 Task: Find connections with filter location Delmiro Gouveia with filter topic #socialentrepreneurshipwith filter profile language French with filter current company Hotel Jobs in India with filter school Amrita Vishwa Vidyapeetham with filter industry Hospitality with filter service category Research with filter keywords title Animal Control Officer
Action: Mouse moved to (652, 138)
Screenshot: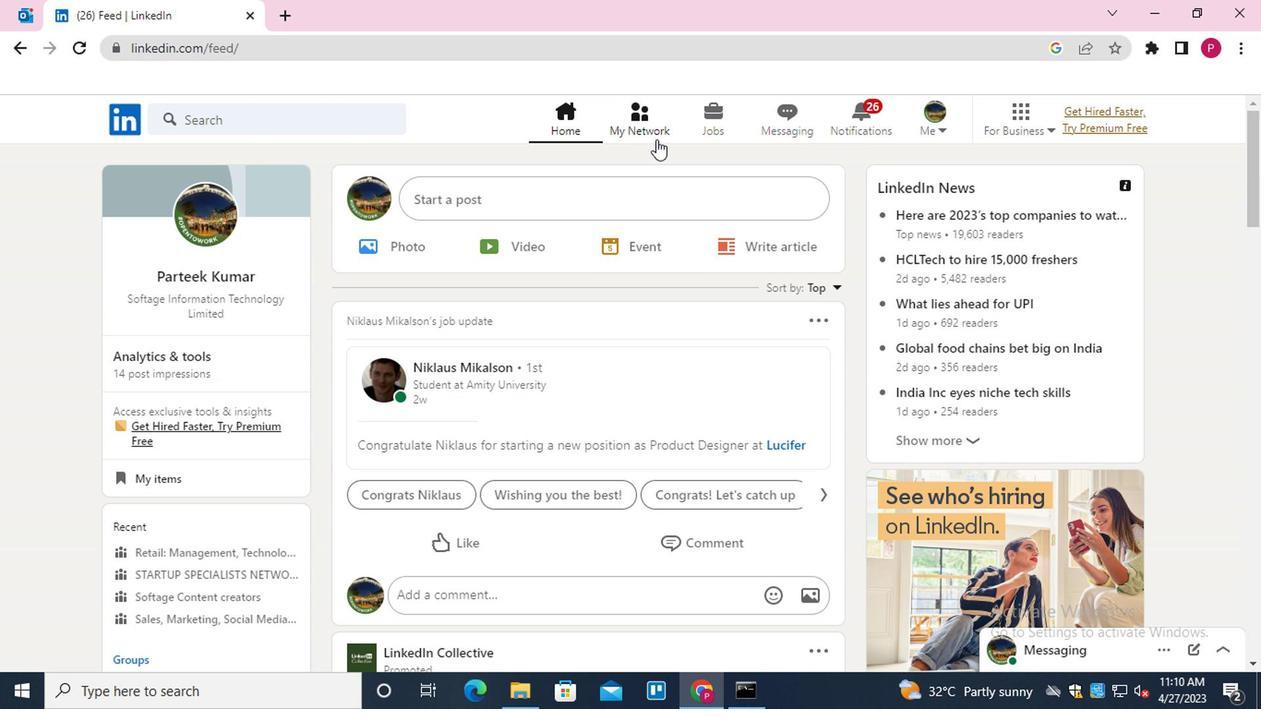 
Action: Mouse pressed left at (652, 138)
Screenshot: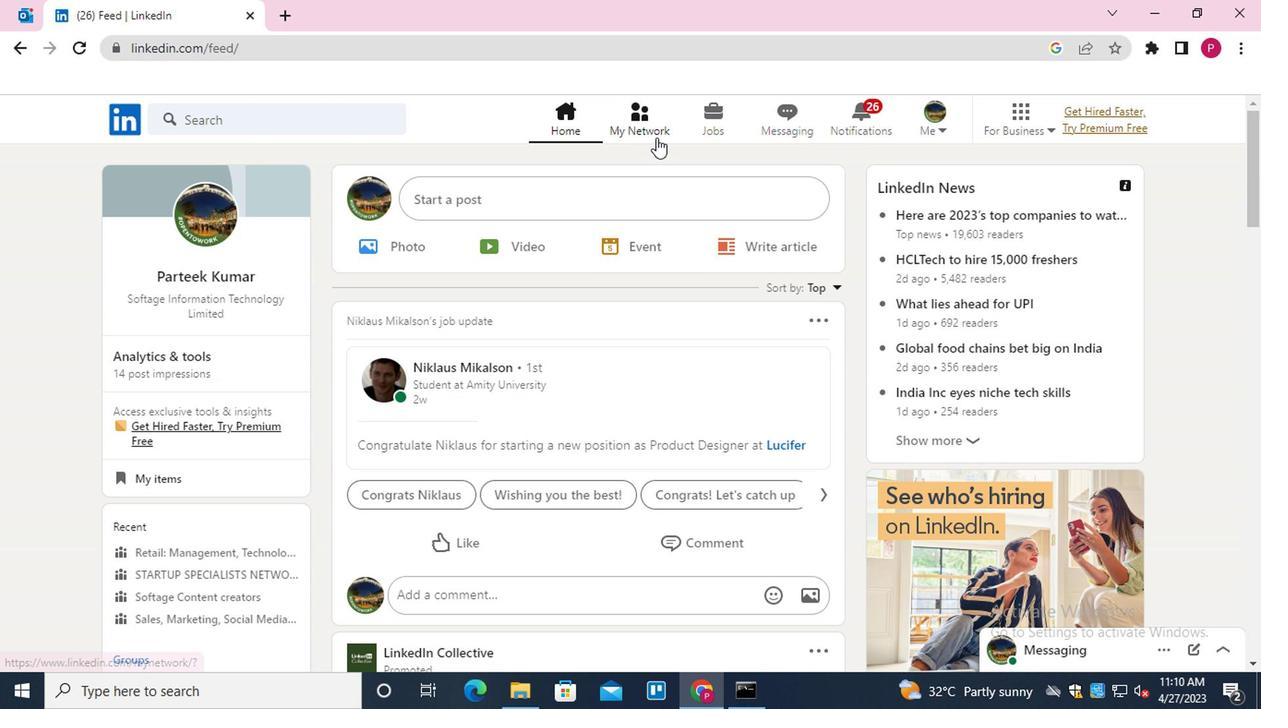 
Action: Mouse moved to (256, 228)
Screenshot: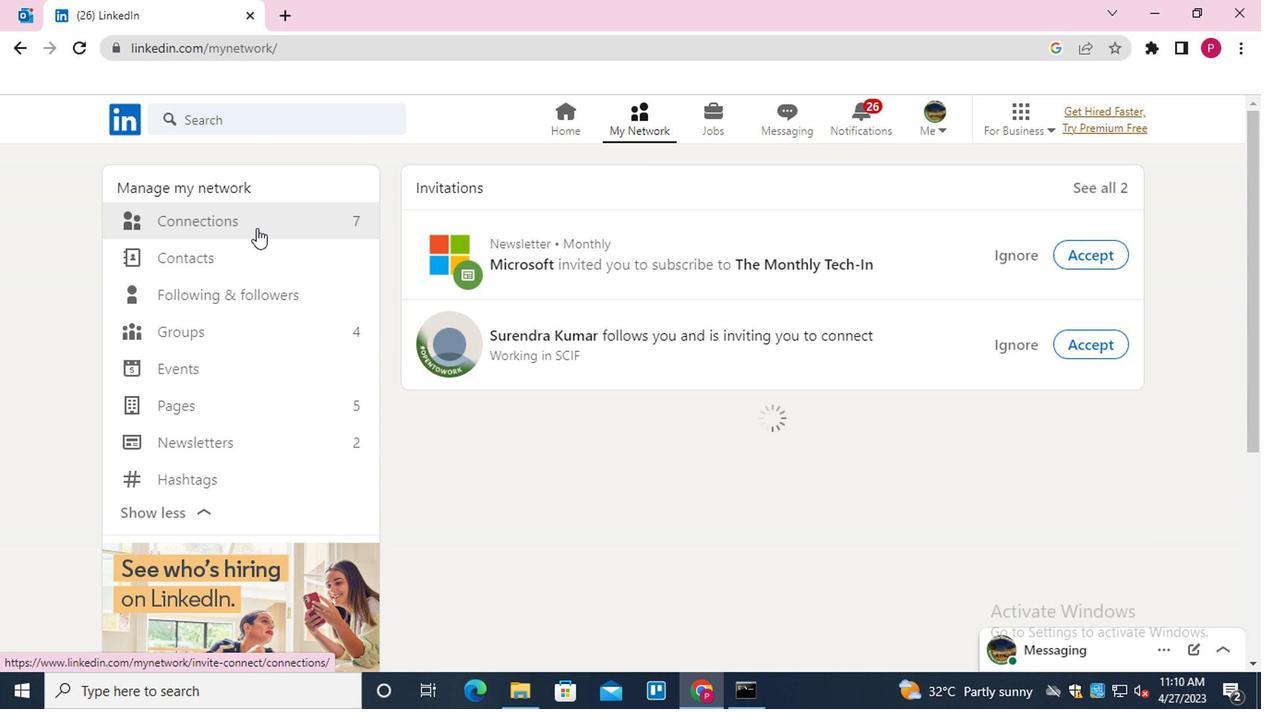 
Action: Mouse pressed left at (256, 228)
Screenshot: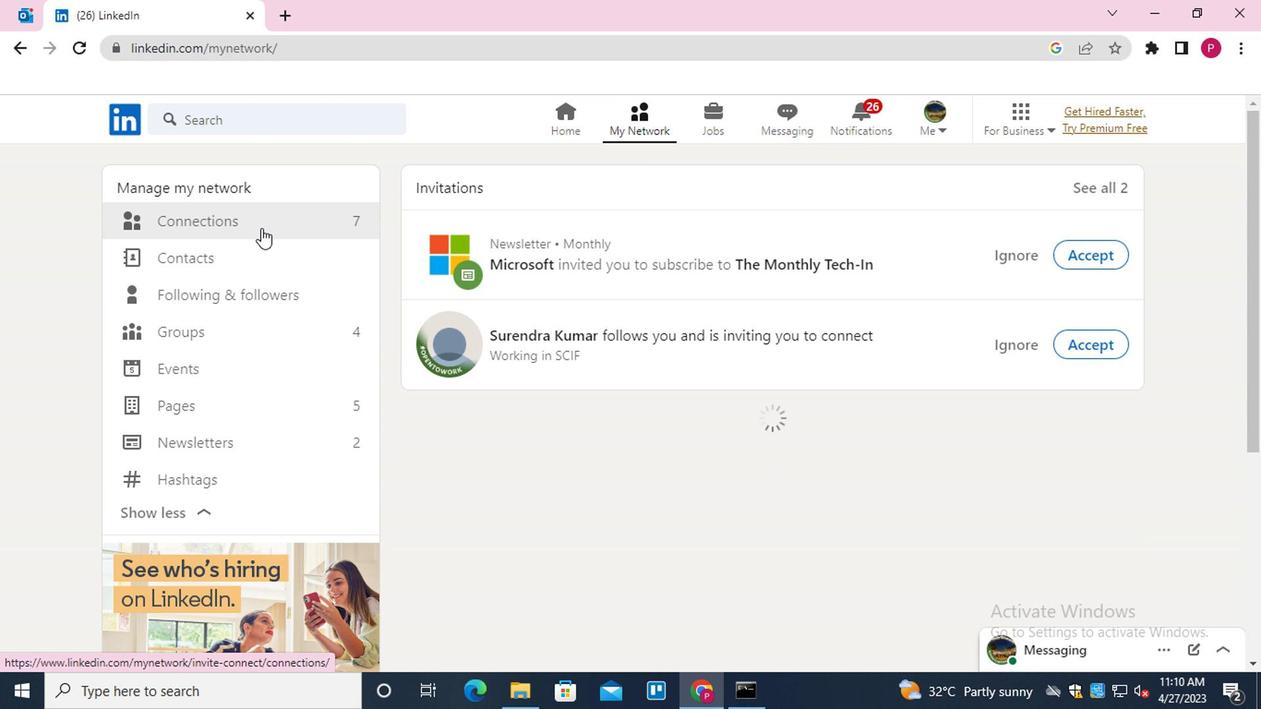 
Action: Mouse moved to (740, 219)
Screenshot: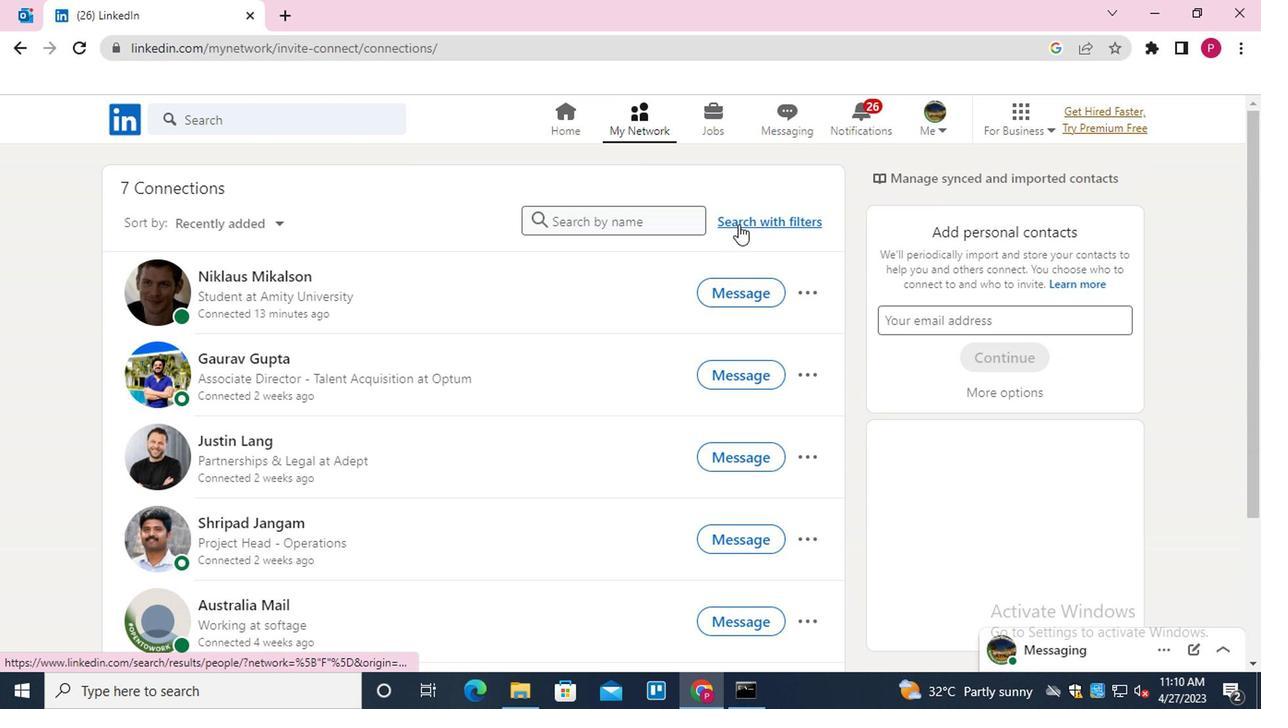 
Action: Mouse pressed left at (740, 219)
Screenshot: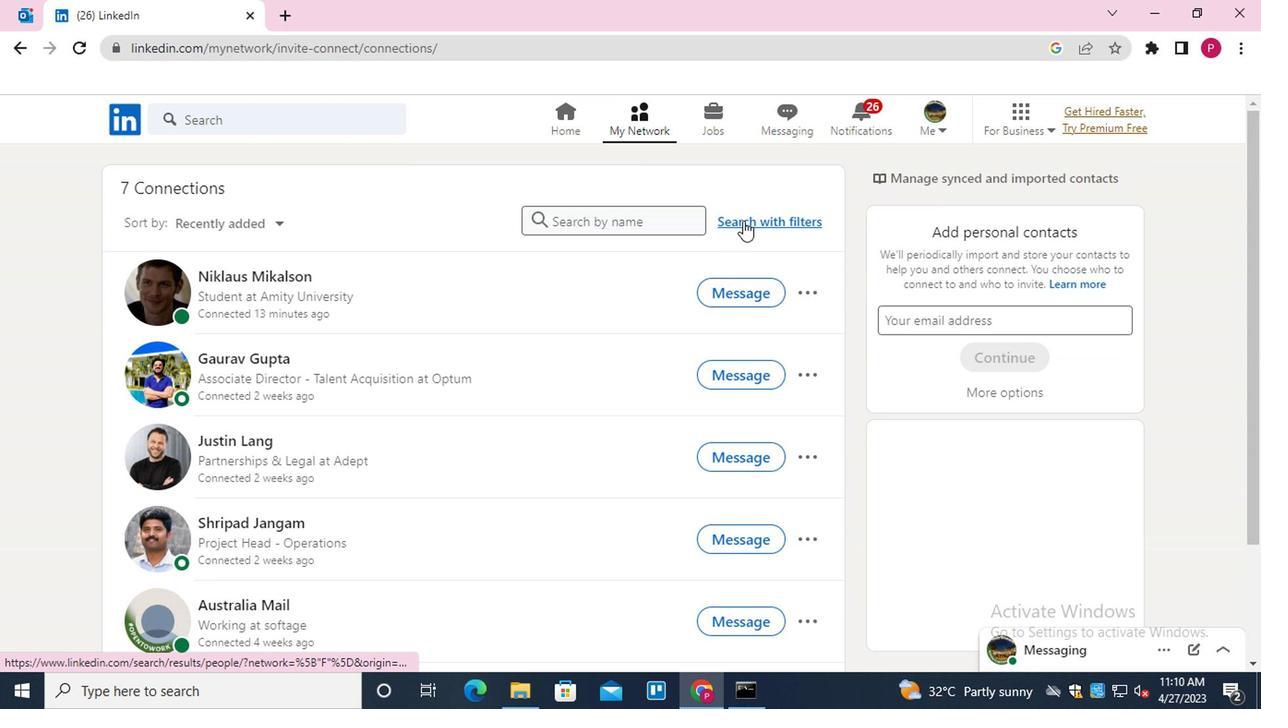 
Action: Mouse moved to (672, 170)
Screenshot: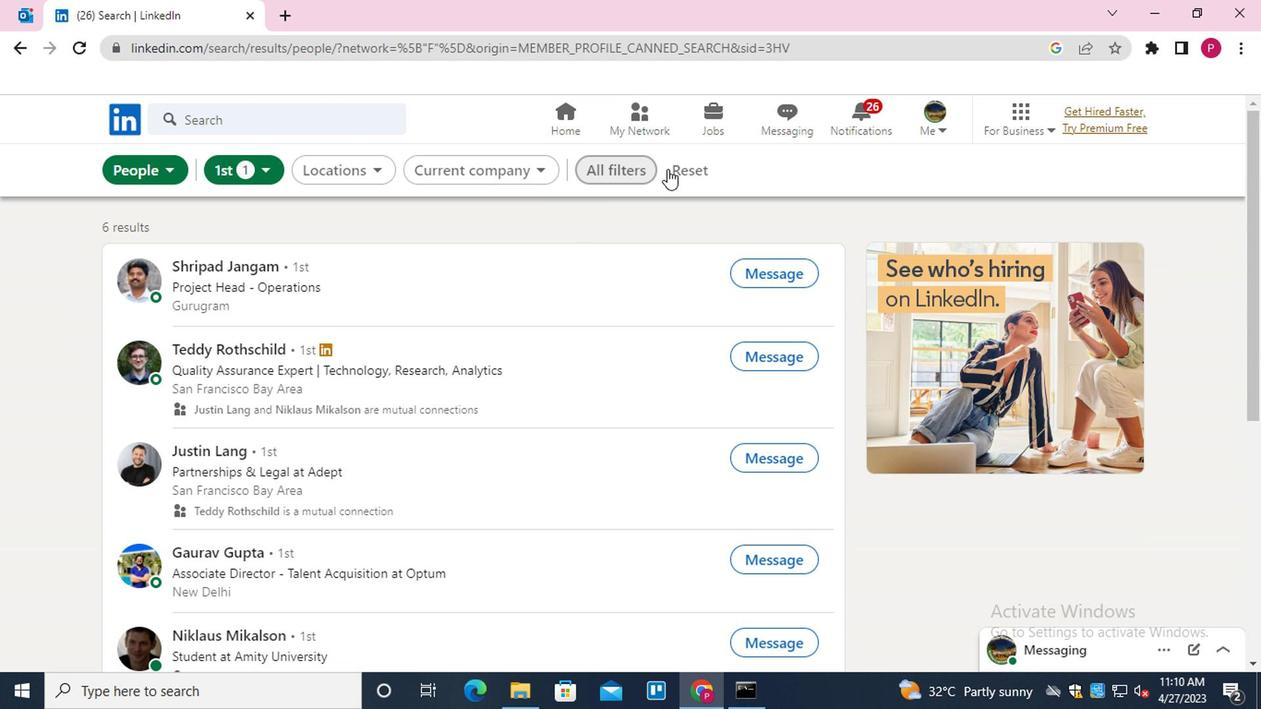 
Action: Mouse pressed left at (672, 170)
Screenshot: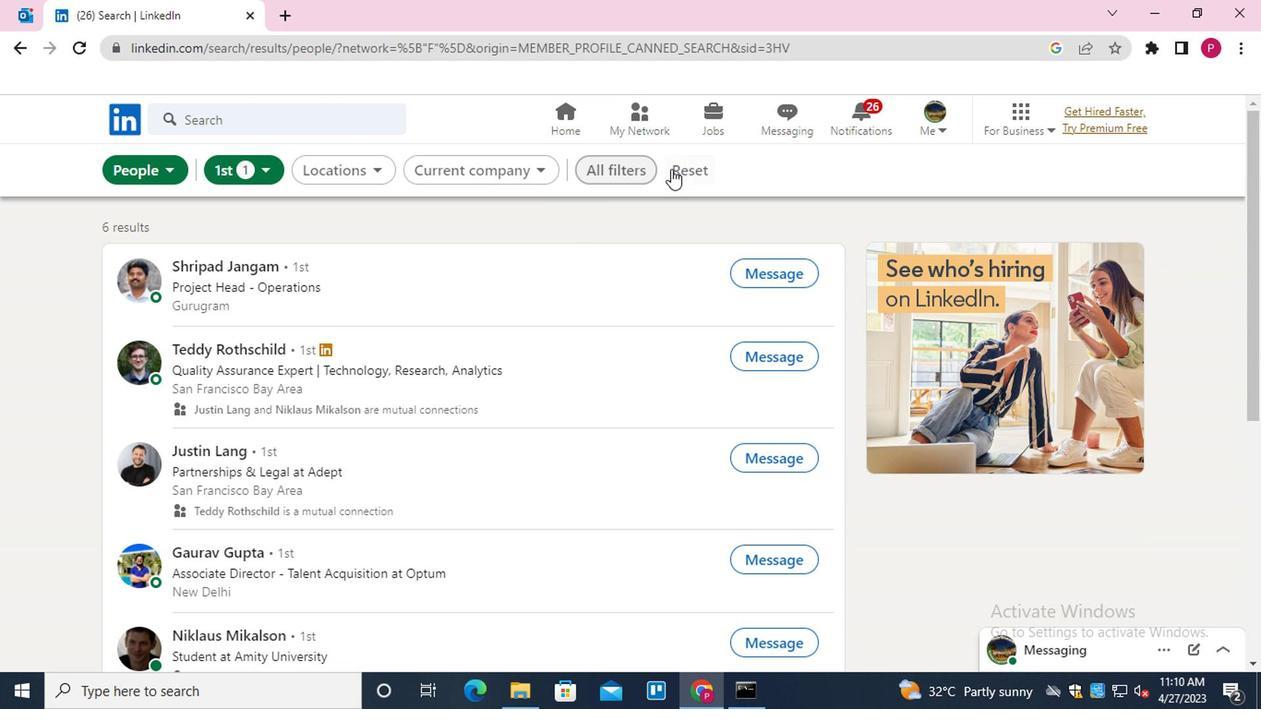 
Action: Mouse moved to (638, 173)
Screenshot: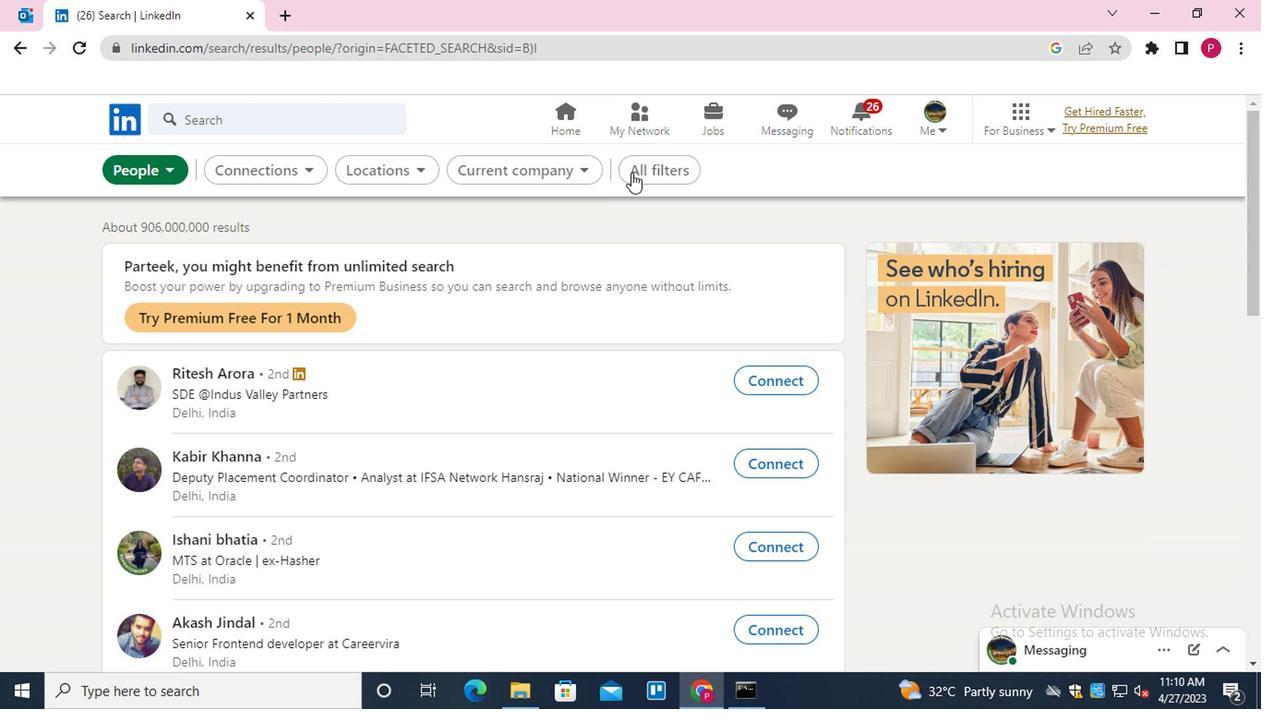 
Action: Mouse pressed left at (638, 173)
Screenshot: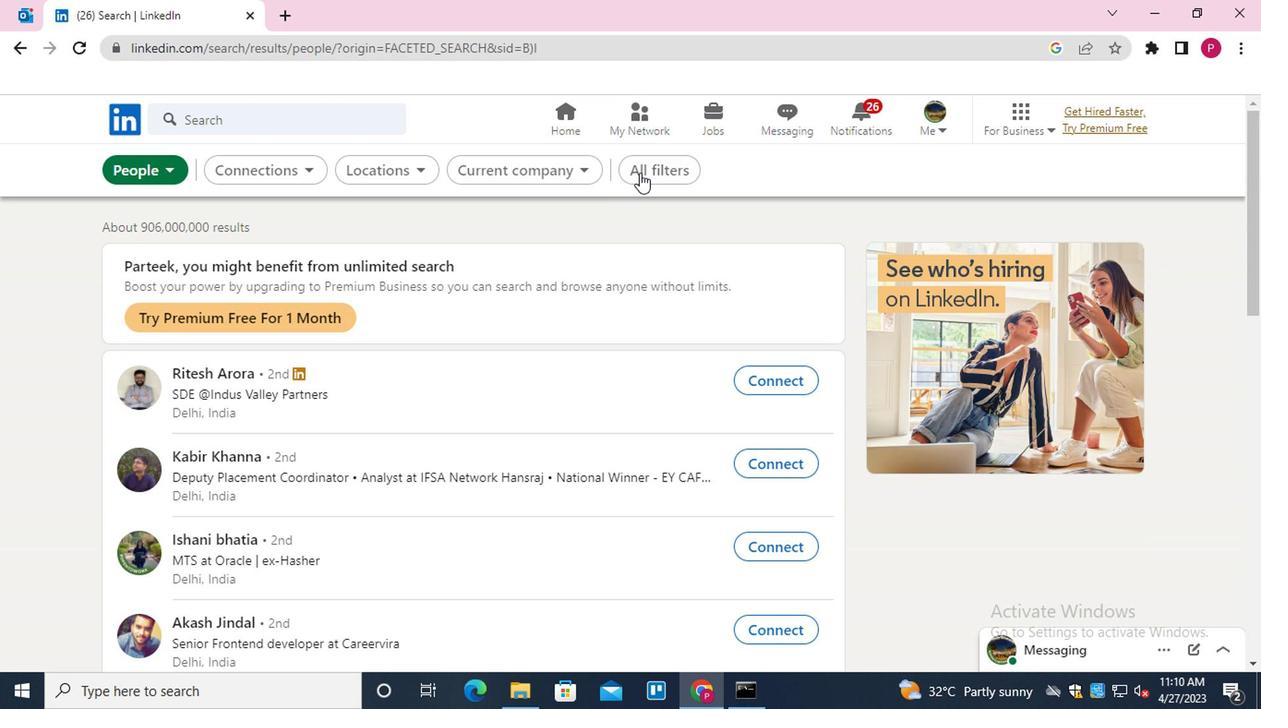 
Action: Mouse moved to (1085, 459)
Screenshot: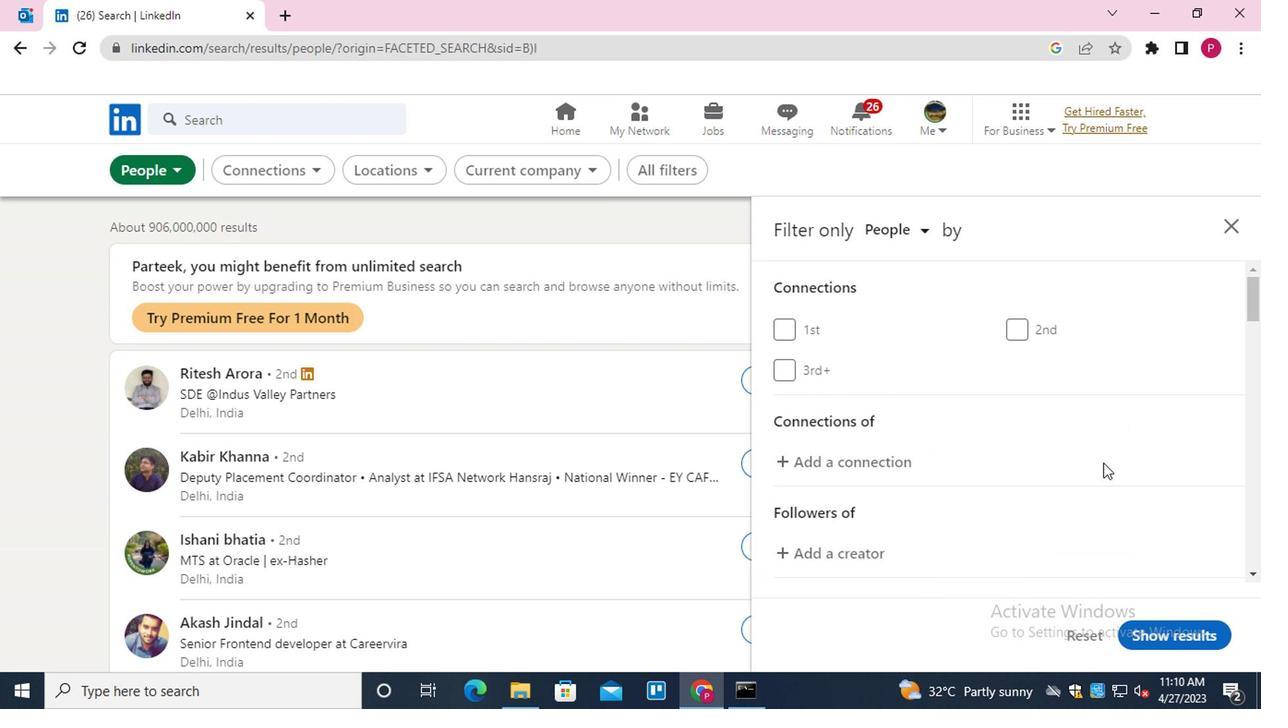 
Action: Mouse scrolled (1085, 458) with delta (0, -1)
Screenshot: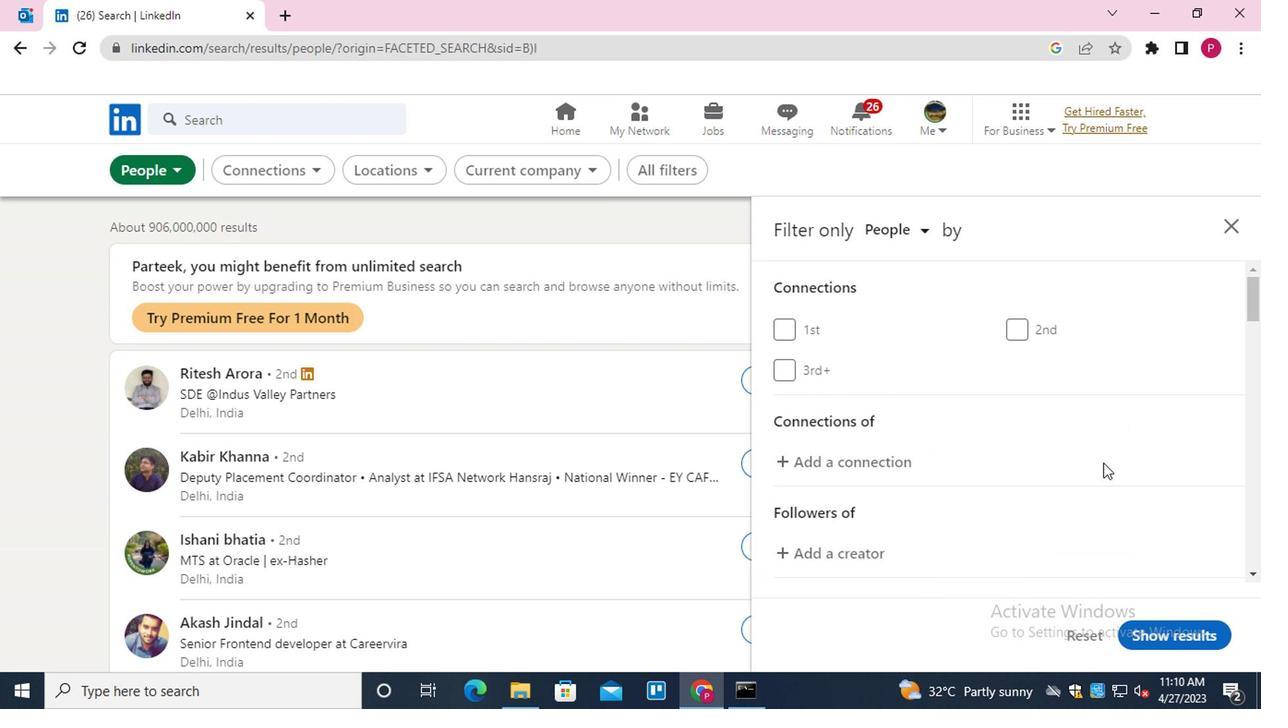 
Action: Mouse scrolled (1085, 458) with delta (0, -1)
Screenshot: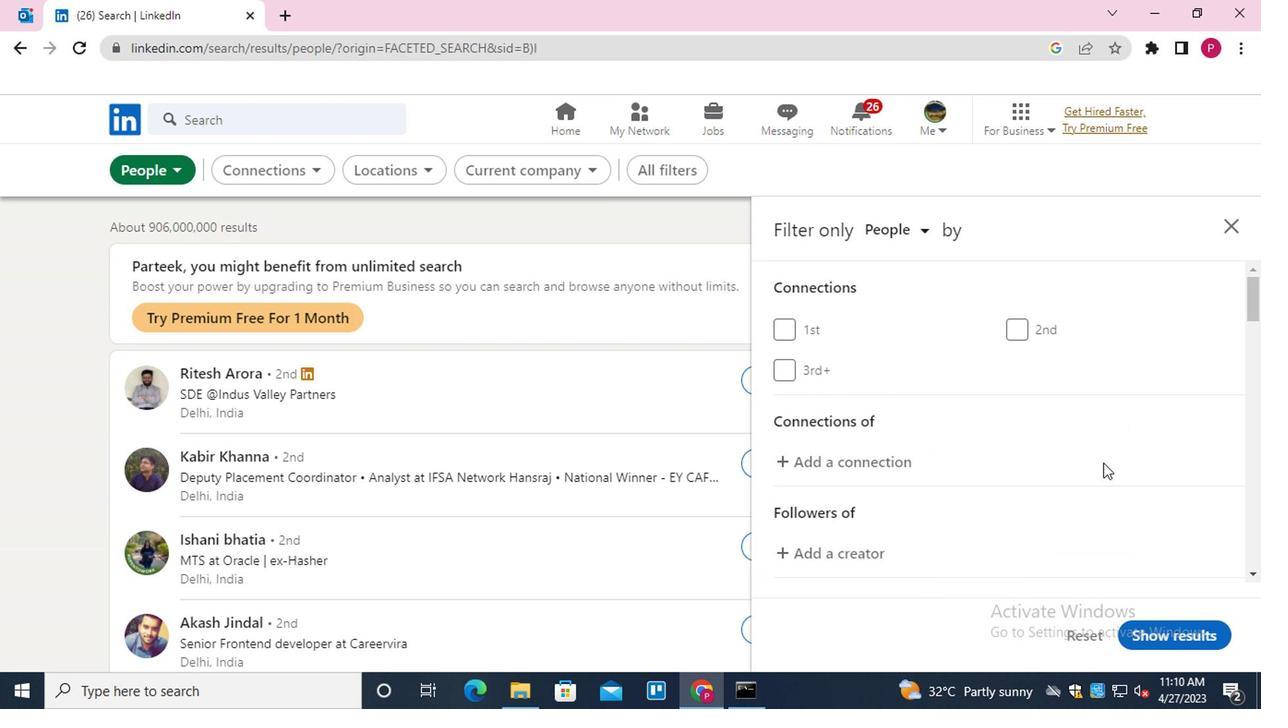 
Action: Mouse moved to (1083, 459)
Screenshot: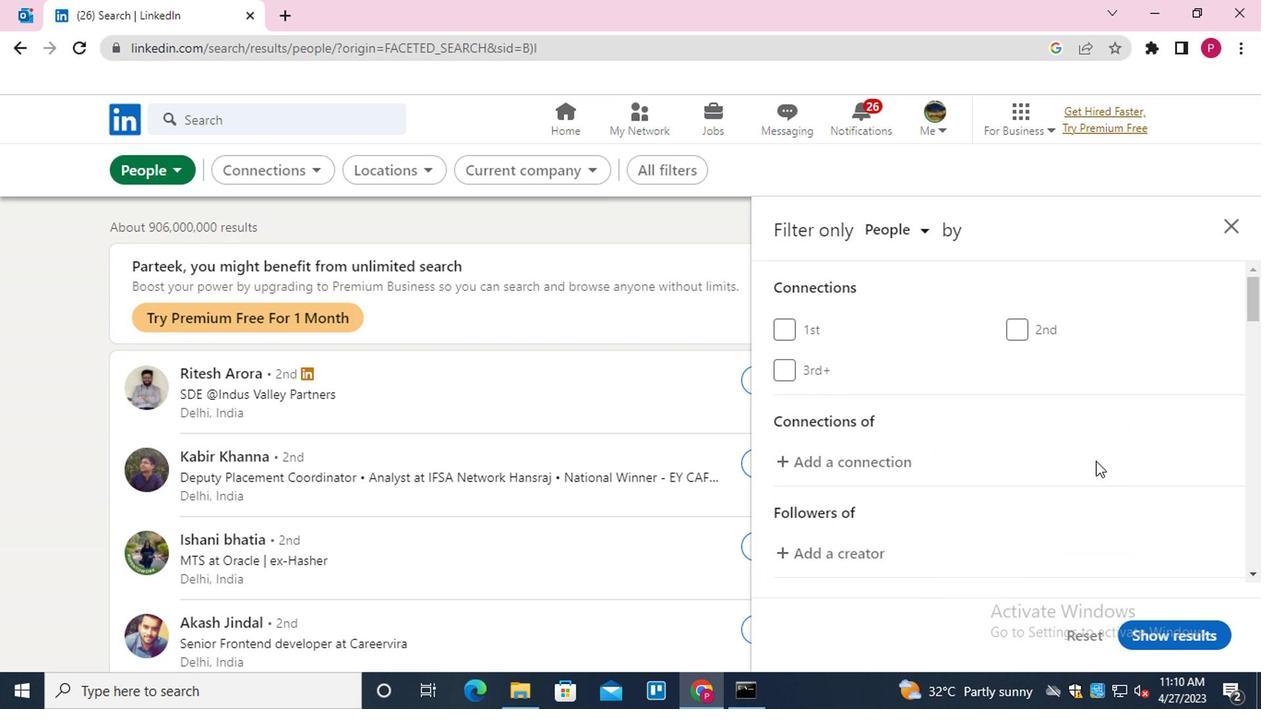 
Action: Mouse scrolled (1083, 458) with delta (0, -1)
Screenshot: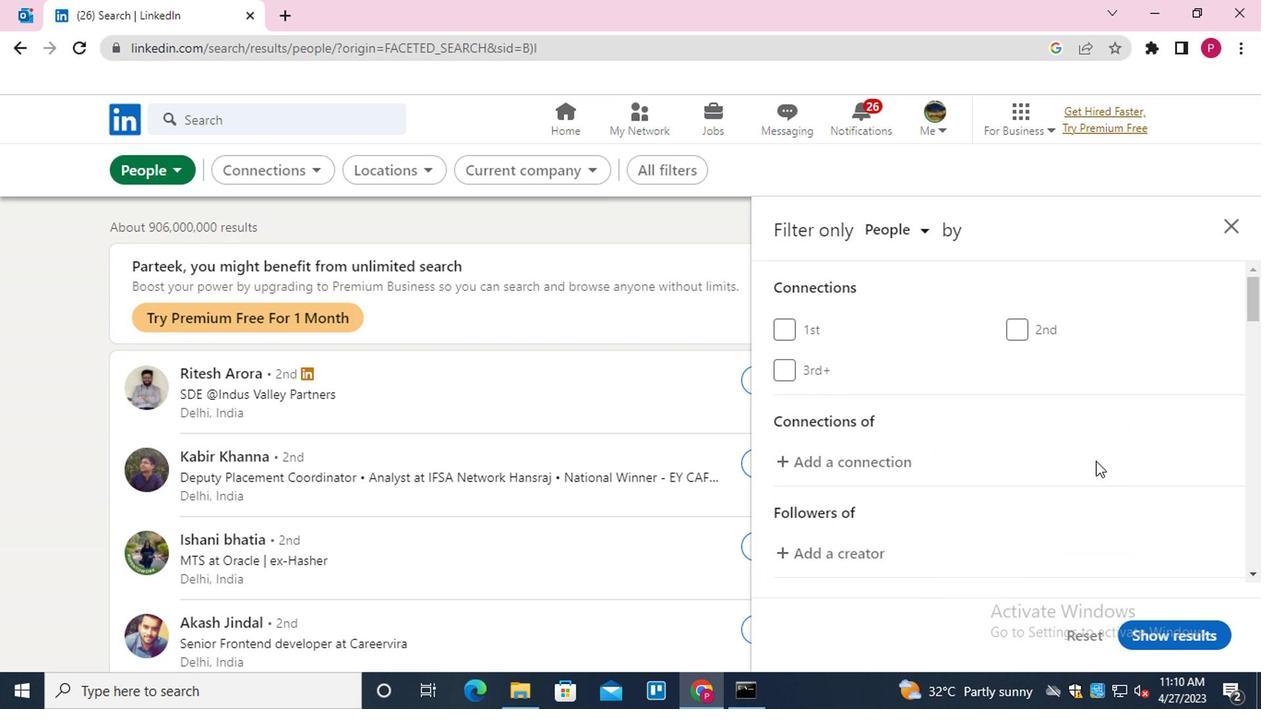 
Action: Mouse moved to (1062, 452)
Screenshot: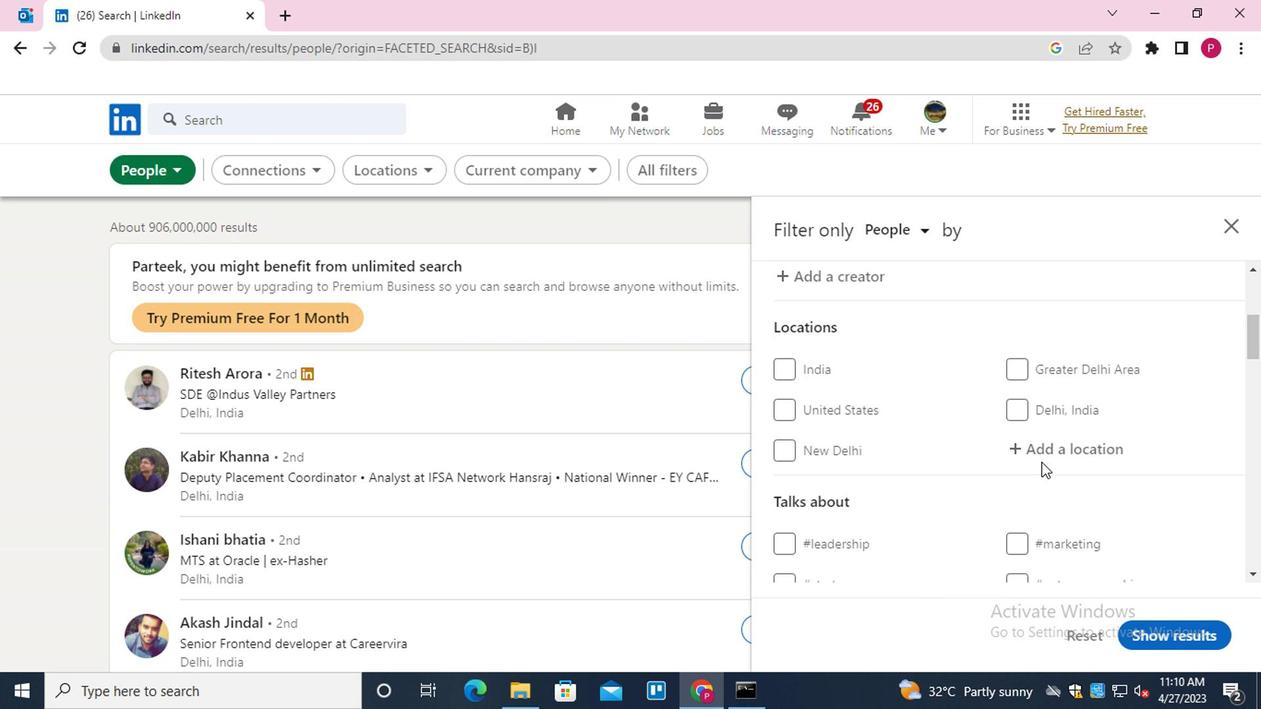 
Action: Mouse pressed left at (1062, 452)
Screenshot: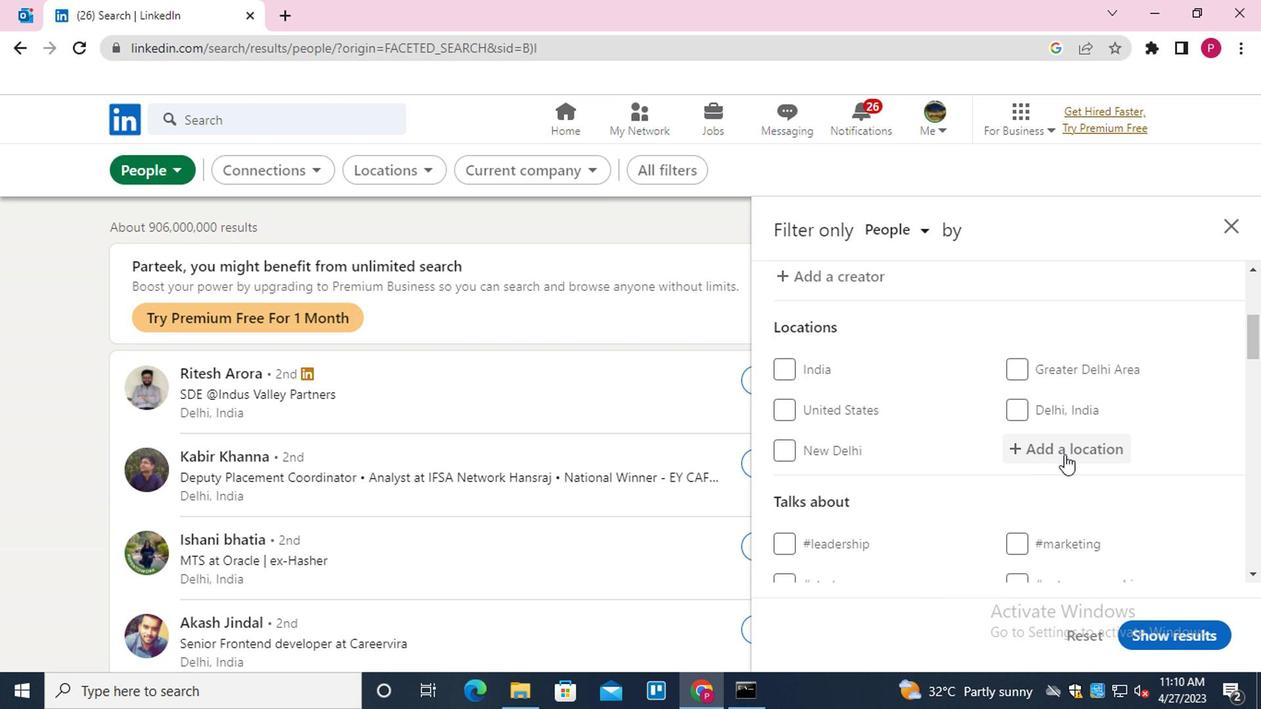
Action: Key pressed <Key.shift>DELMO<Key.backspace>IRO<Key.down><Key.enter>
Screenshot: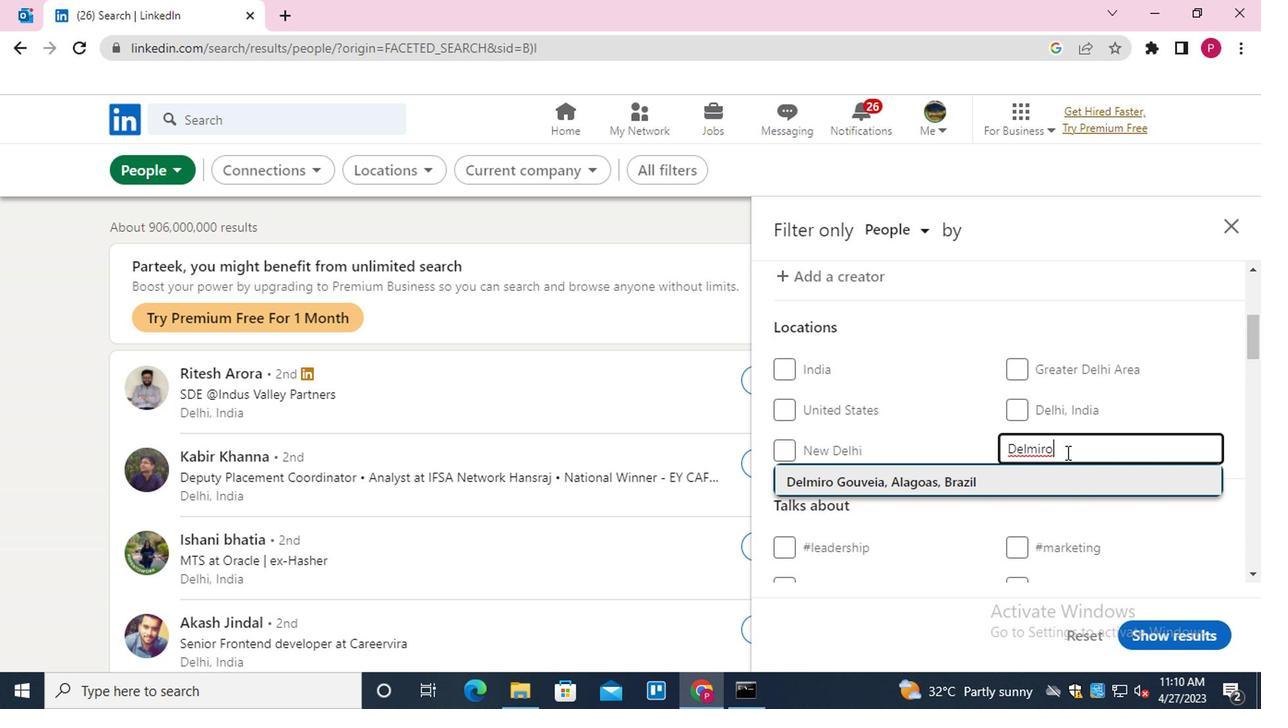 
Action: Mouse scrolled (1062, 451) with delta (0, -1)
Screenshot: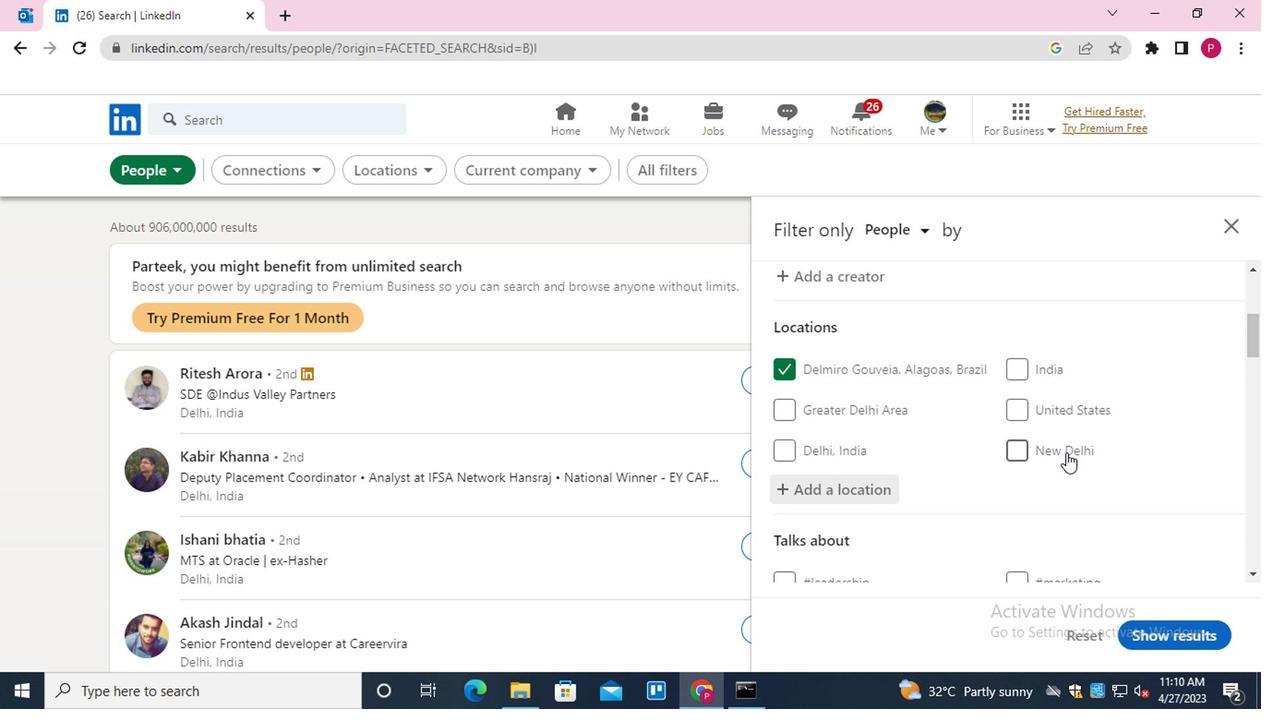 
Action: Mouse scrolled (1062, 451) with delta (0, -1)
Screenshot: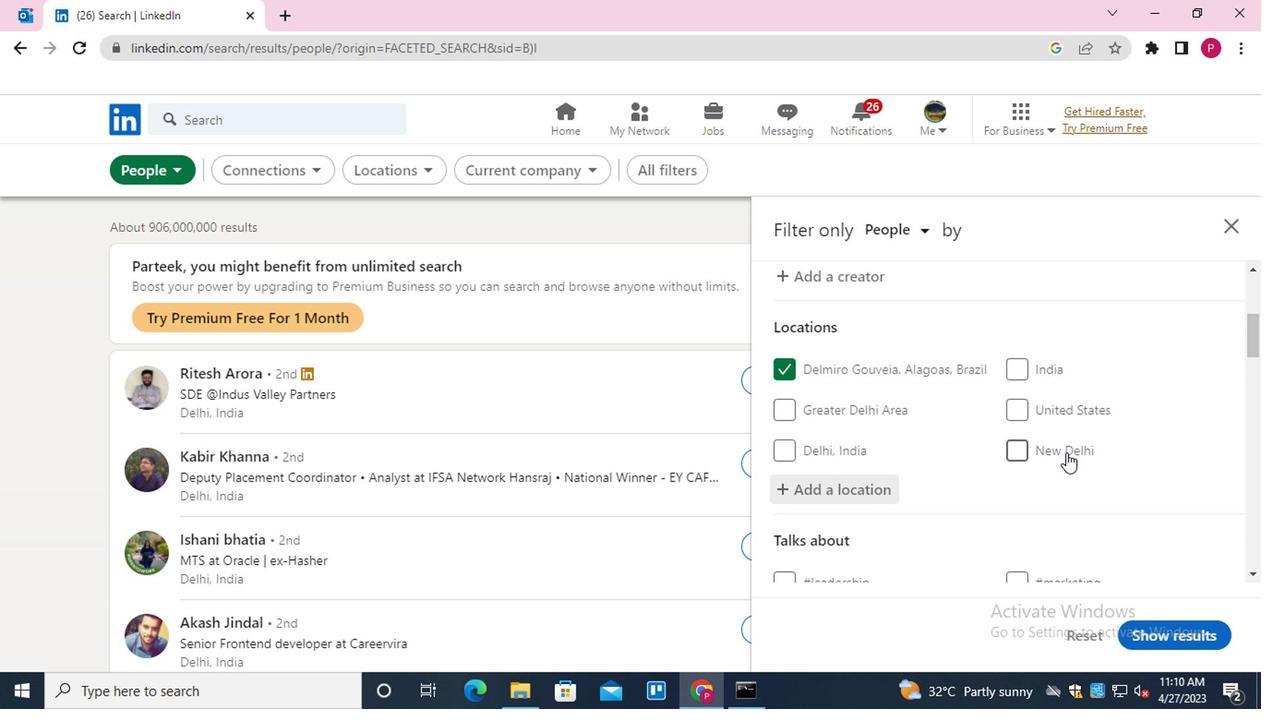 
Action: Mouse moved to (1055, 472)
Screenshot: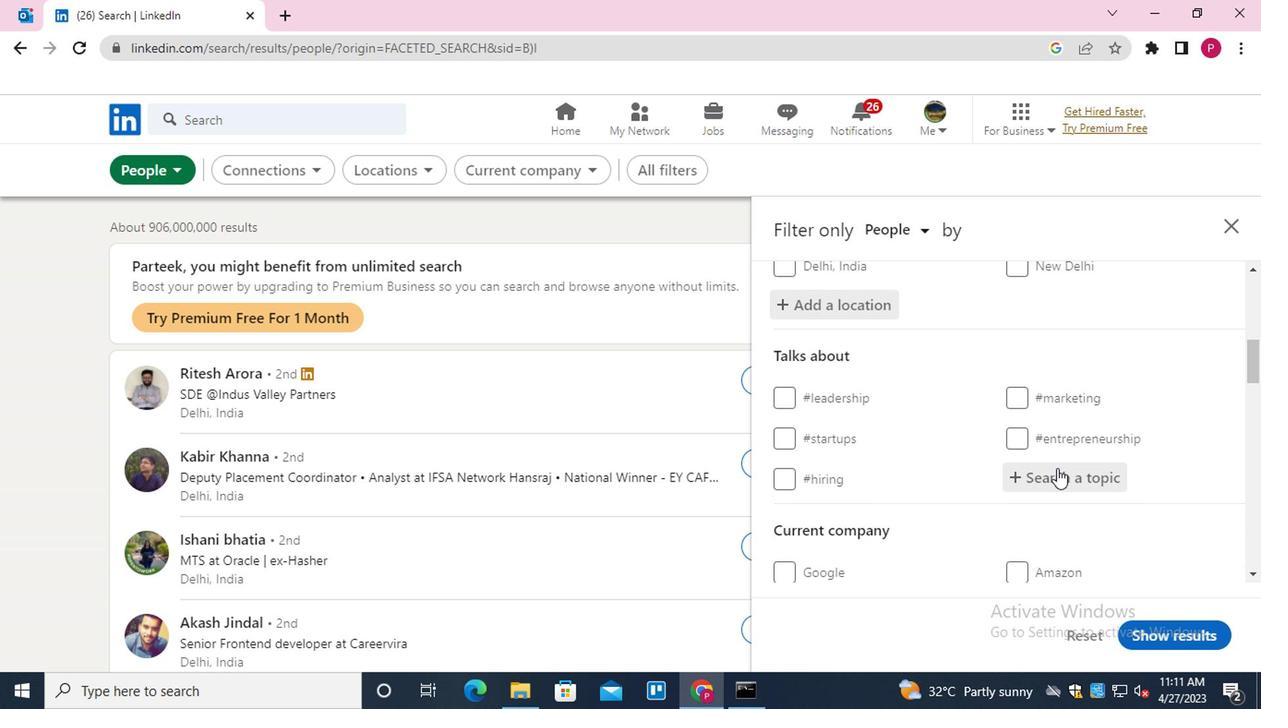
Action: Mouse pressed left at (1055, 472)
Screenshot: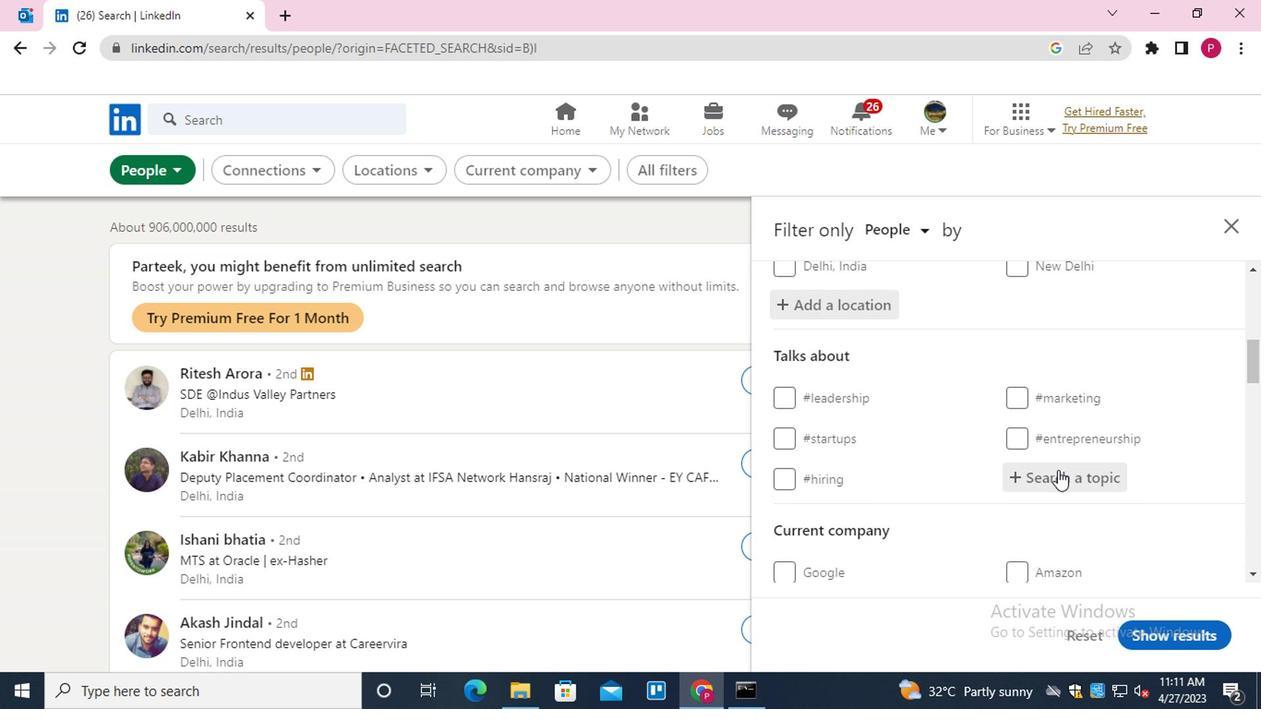 
Action: Key pressed SOCIALR<Key.backspace>ENTERPRE<Key.backspace><Key.backspace><Key.backspace>
Screenshot: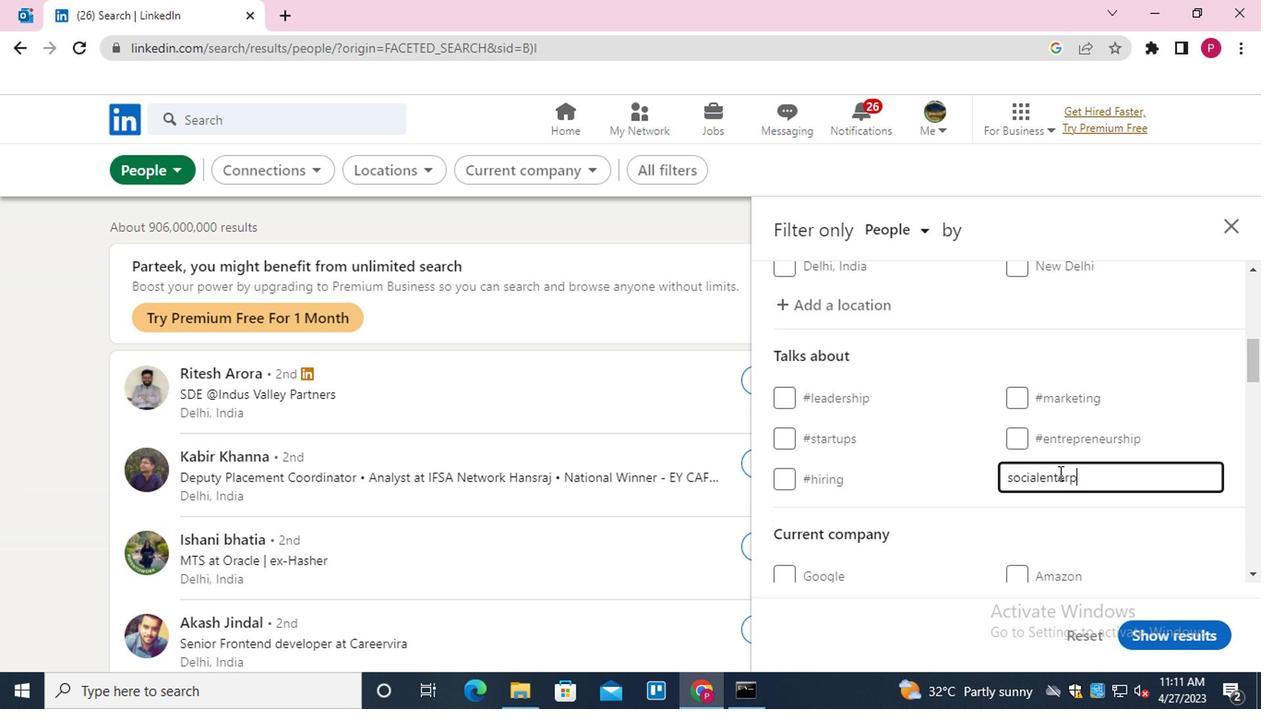 
Action: Mouse moved to (1251, 361)
Screenshot: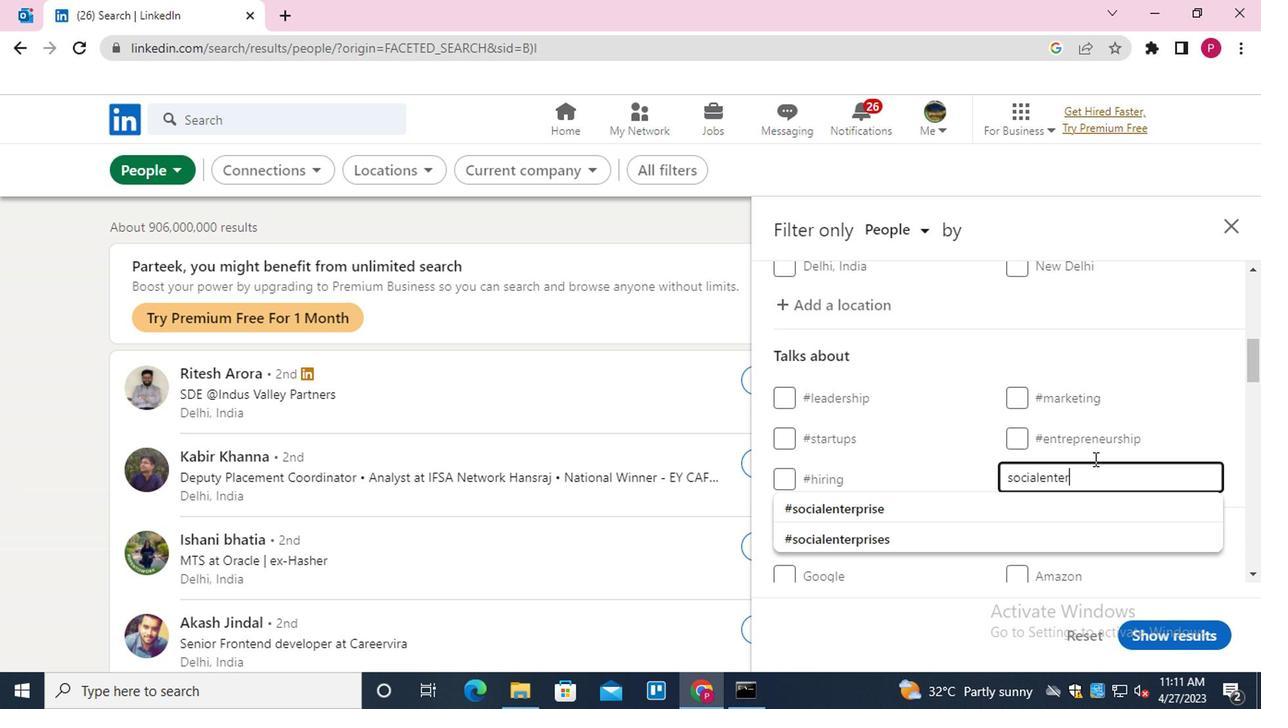 
Action: Key pressed PRENUERSHIP<Key.enter>
Screenshot: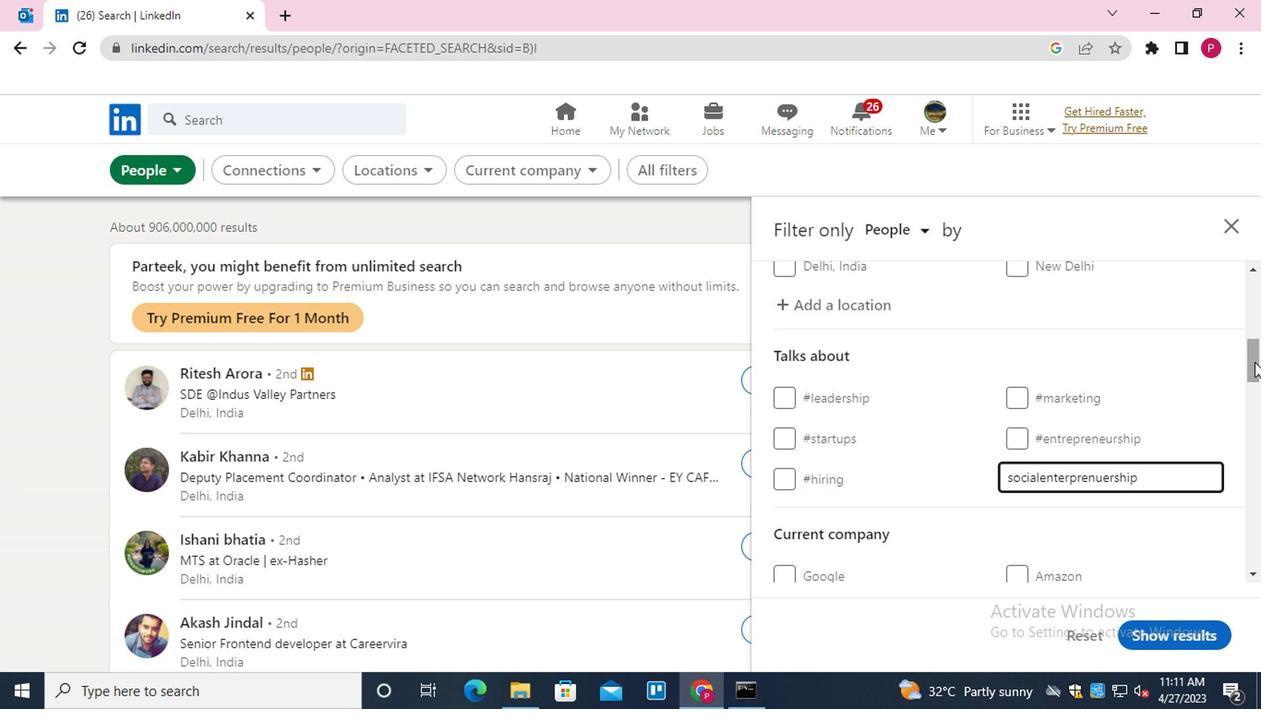 
Action: Mouse moved to (1179, 350)
Screenshot: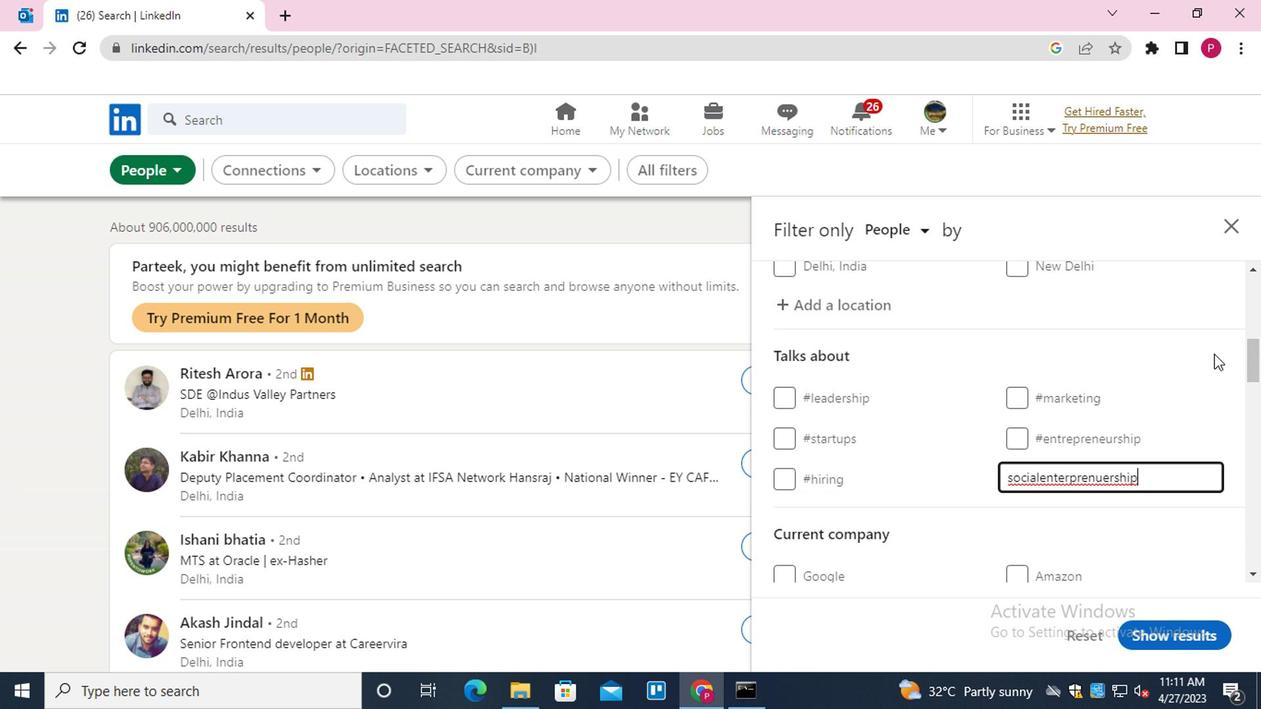 
Action: Mouse scrolled (1179, 349) with delta (0, 0)
Screenshot: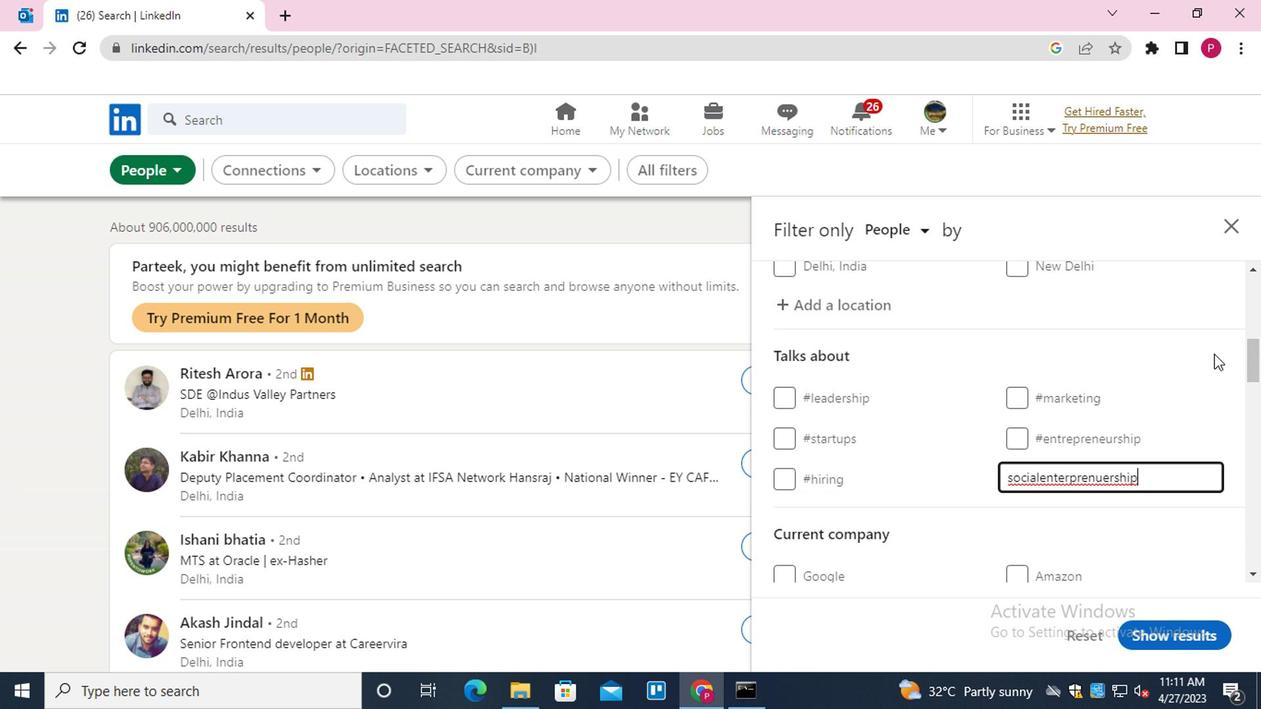 
Action: Mouse moved to (1178, 350)
Screenshot: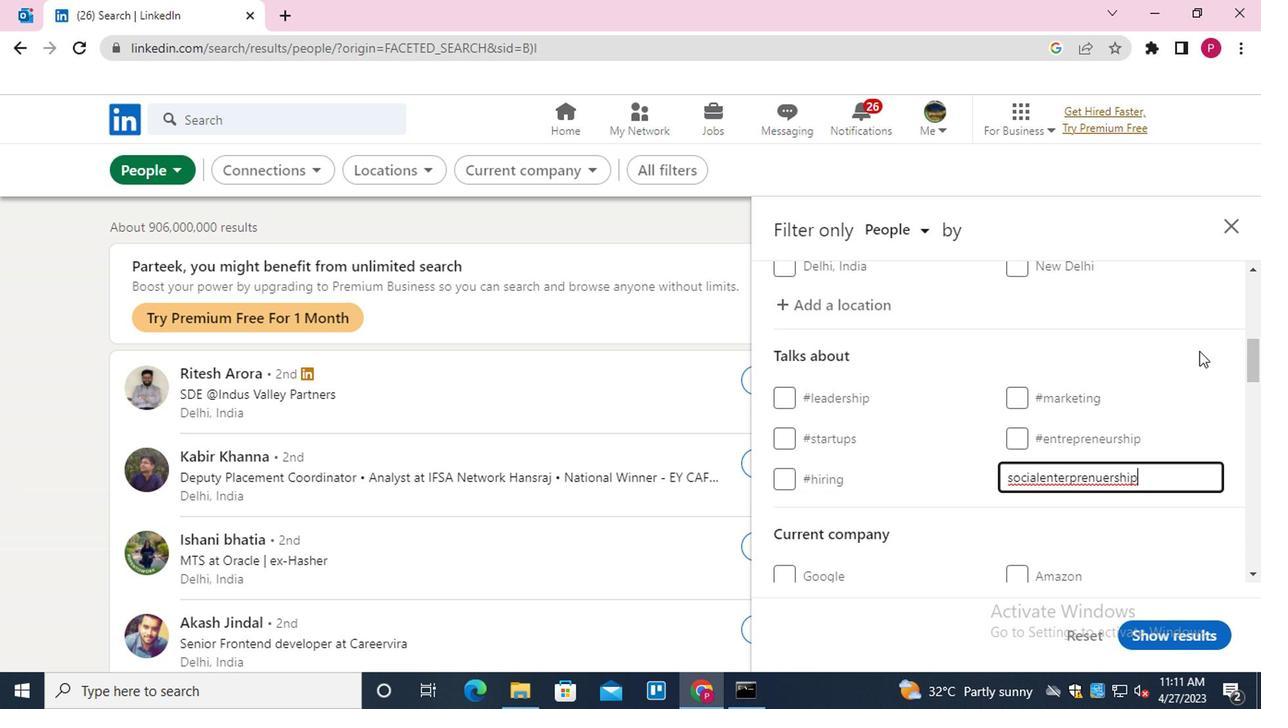 
Action: Mouse scrolled (1178, 349) with delta (0, 0)
Screenshot: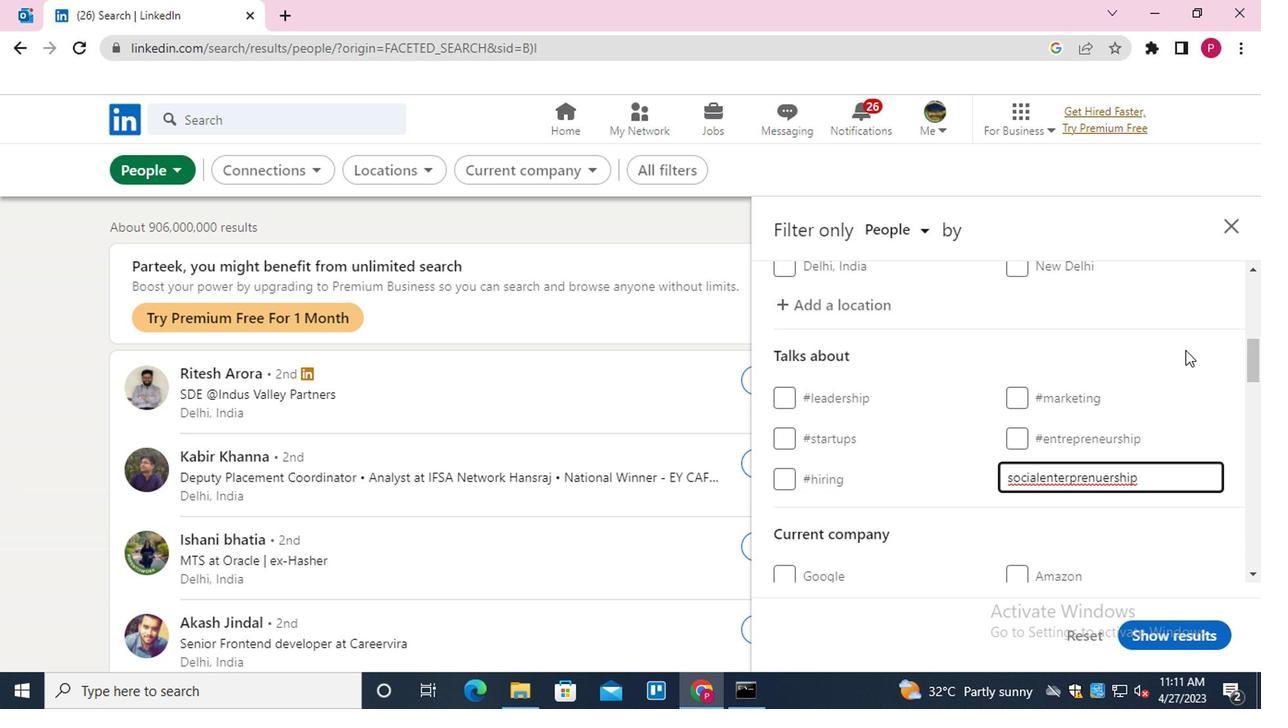 
Action: Mouse moved to (1060, 469)
Screenshot: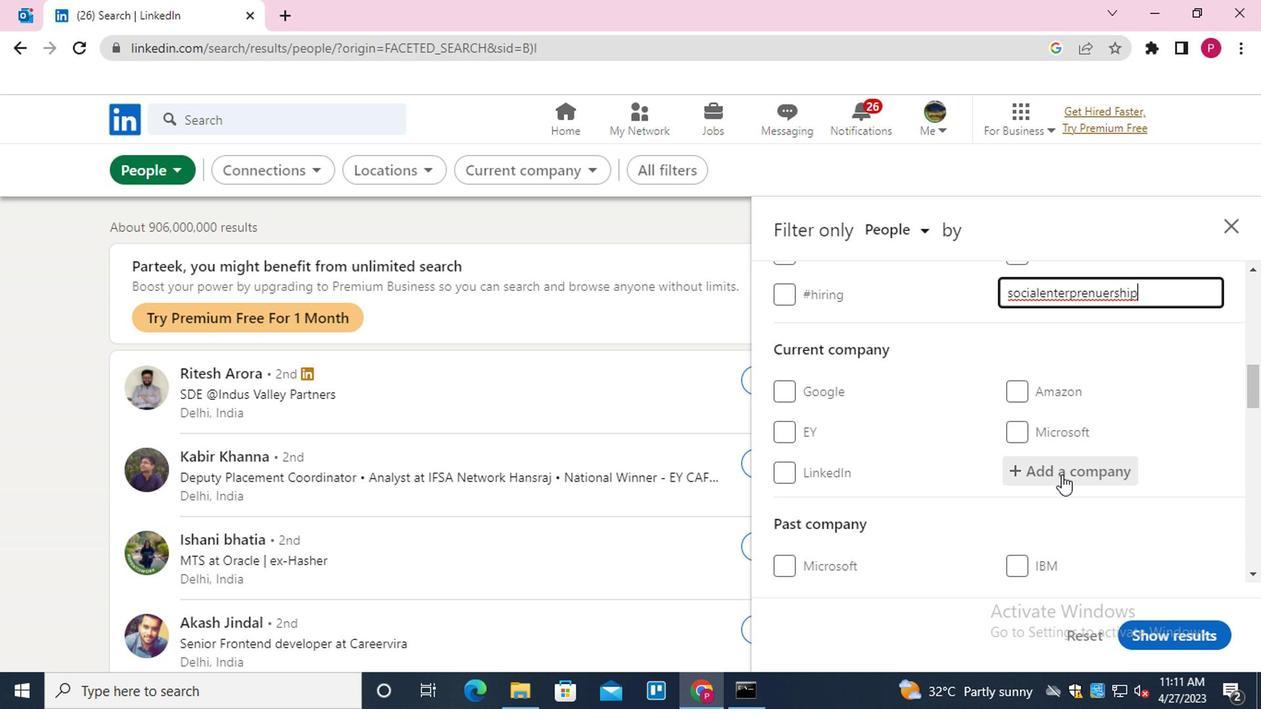 
Action: Mouse pressed left at (1060, 469)
Screenshot: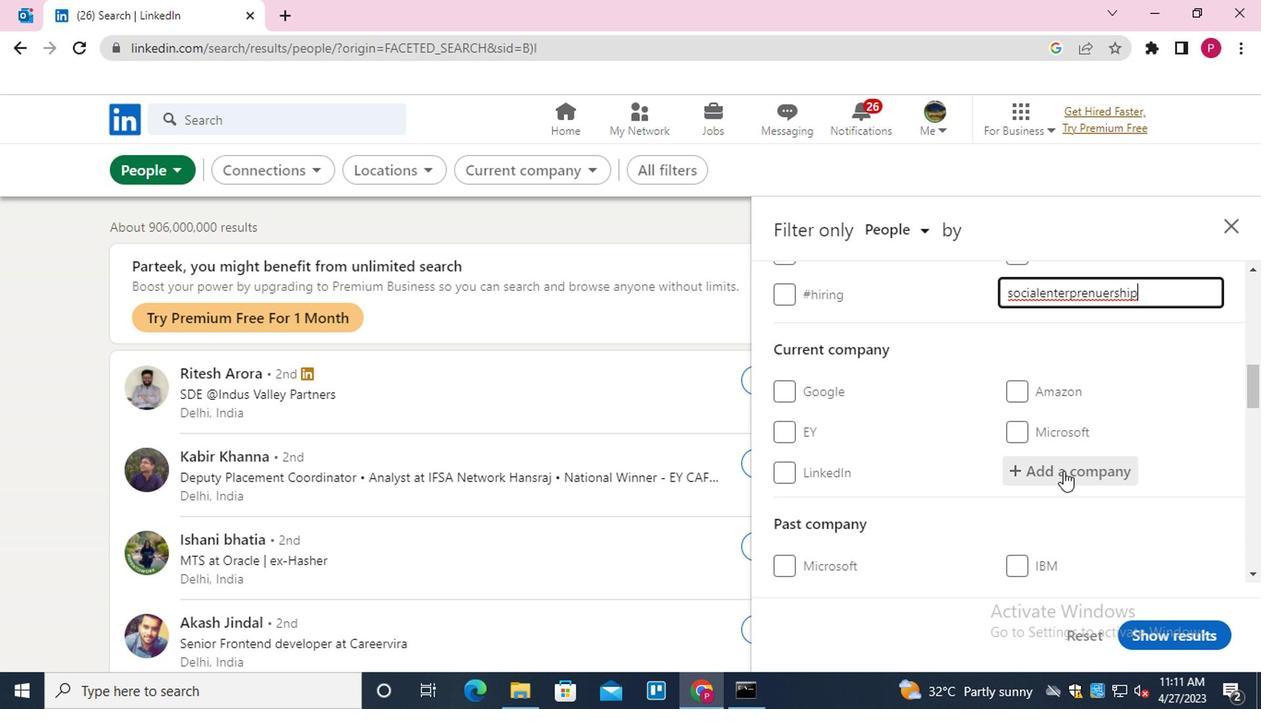 
Action: Key pressed <Key.shift>HOTEL<Key.space><Key.shift>JOBS<Key.space><Key.down><Key.down><Key.down><Key.down><Key.enter>
Screenshot: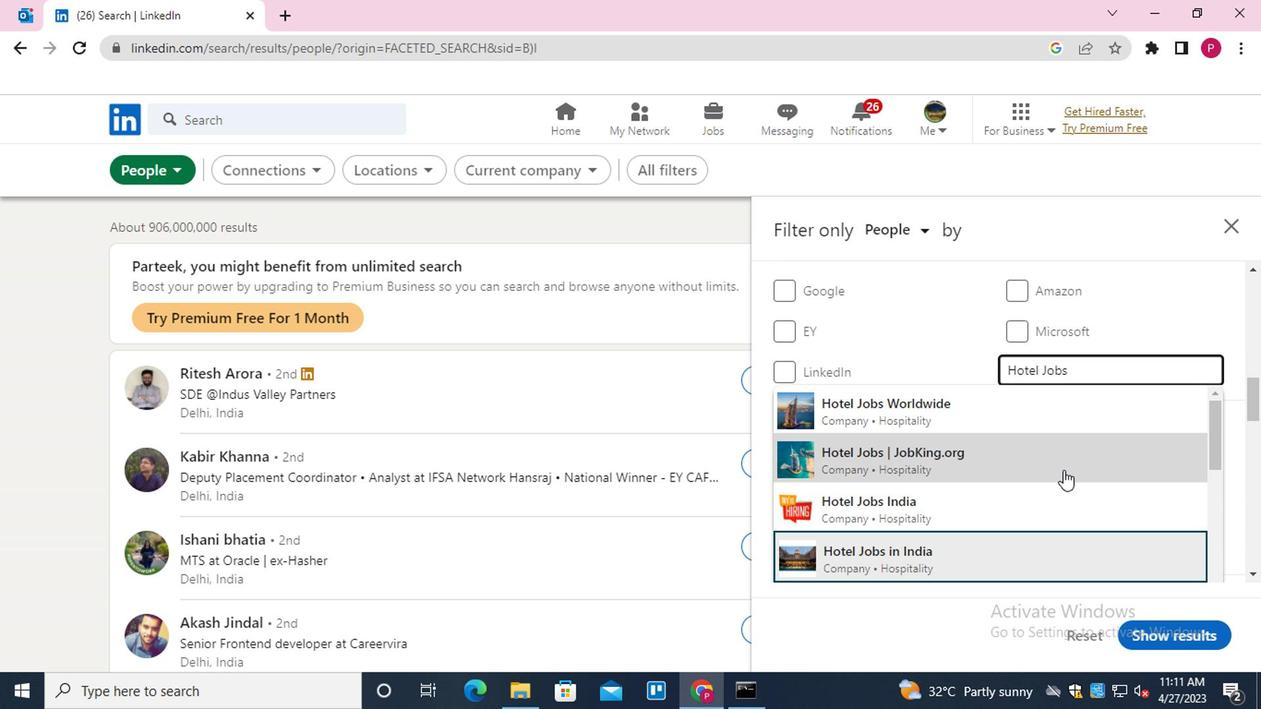 
Action: Mouse moved to (928, 453)
Screenshot: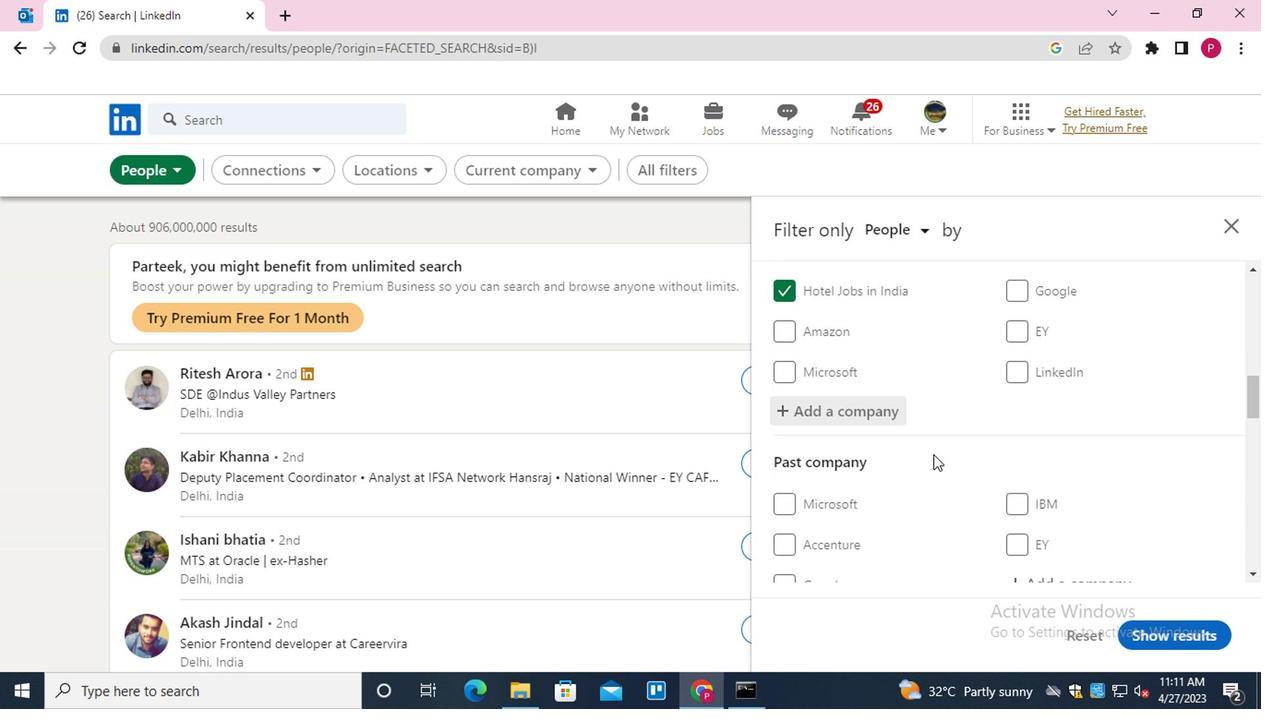 
Action: Mouse scrolled (928, 452) with delta (0, 0)
Screenshot: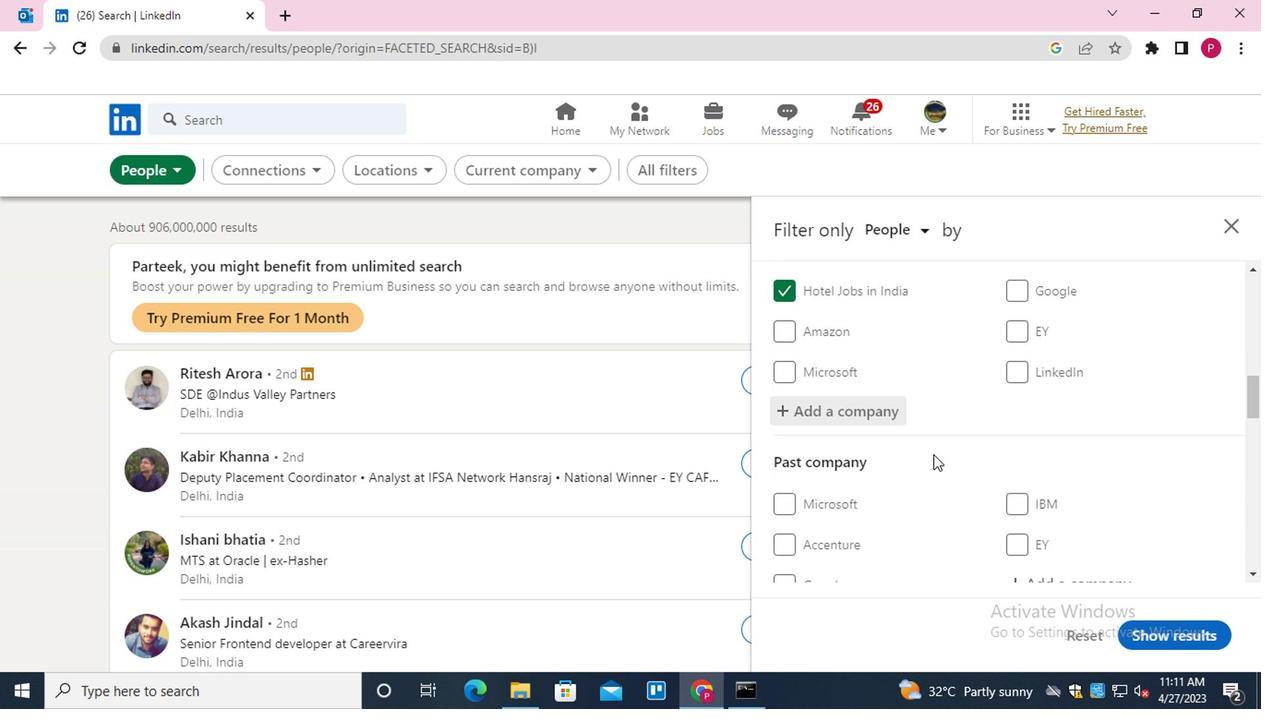 
Action: Mouse scrolled (928, 452) with delta (0, 0)
Screenshot: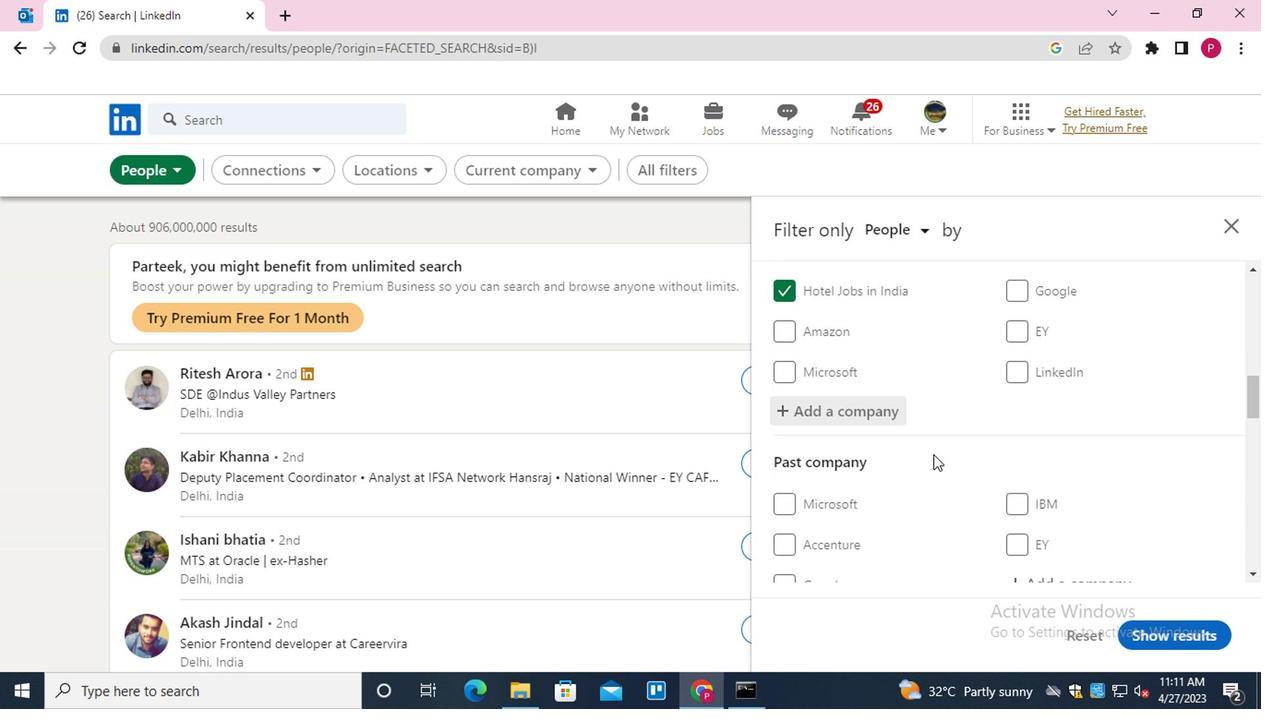
Action: Mouse scrolled (928, 452) with delta (0, 0)
Screenshot: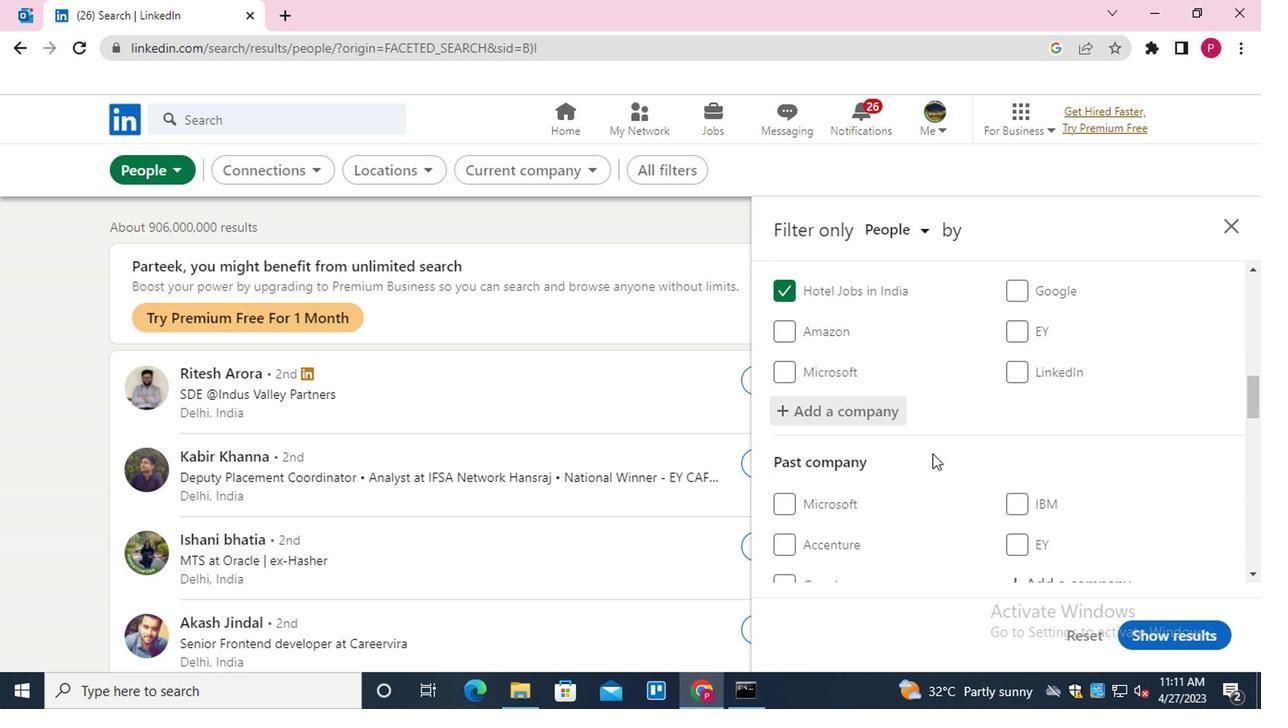 
Action: Mouse moved to (928, 450)
Screenshot: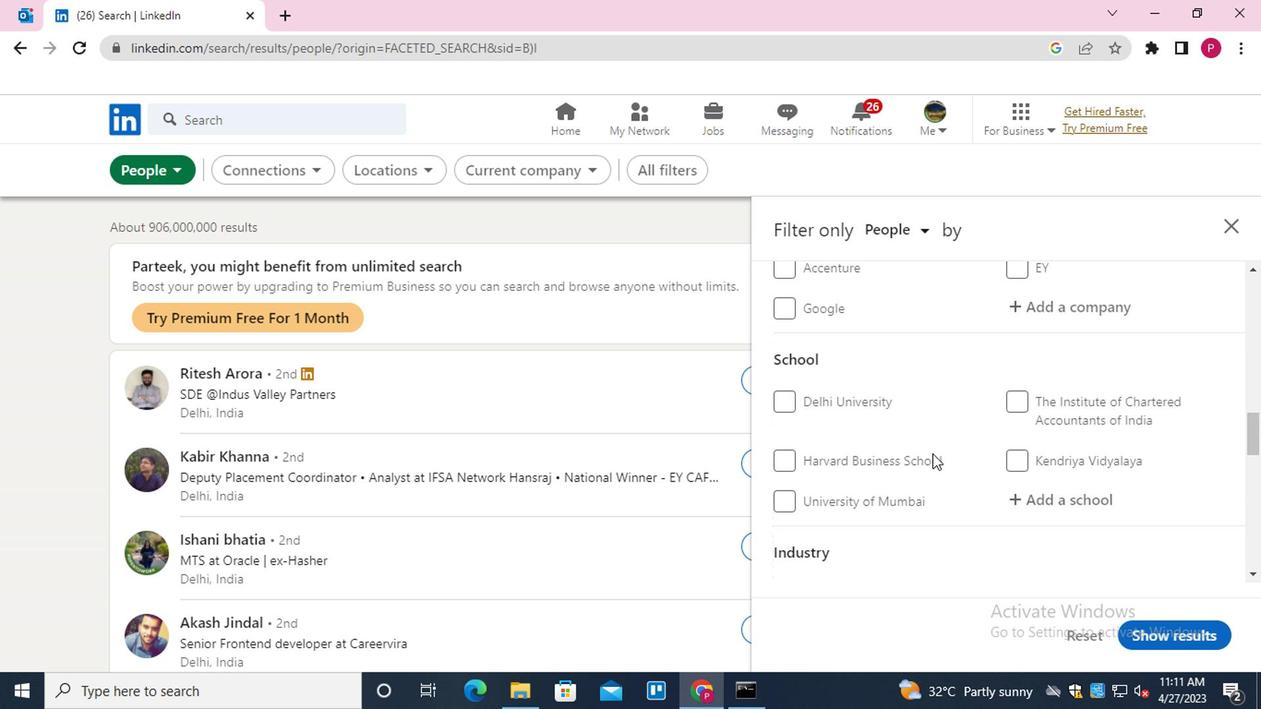 
Action: Mouse scrolled (928, 449) with delta (0, -1)
Screenshot: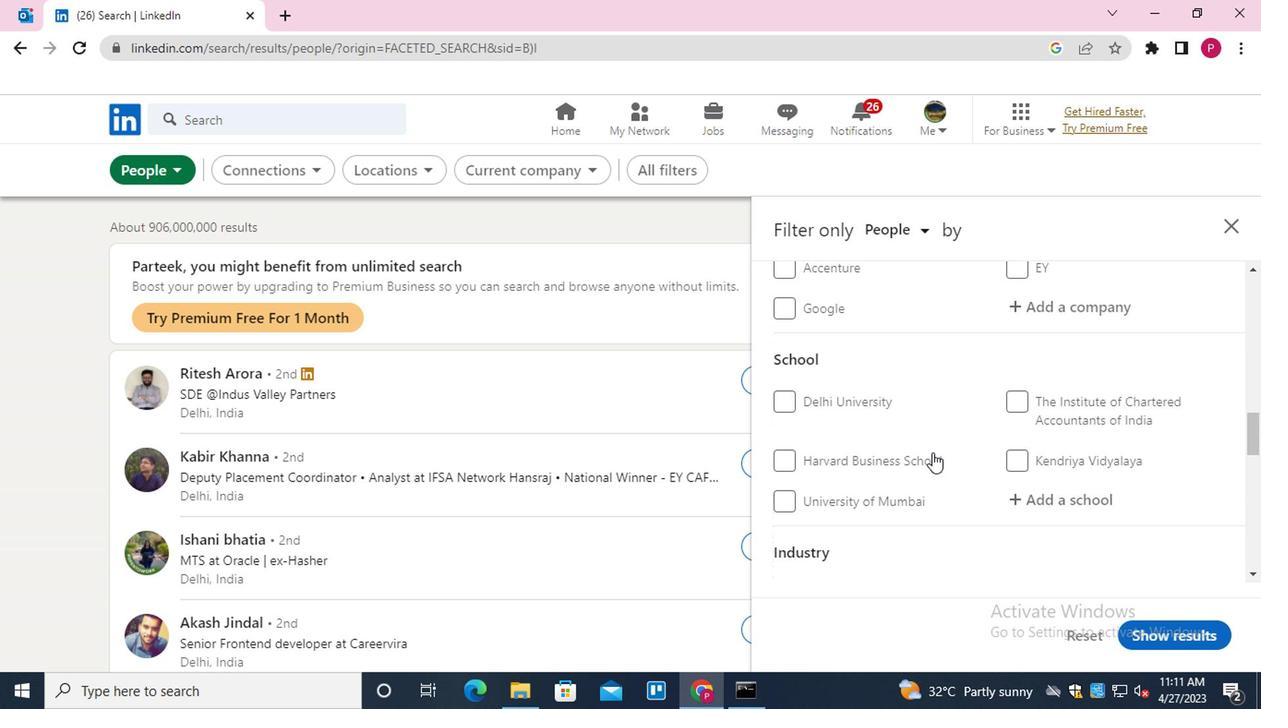 
Action: Mouse moved to (1033, 413)
Screenshot: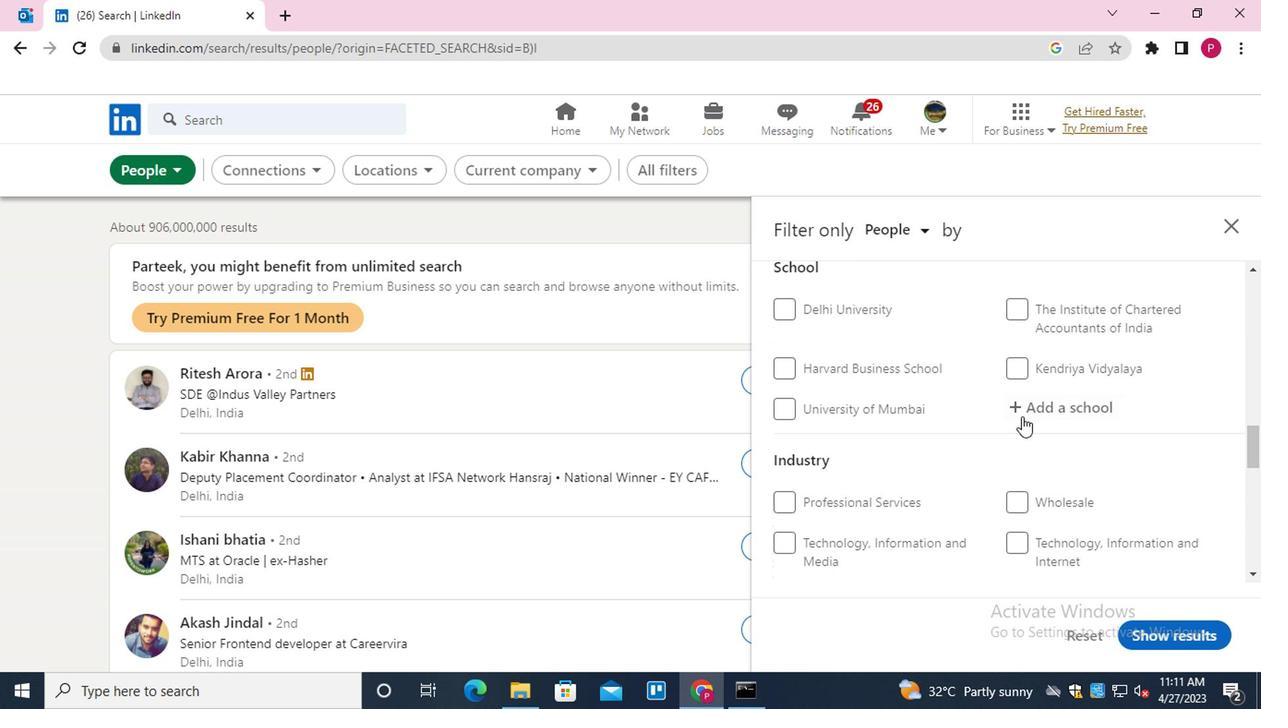 
Action: Mouse pressed left at (1033, 413)
Screenshot: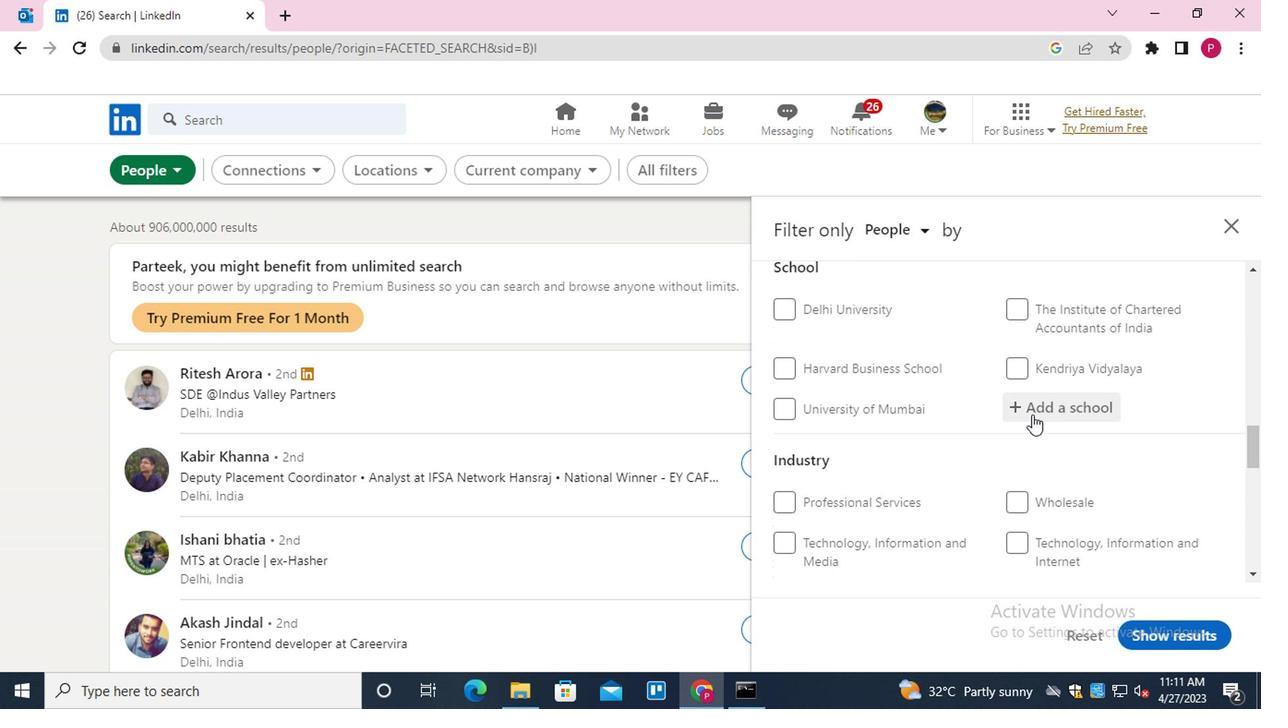 
Action: Key pressed <Key.shift>AMRITA<Key.space><Key.shift>S<Key.backspace><Key.shift>VISHWA<Key.down><Key.enter>
Screenshot: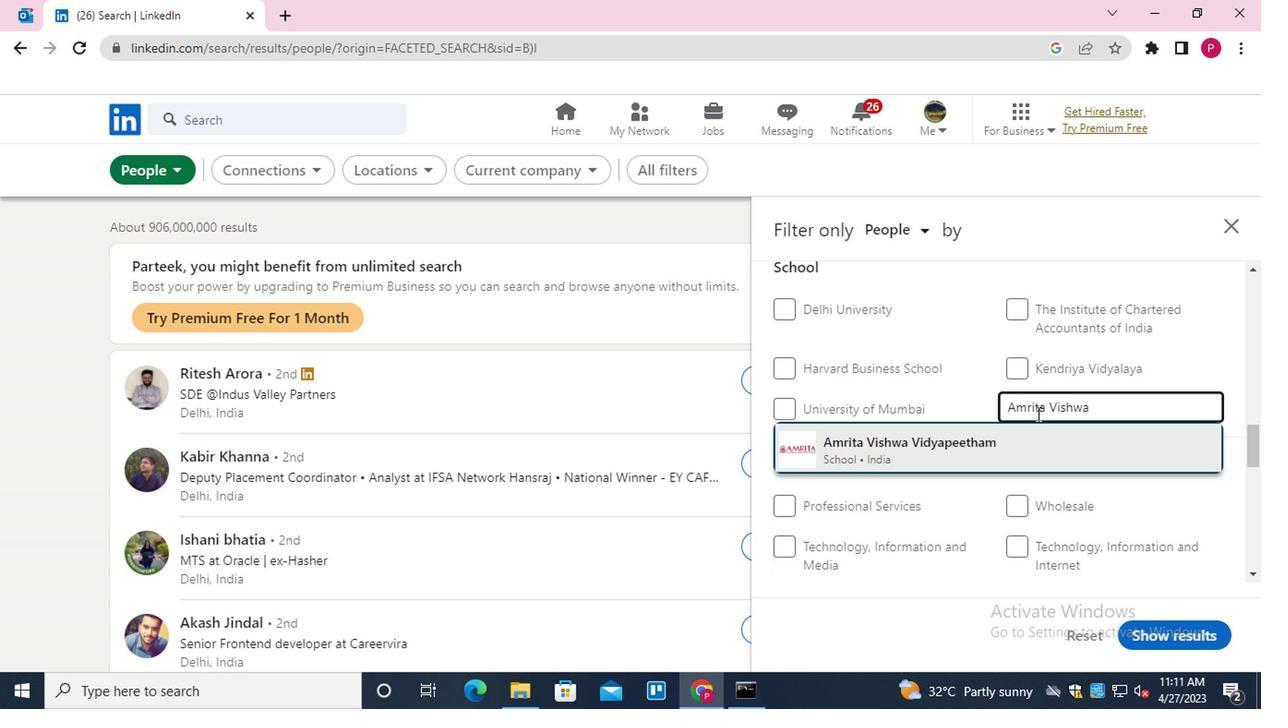 
Action: Mouse moved to (1016, 422)
Screenshot: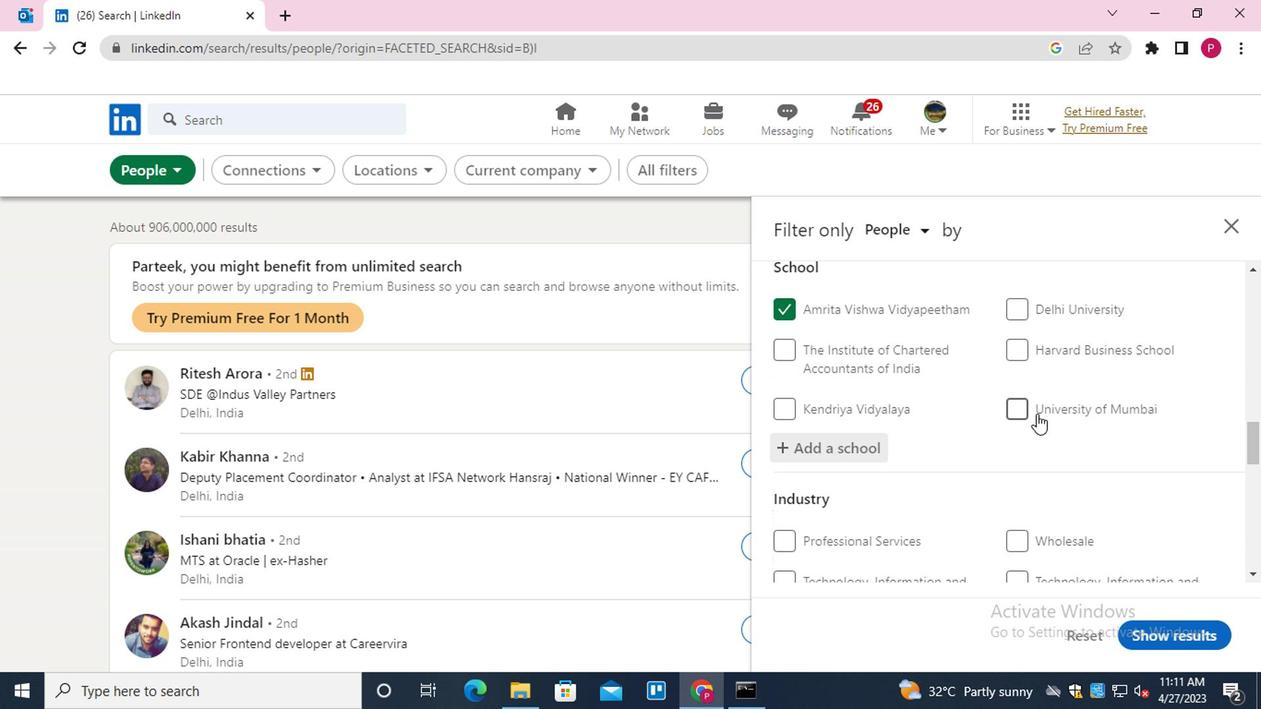 
Action: Mouse scrolled (1016, 421) with delta (0, -1)
Screenshot: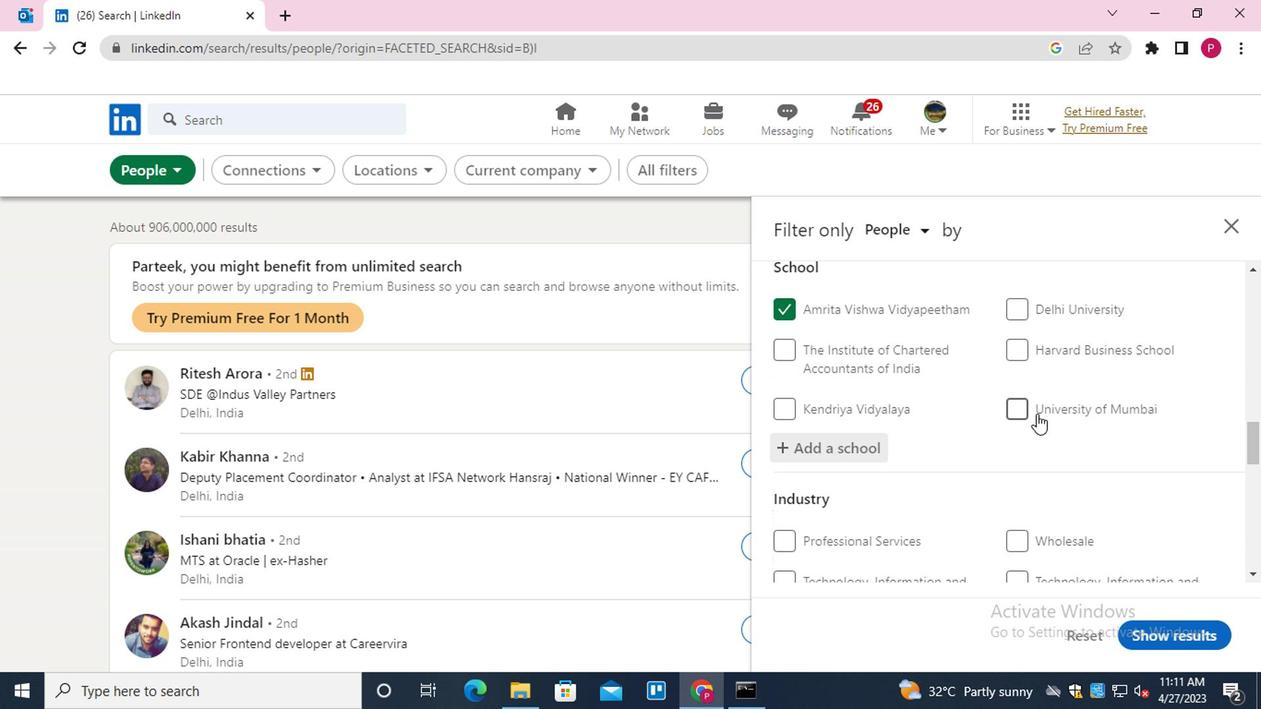 
Action: Mouse moved to (1014, 425)
Screenshot: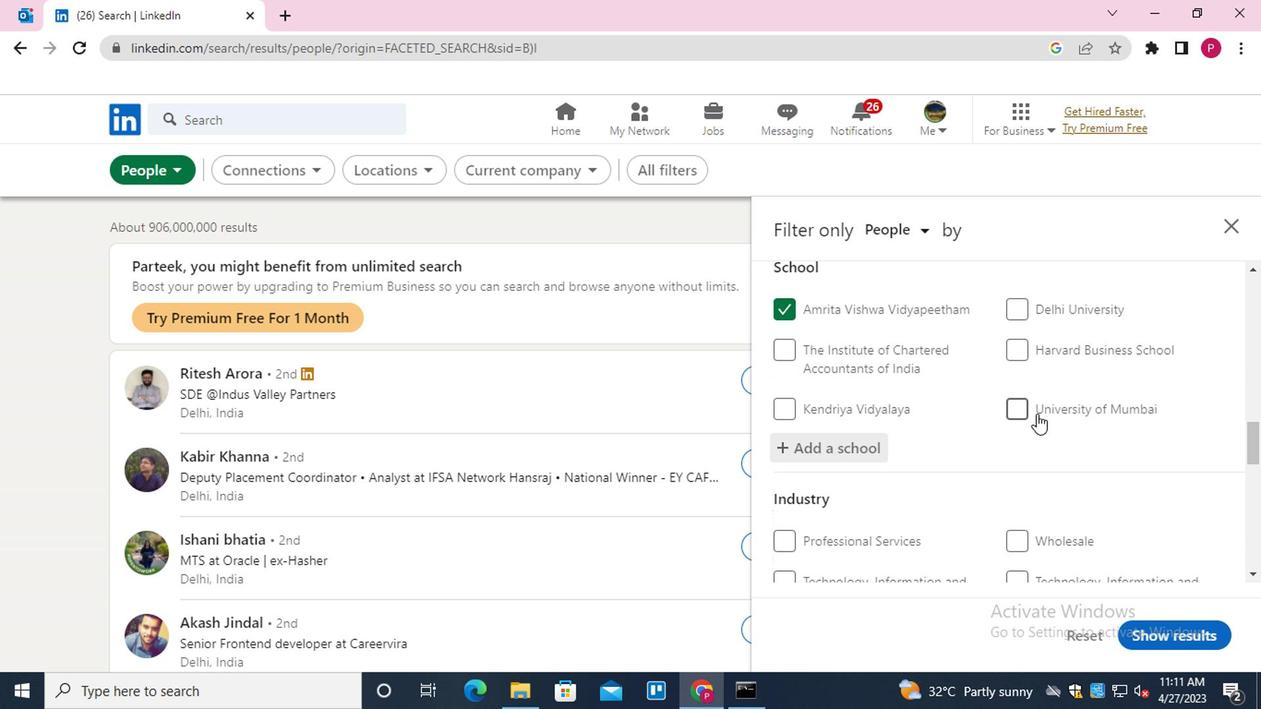 
Action: Mouse scrolled (1014, 424) with delta (0, 0)
Screenshot: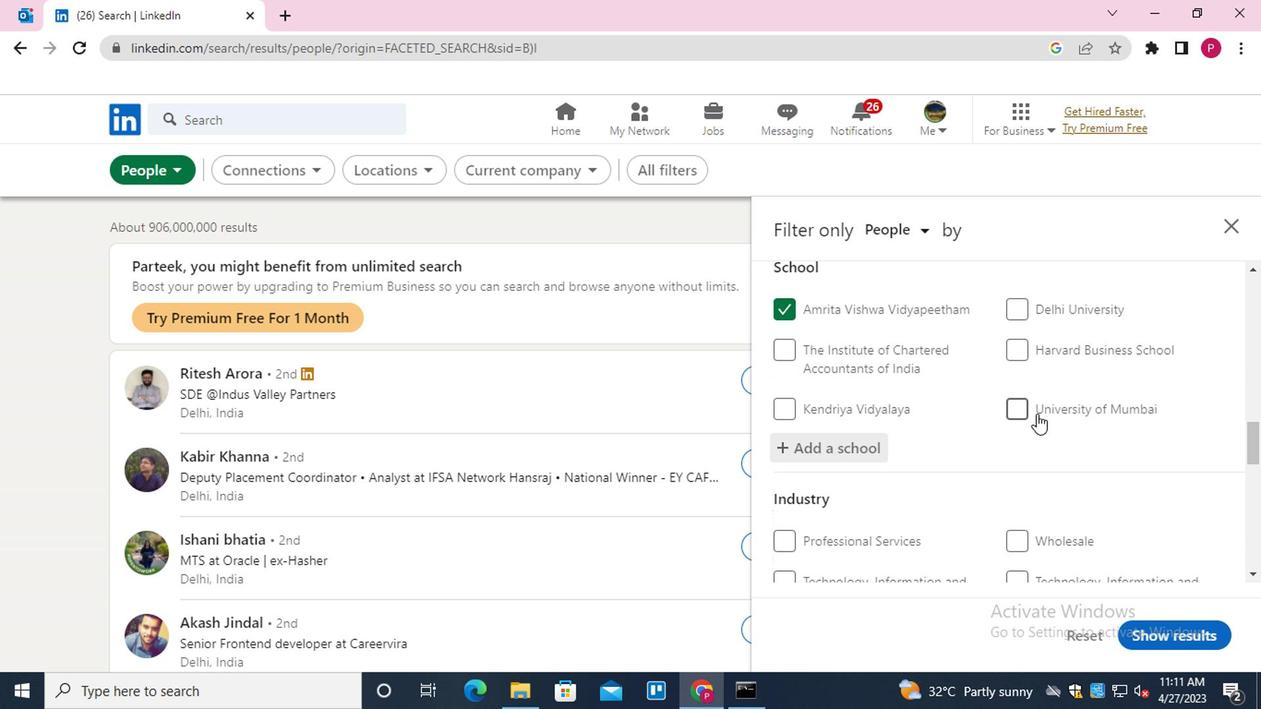 
Action: Mouse moved to (1013, 429)
Screenshot: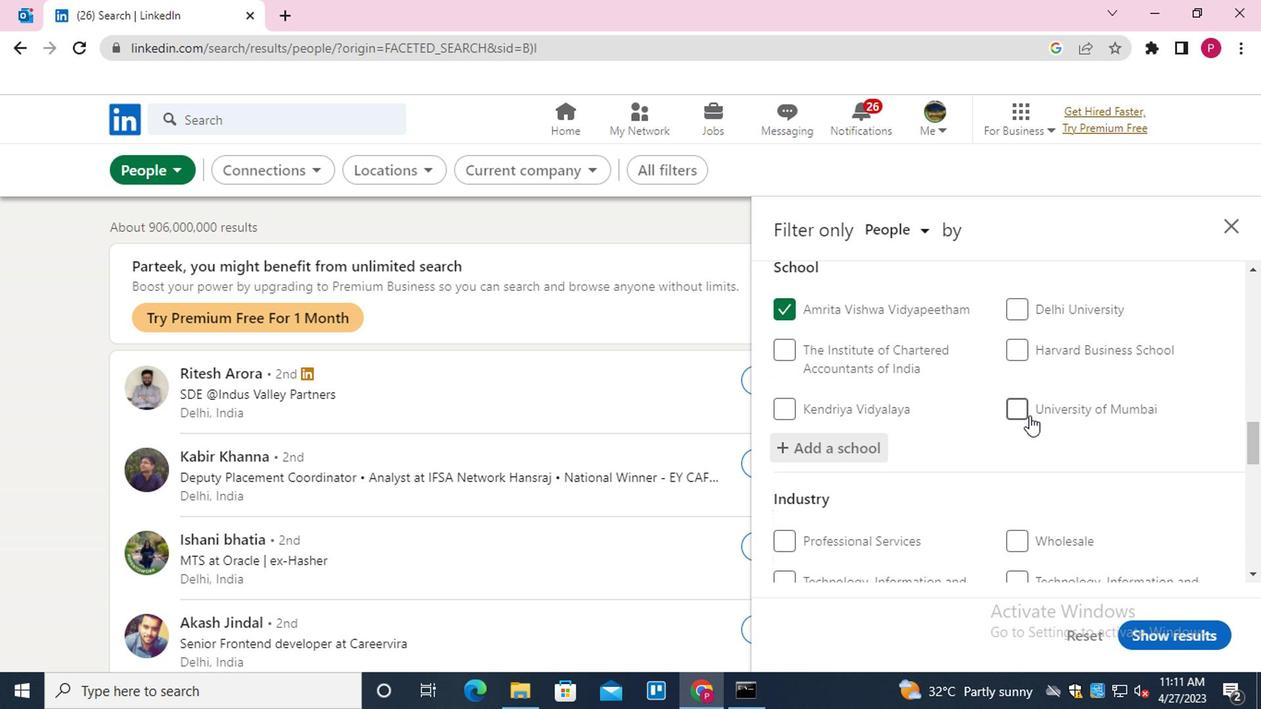
Action: Mouse scrolled (1013, 428) with delta (0, -1)
Screenshot: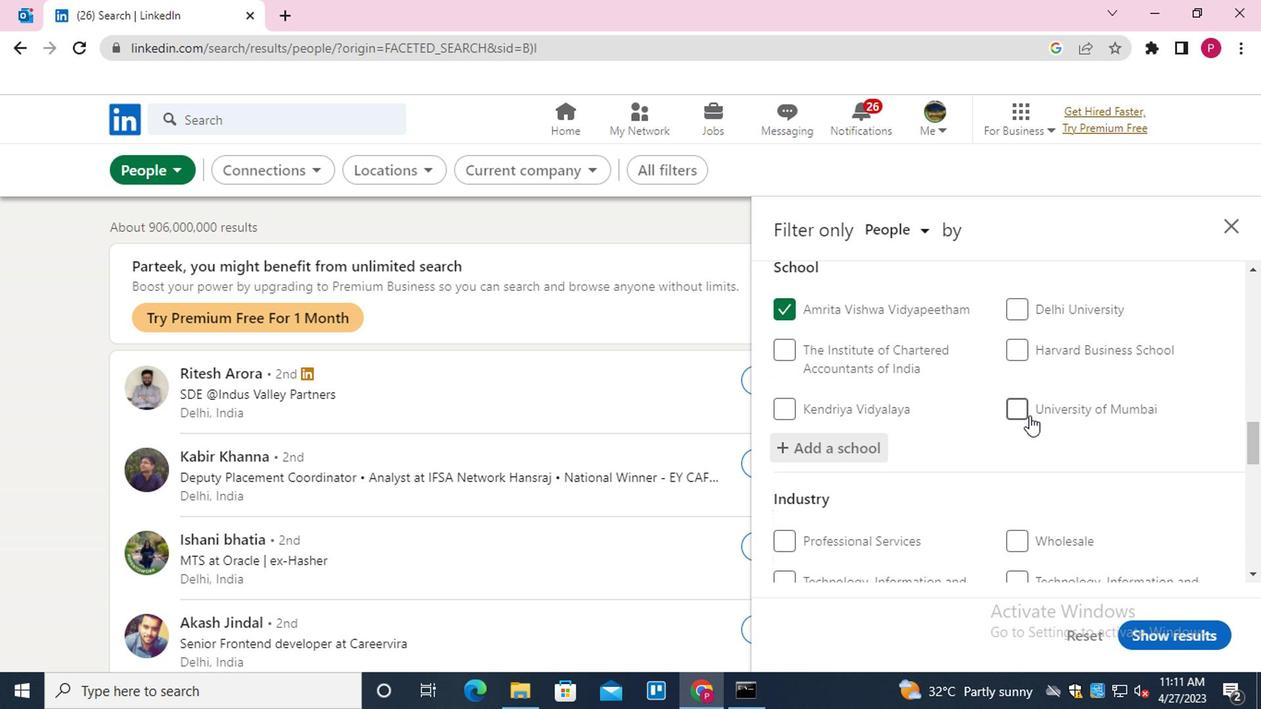 
Action: Mouse moved to (1070, 360)
Screenshot: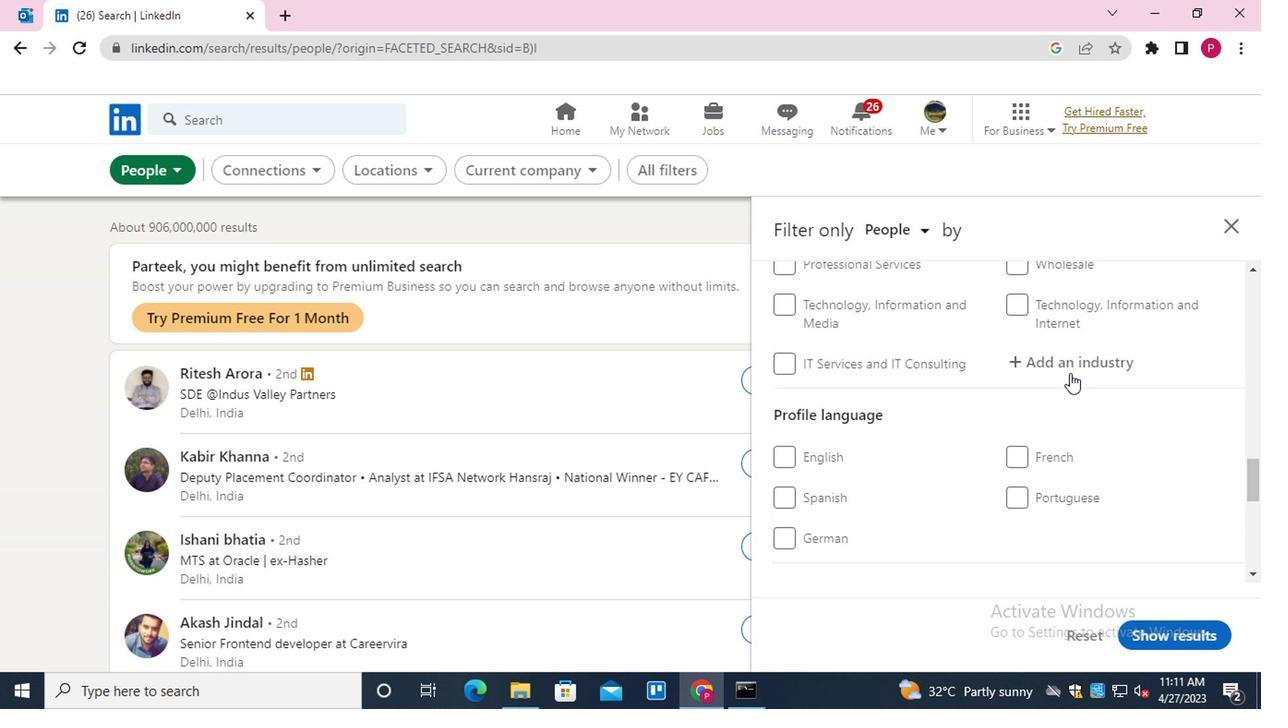 
Action: Mouse pressed left at (1070, 360)
Screenshot: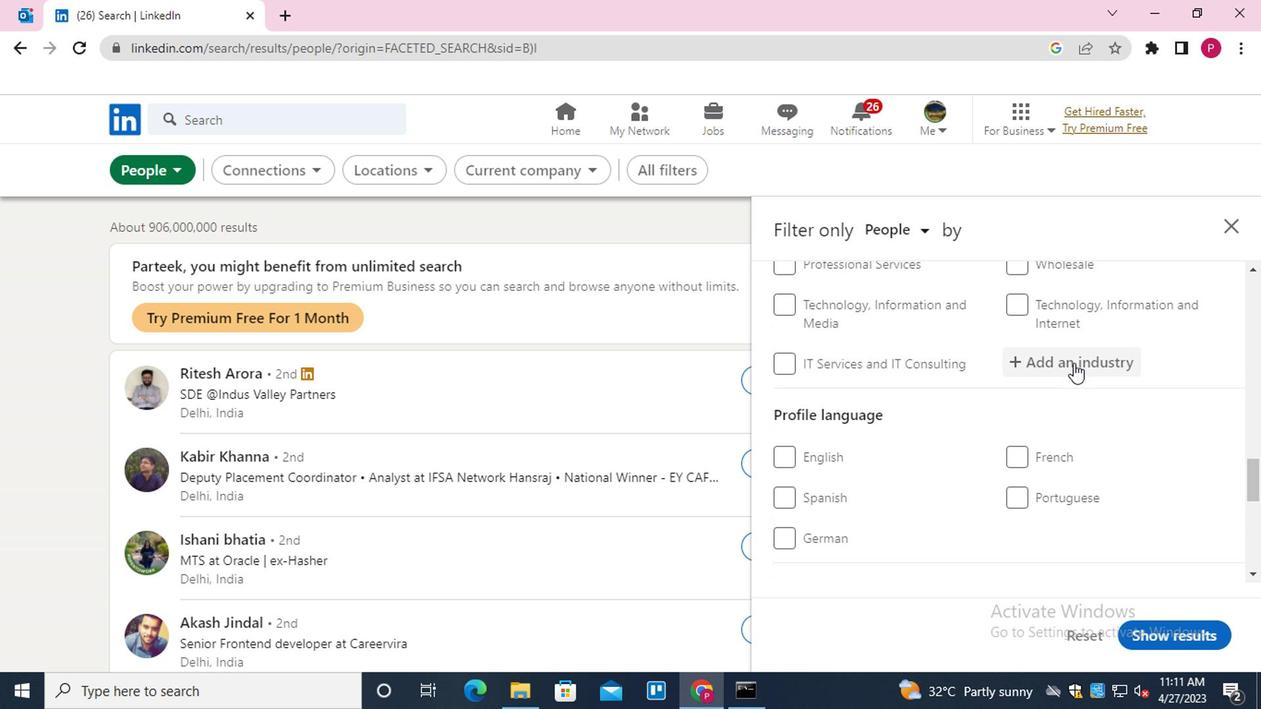 
Action: Key pressed <Key.shift>HOSPITALITY<Key.down><Key.enter>
Screenshot: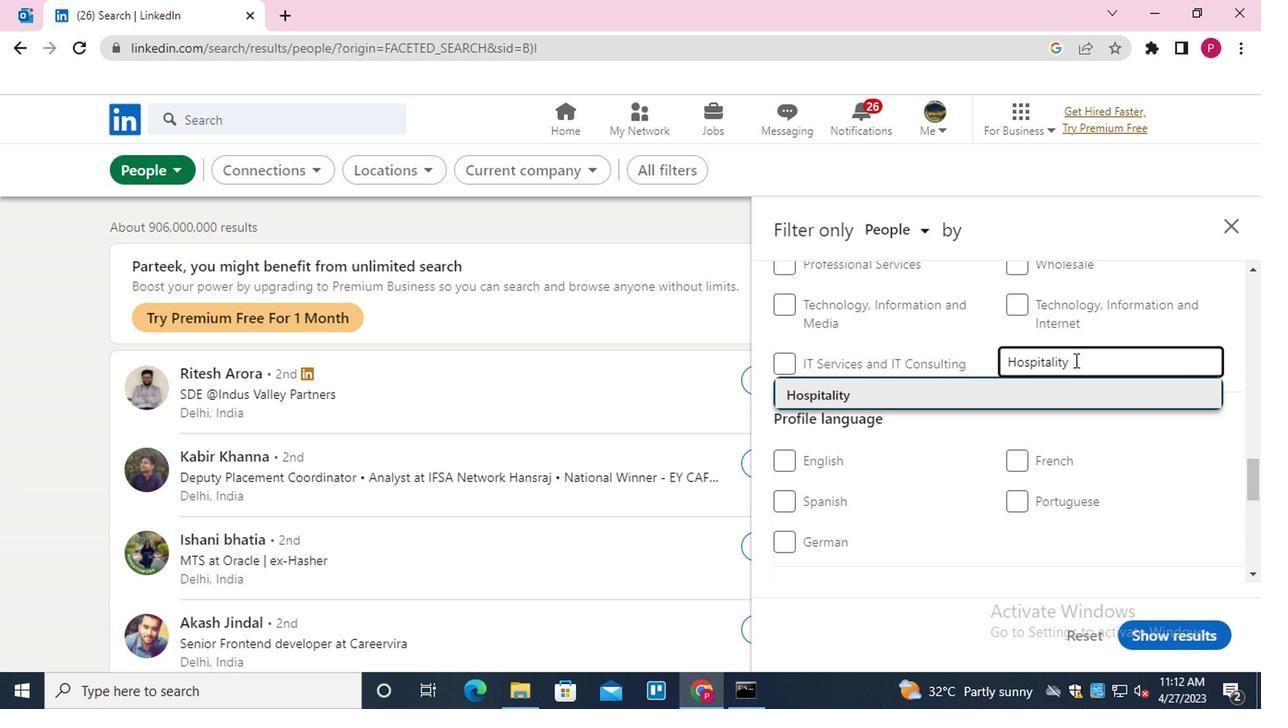 
Action: Mouse moved to (1063, 363)
Screenshot: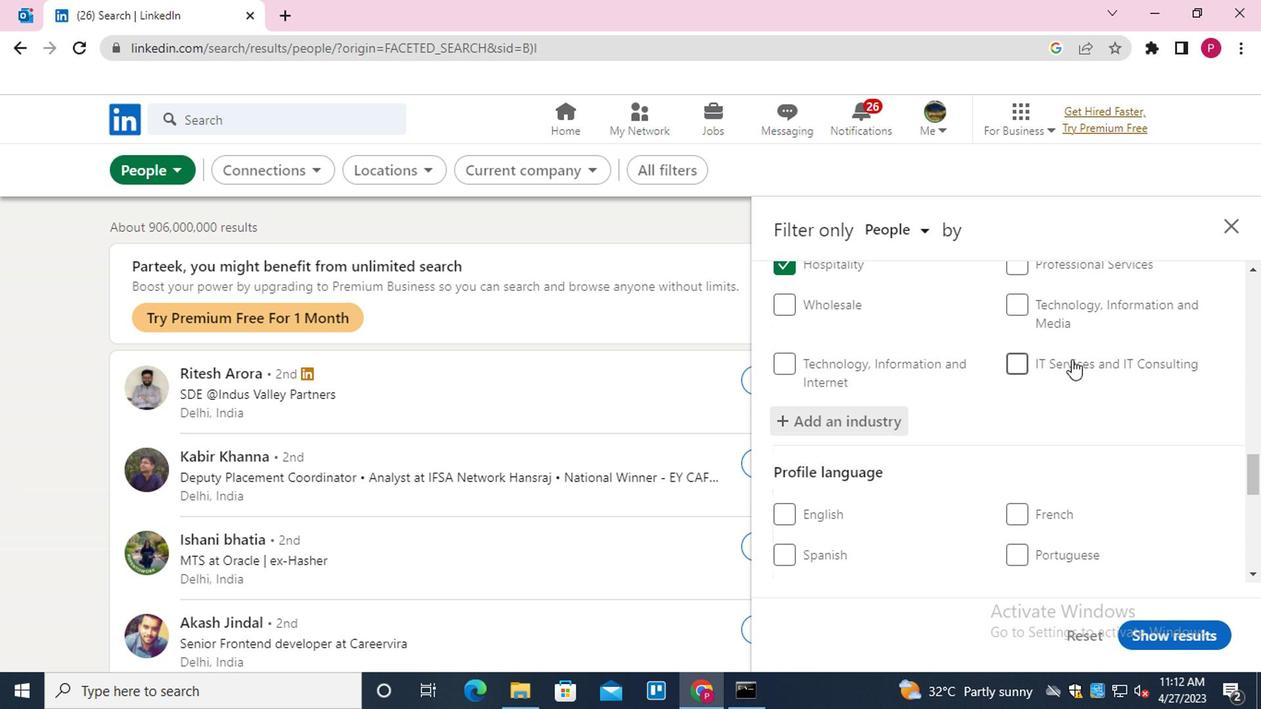 
Action: Mouse scrolled (1063, 363) with delta (0, 0)
Screenshot: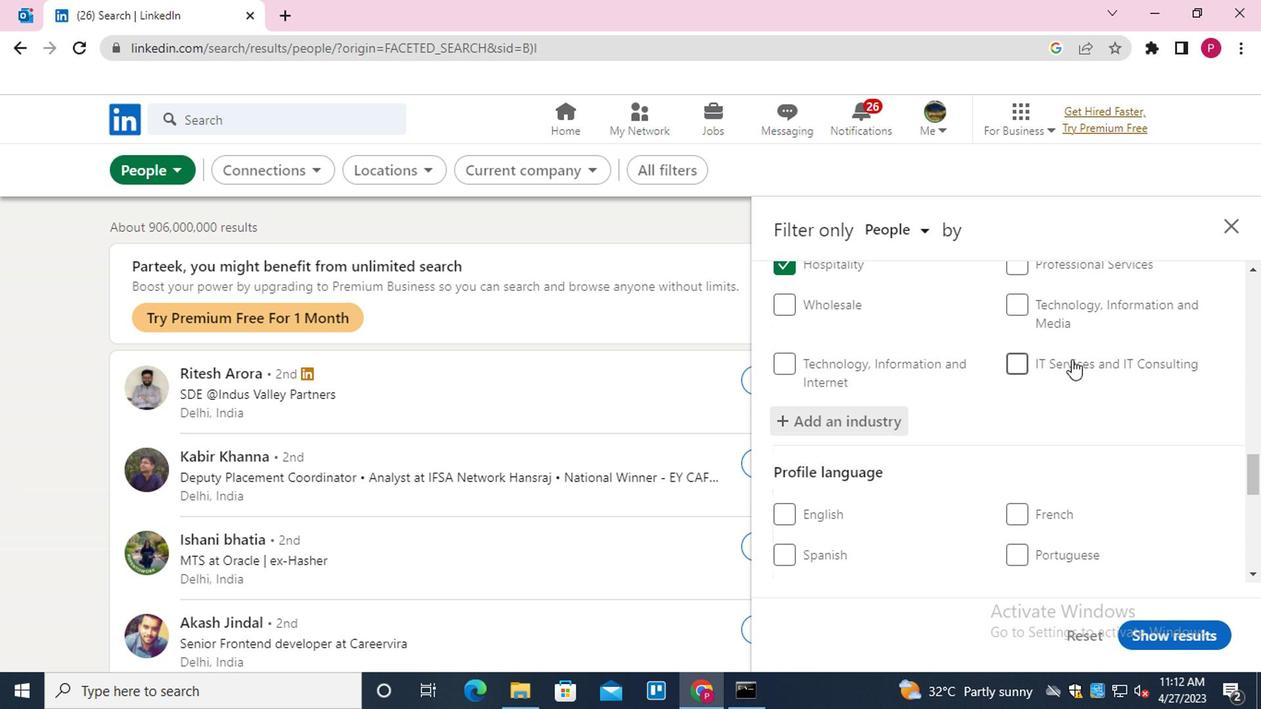 
Action: Mouse moved to (1061, 369)
Screenshot: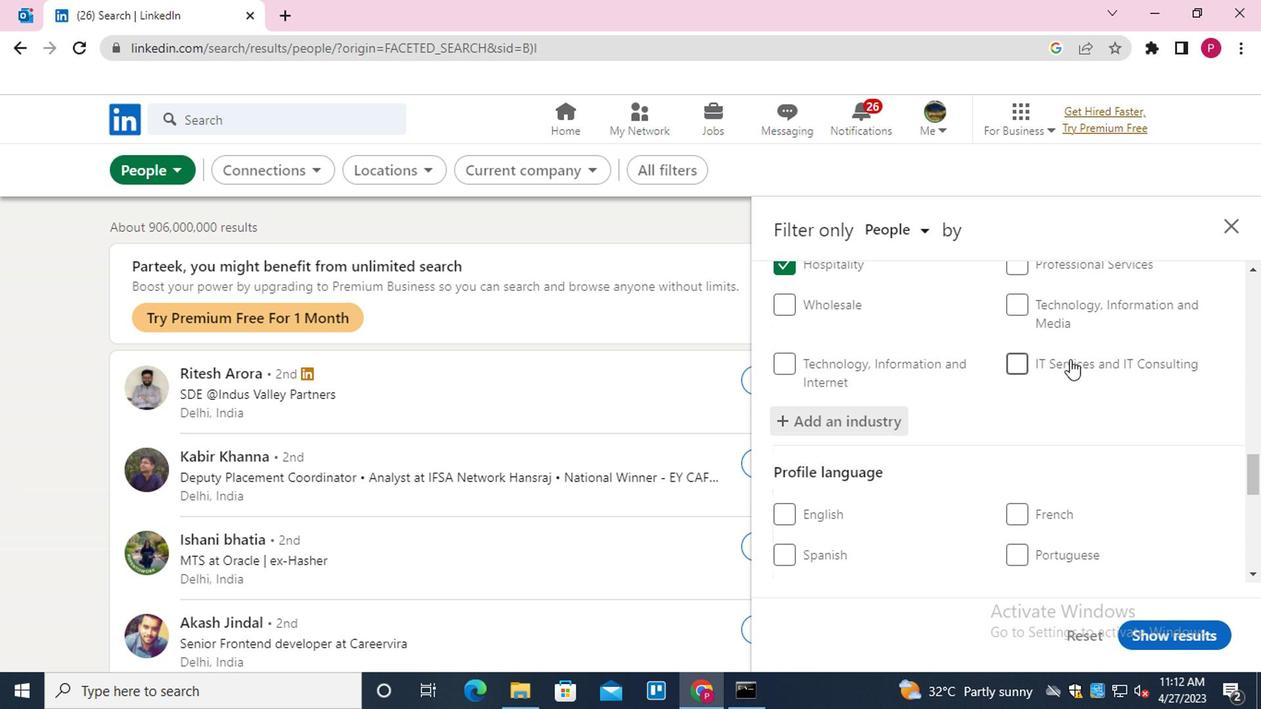 
Action: Mouse scrolled (1061, 368) with delta (0, -1)
Screenshot: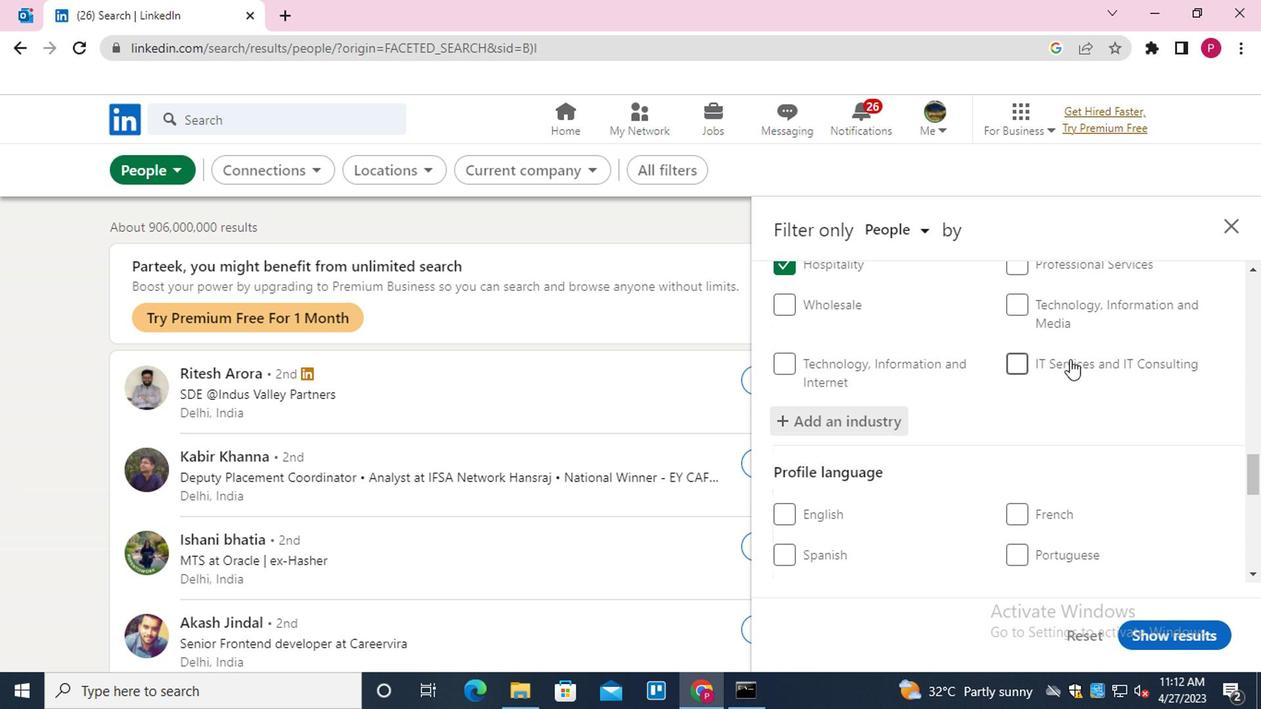 
Action: Mouse moved to (1056, 378)
Screenshot: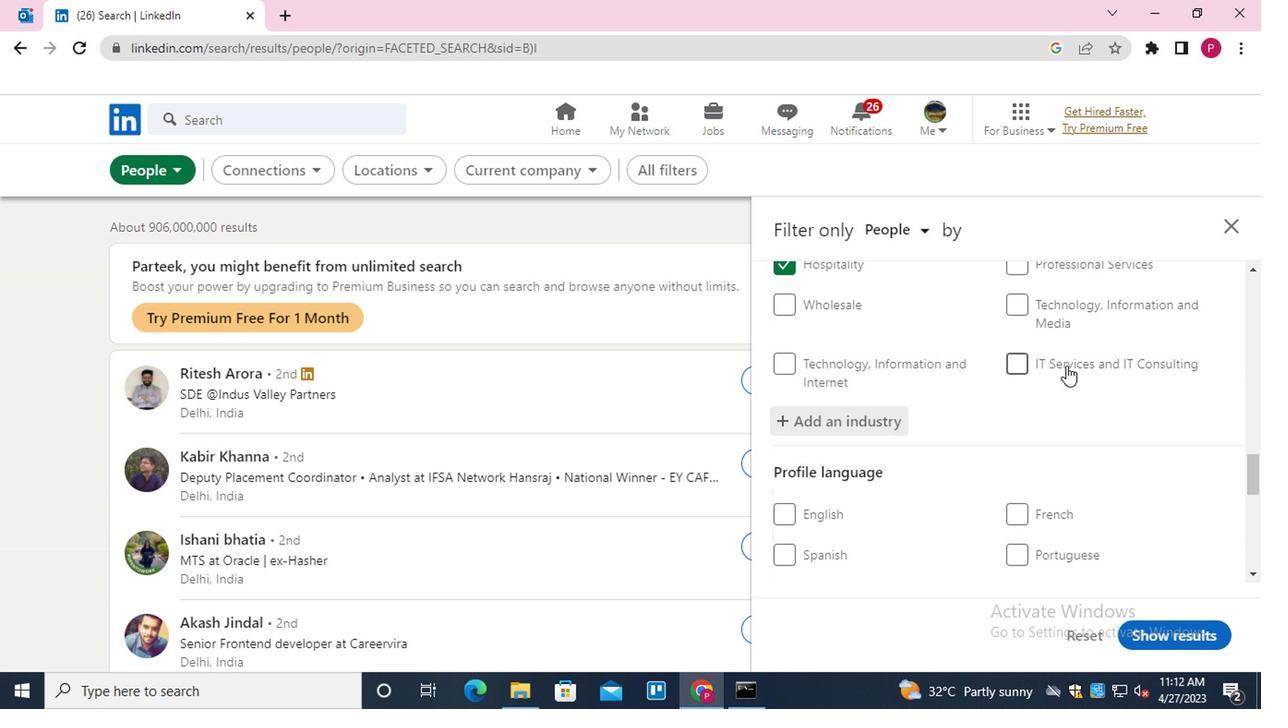 
Action: Mouse scrolled (1056, 377) with delta (0, -1)
Screenshot: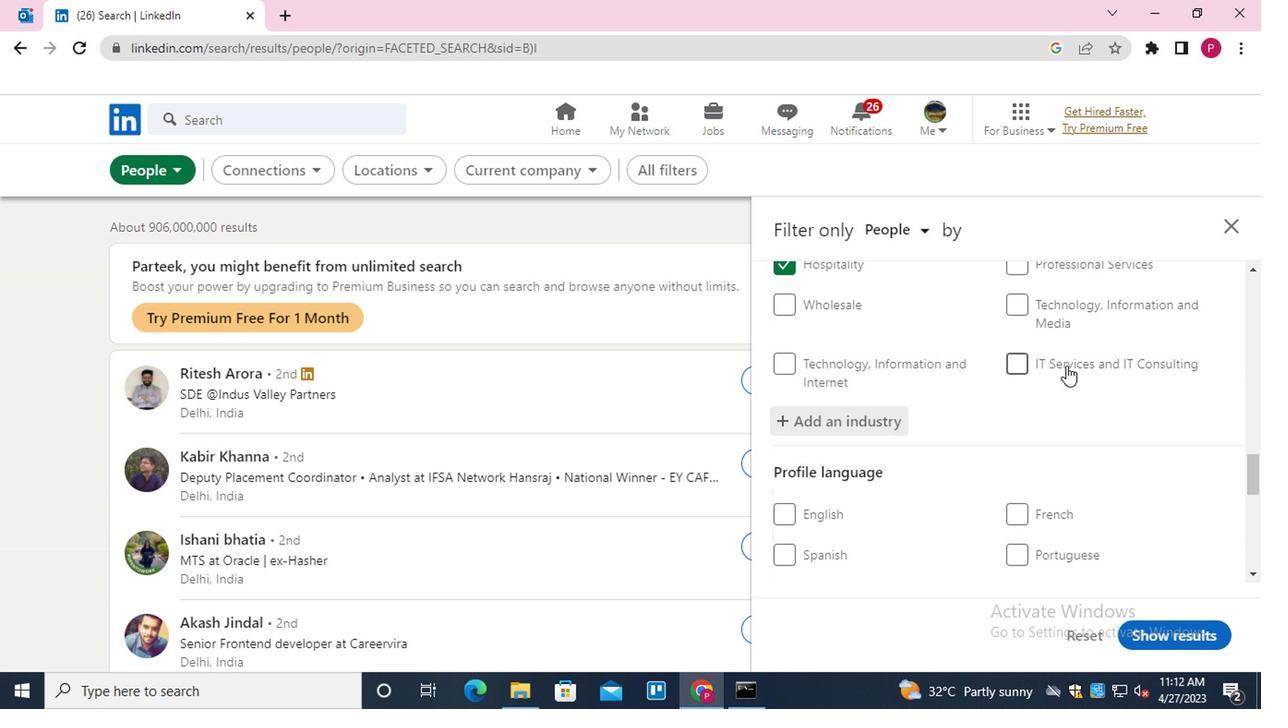 
Action: Mouse moved to (1022, 380)
Screenshot: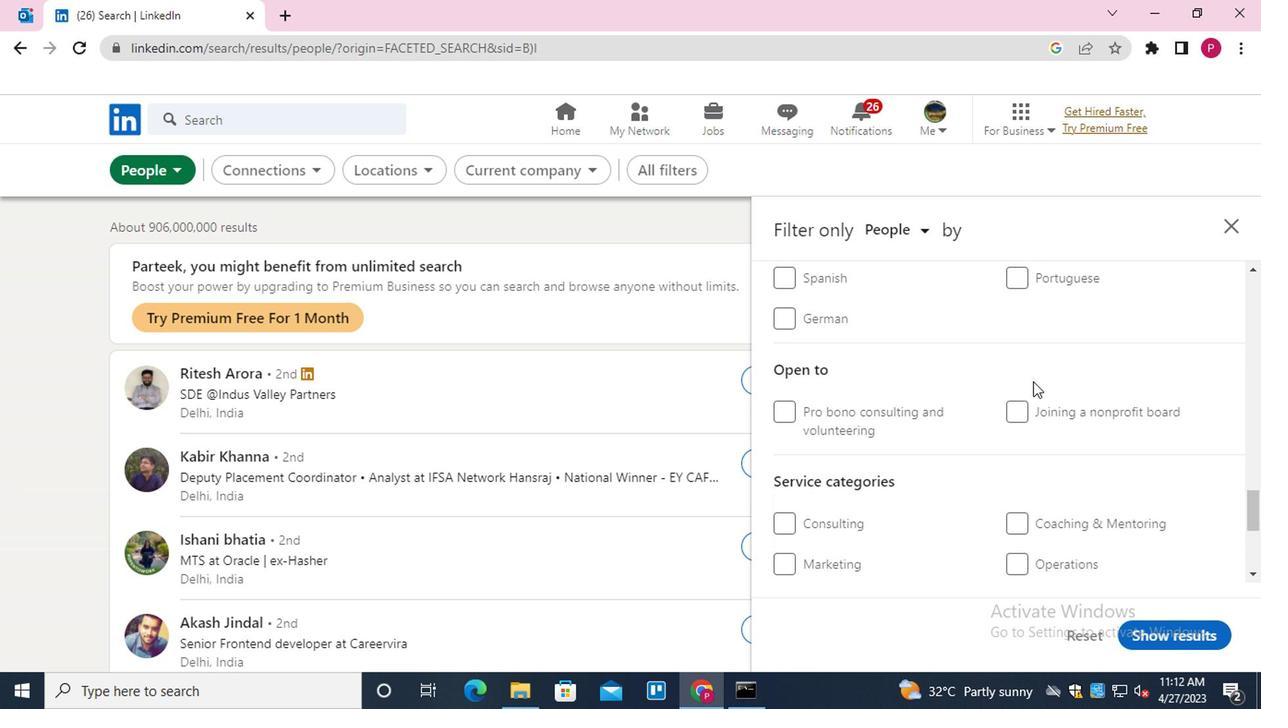 
Action: Mouse scrolled (1022, 381) with delta (0, 1)
Screenshot: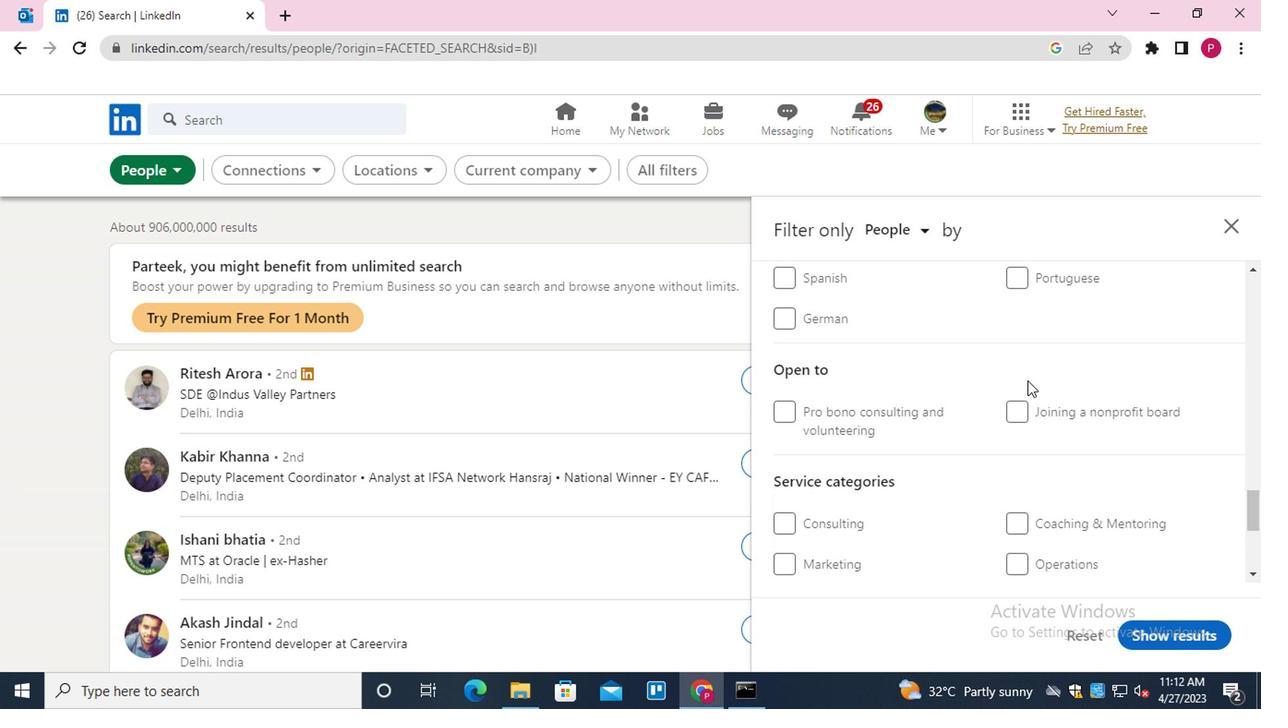 
Action: Mouse moved to (1010, 325)
Screenshot: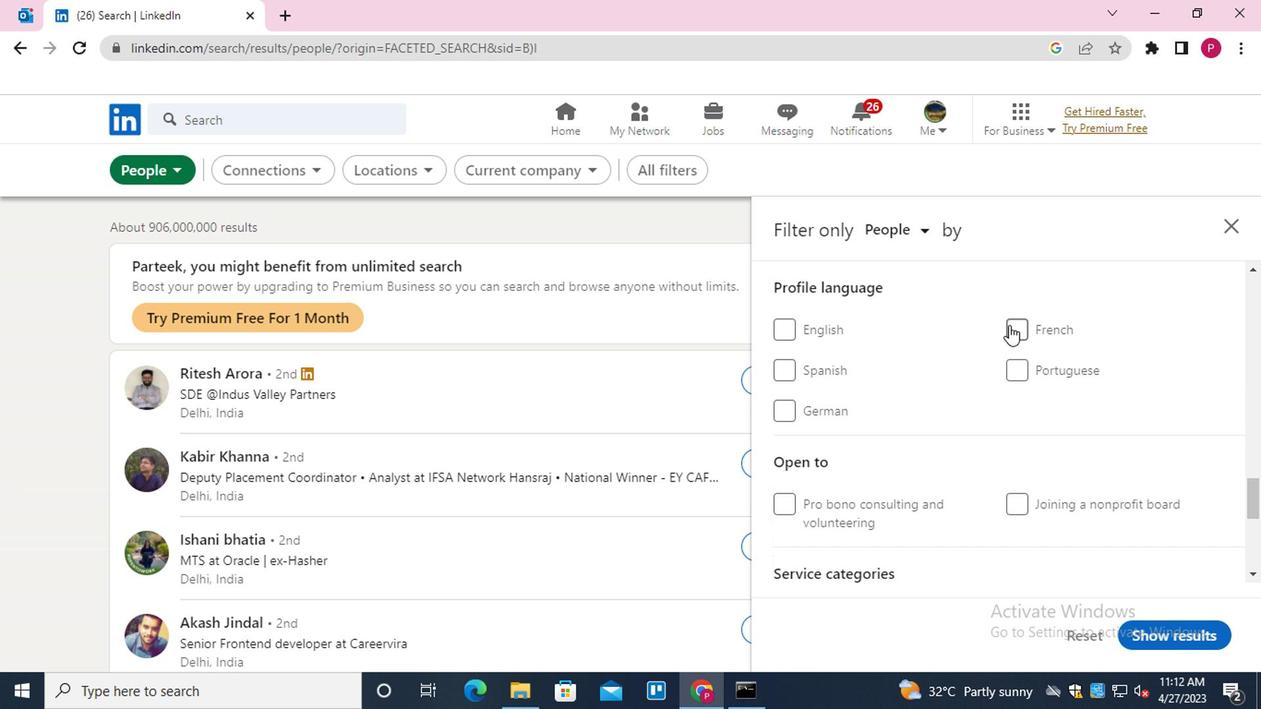 
Action: Mouse pressed left at (1010, 325)
Screenshot: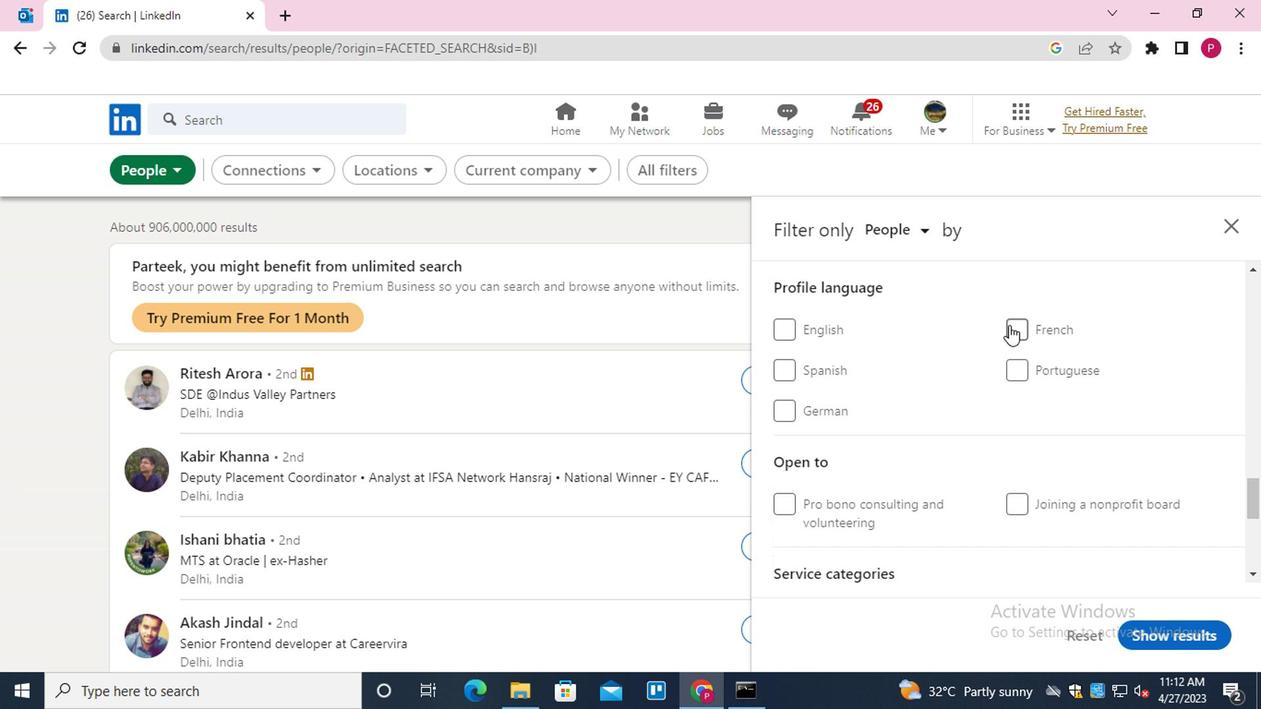 
Action: Mouse moved to (949, 444)
Screenshot: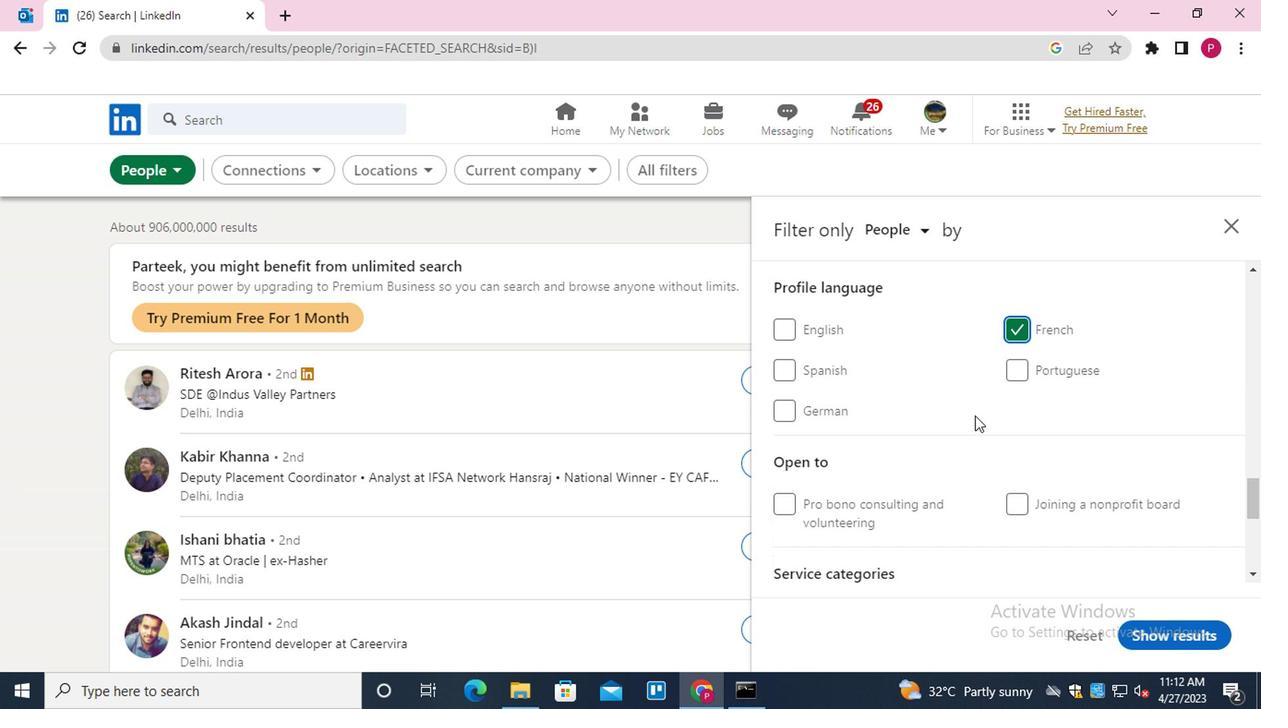 
Action: Mouse scrolled (949, 443) with delta (0, 0)
Screenshot: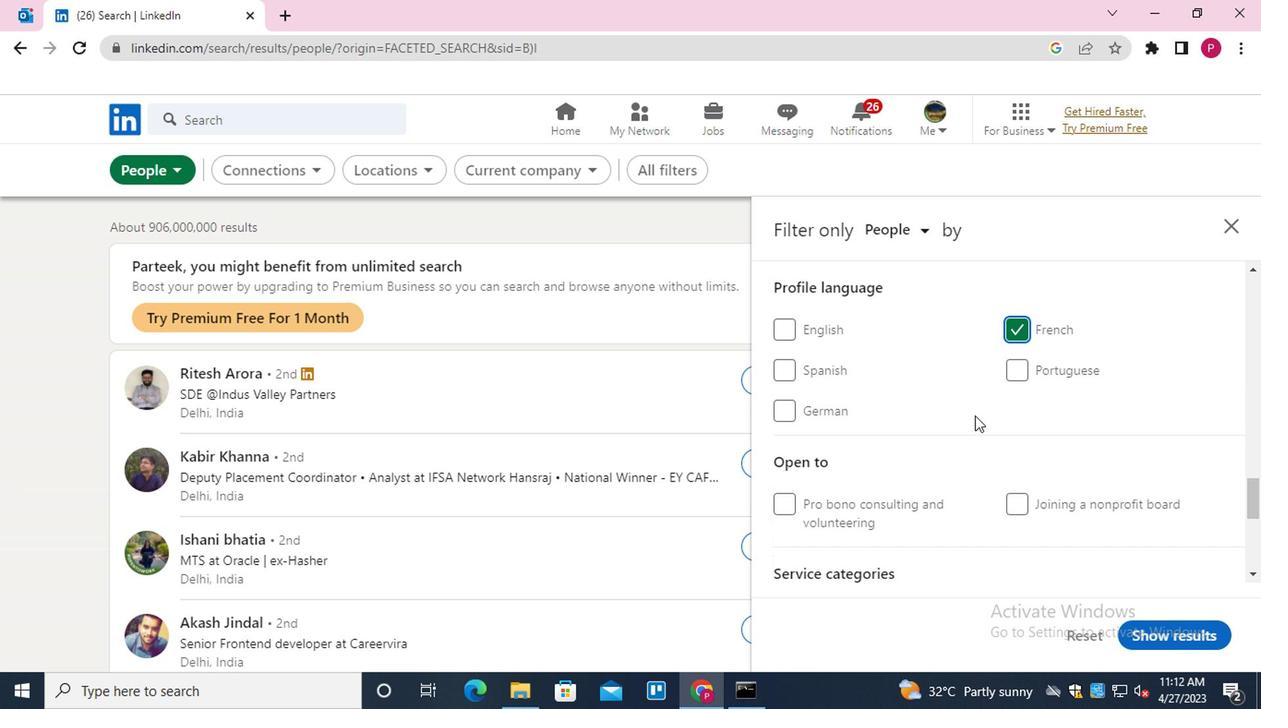 
Action: Mouse moved to (947, 446)
Screenshot: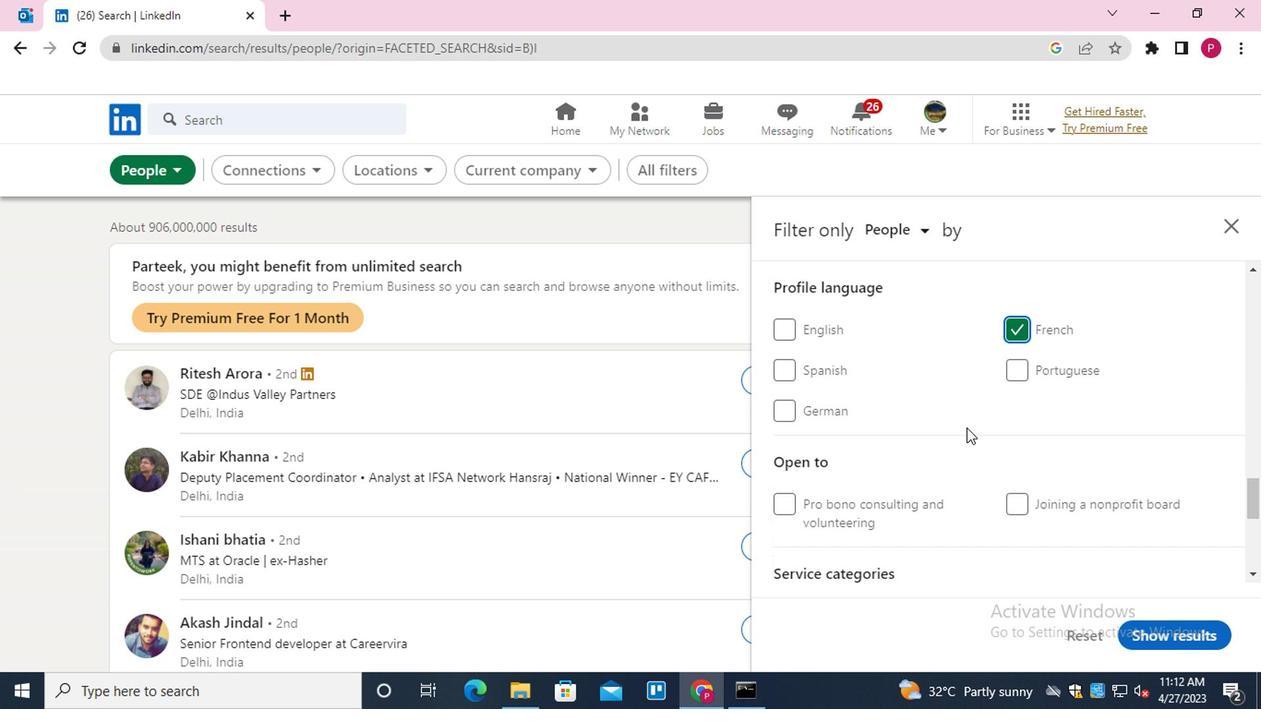
Action: Mouse scrolled (947, 445) with delta (0, 0)
Screenshot: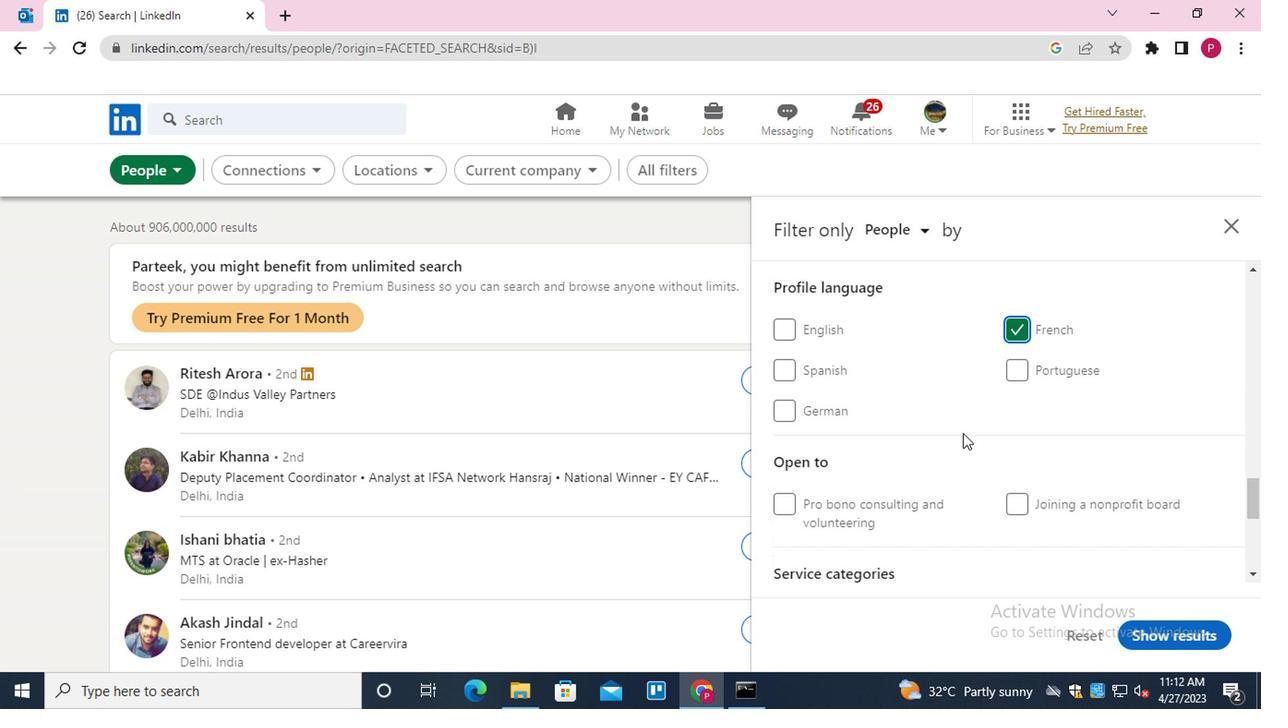 
Action: Mouse moved to (1076, 503)
Screenshot: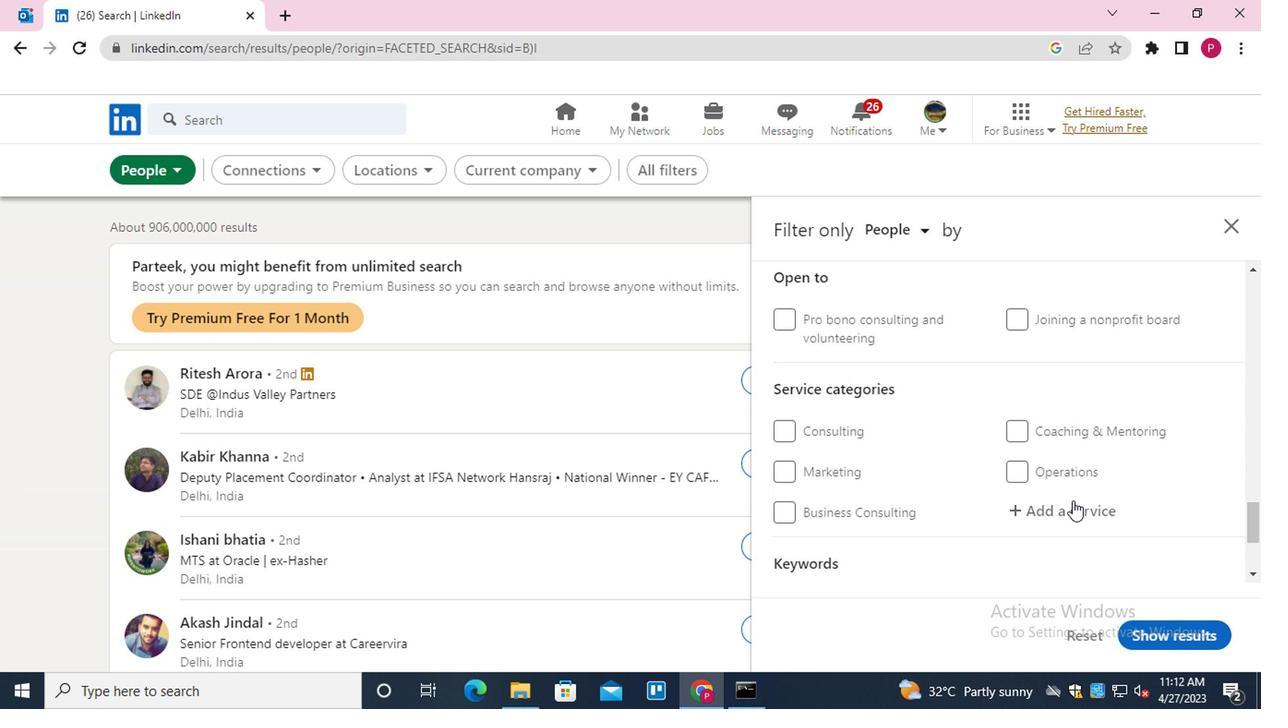 
Action: Mouse pressed left at (1076, 503)
Screenshot: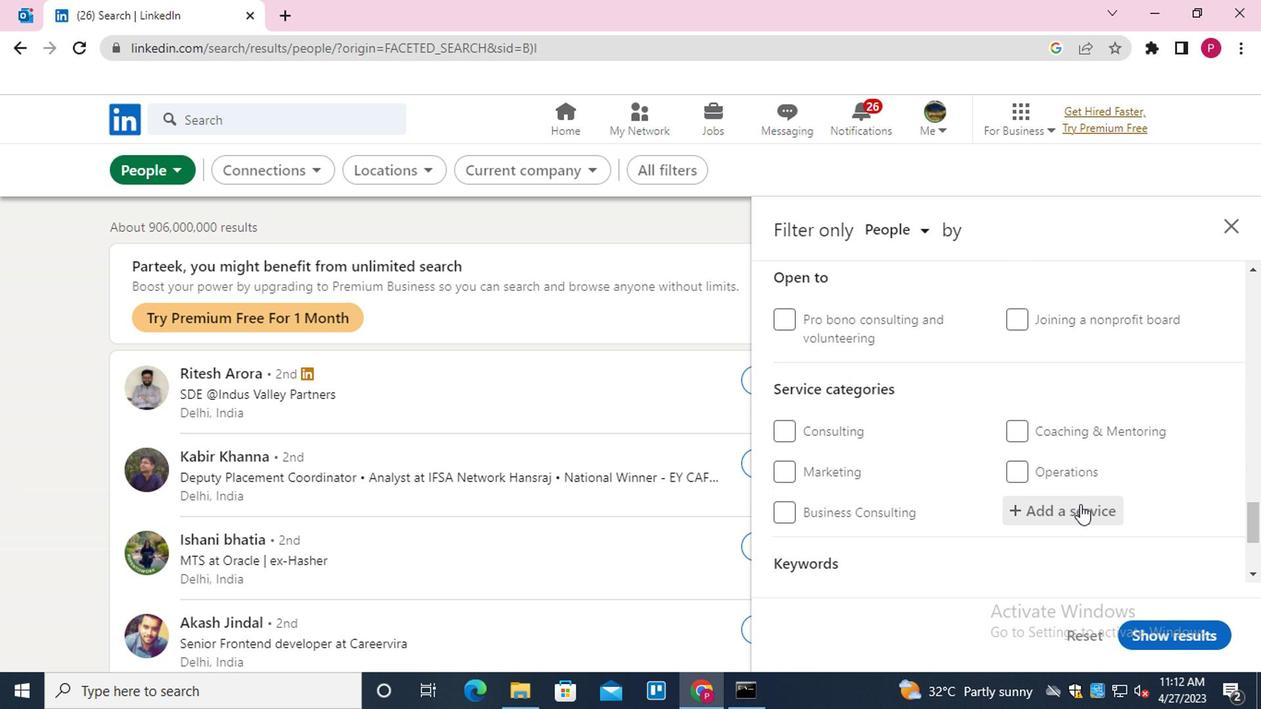 
Action: Key pressed <Key.shift>RESEAR<Key.down><Key.down><Key.down><Key.down><Key.down><Key.down><Key.down><Key.up>CH<Key.enter>
Screenshot: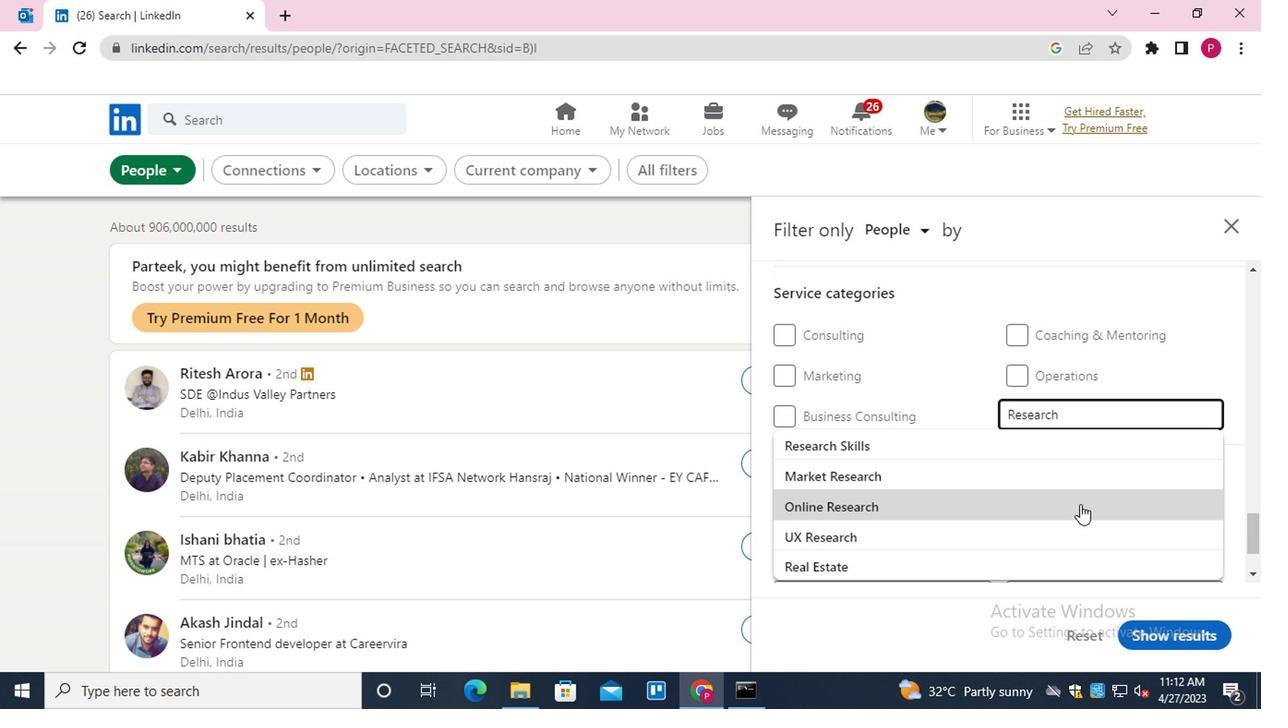 
Action: Mouse moved to (983, 486)
Screenshot: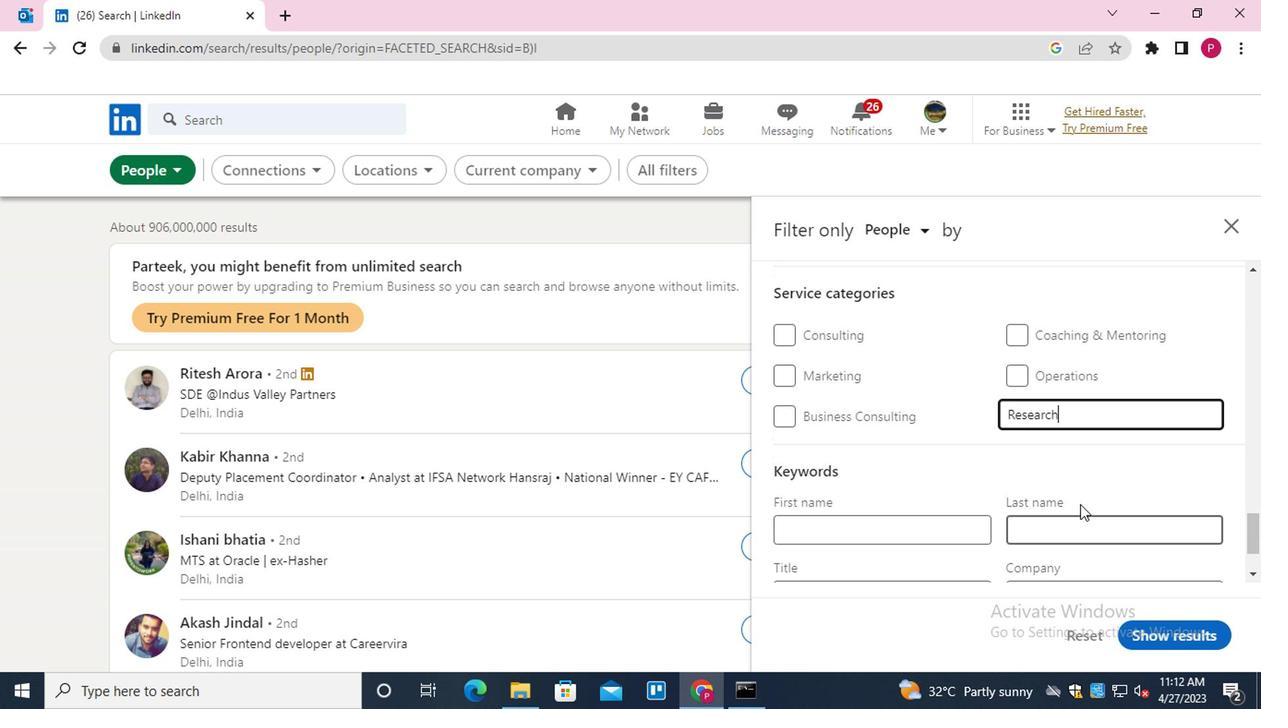 
Action: Mouse scrolled (983, 485) with delta (0, 0)
Screenshot: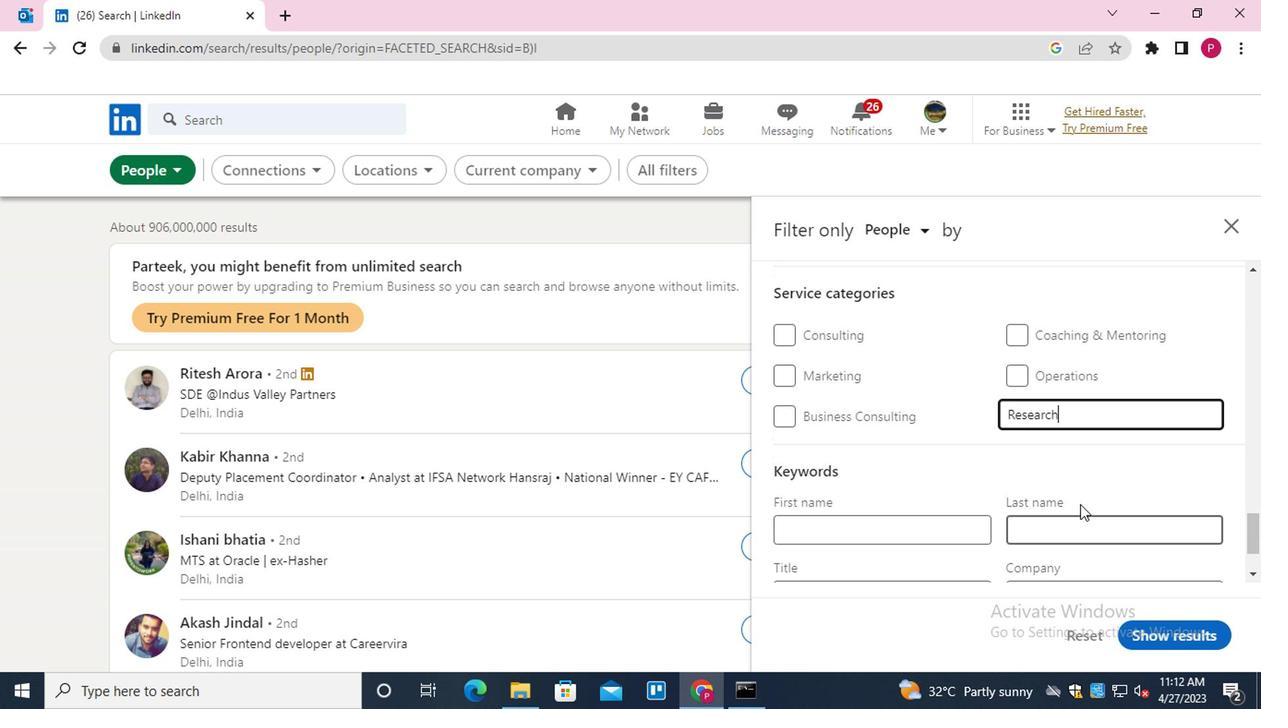 
Action: Mouse moved to (974, 486)
Screenshot: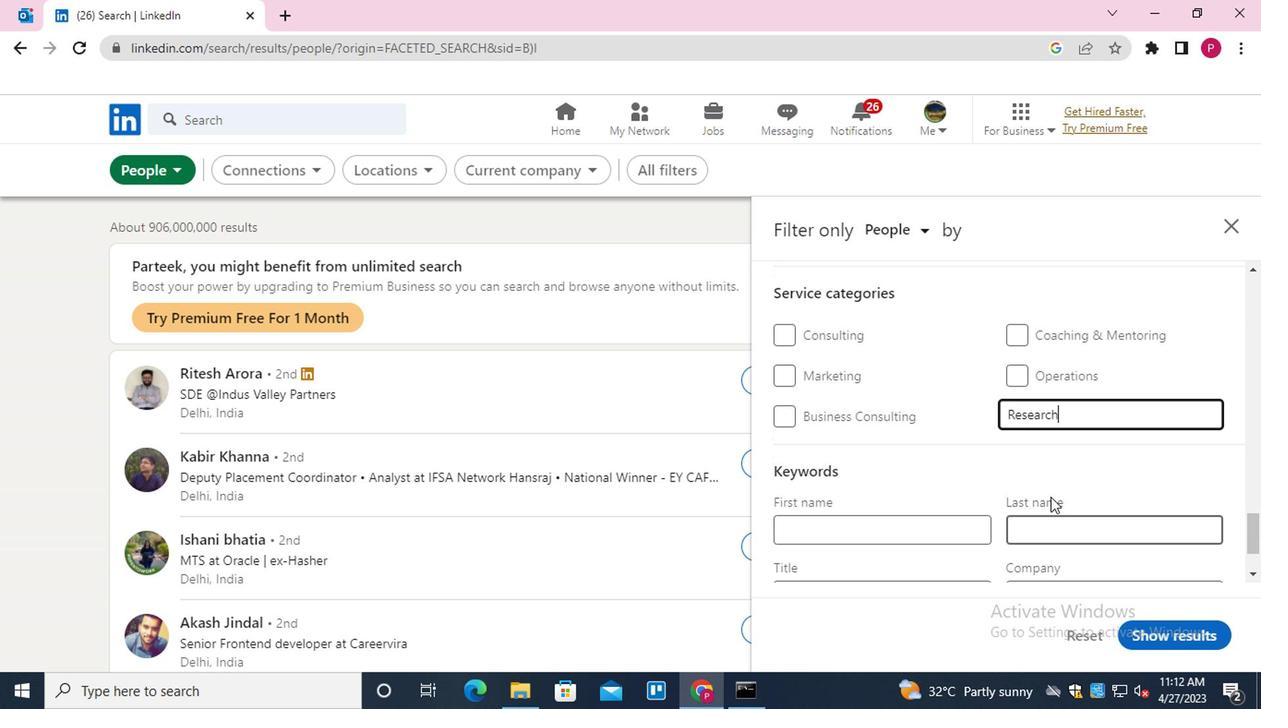 
Action: Mouse scrolled (974, 485) with delta (0, 0)
Screenshot: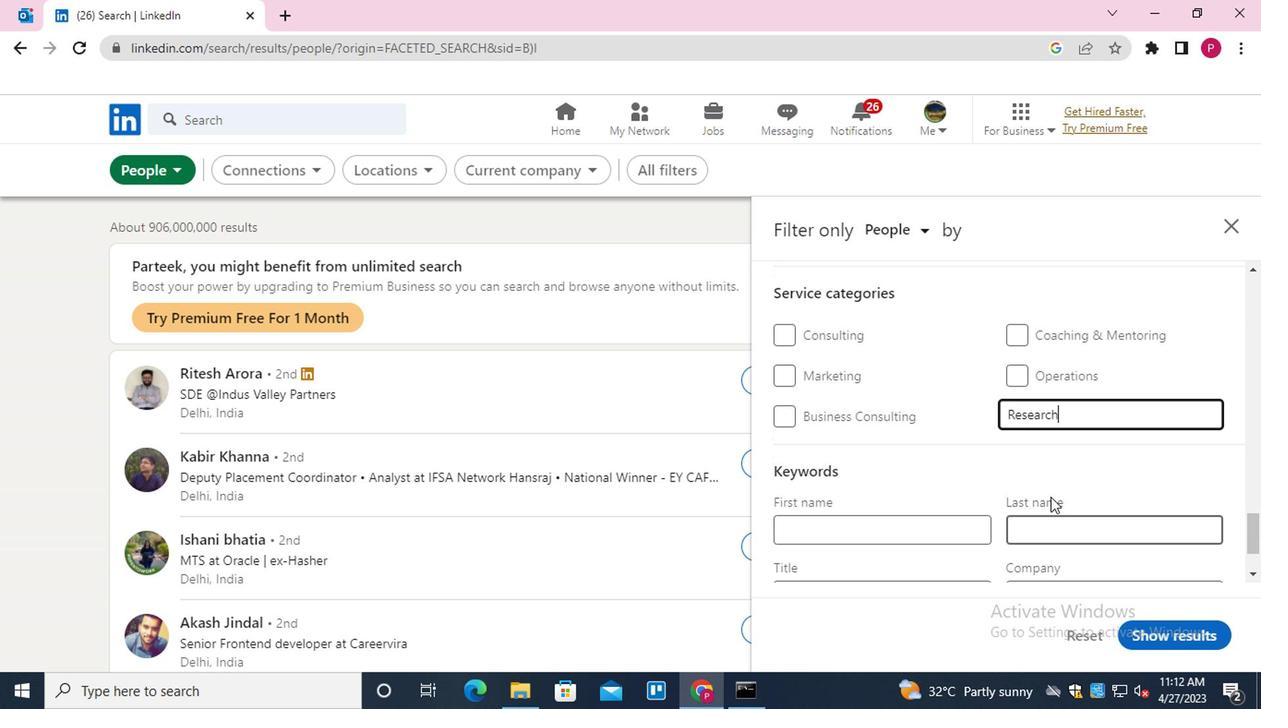 
Action: Mouse moved to (961, 487)
Screenshot: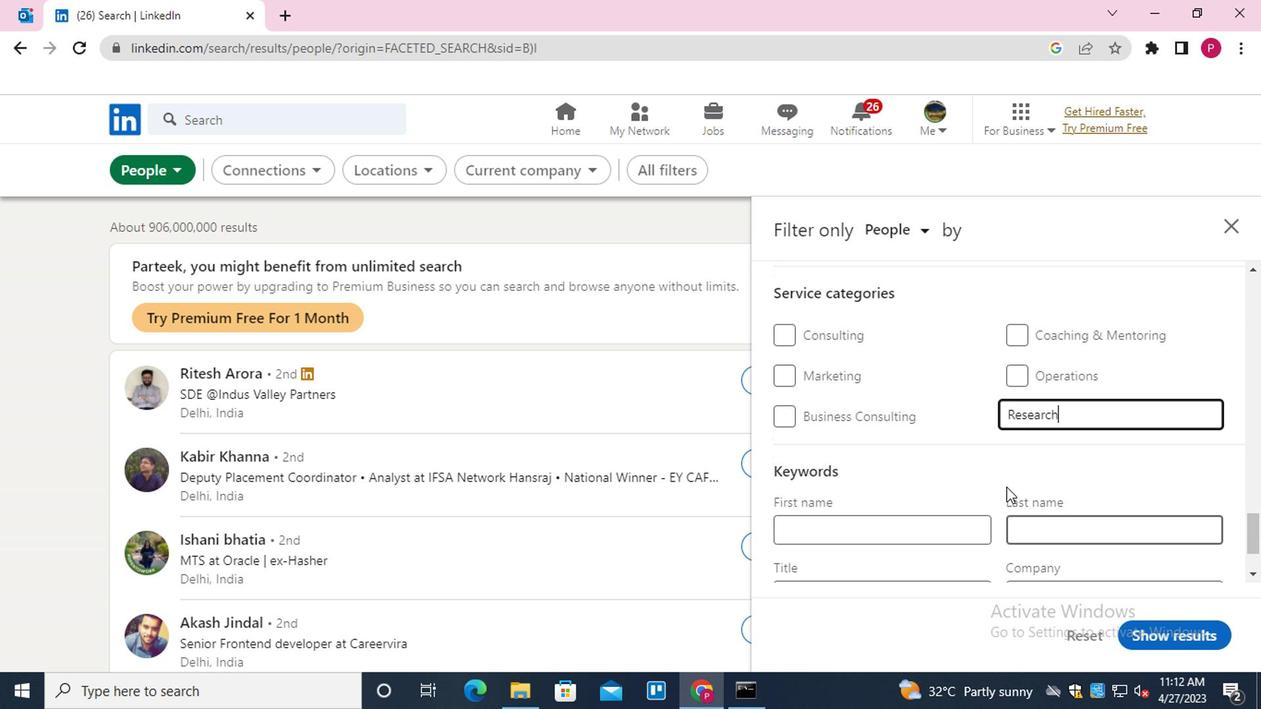 
Action: Mouse scrolled (961, 486) with delta (0, -1)
Screenshot: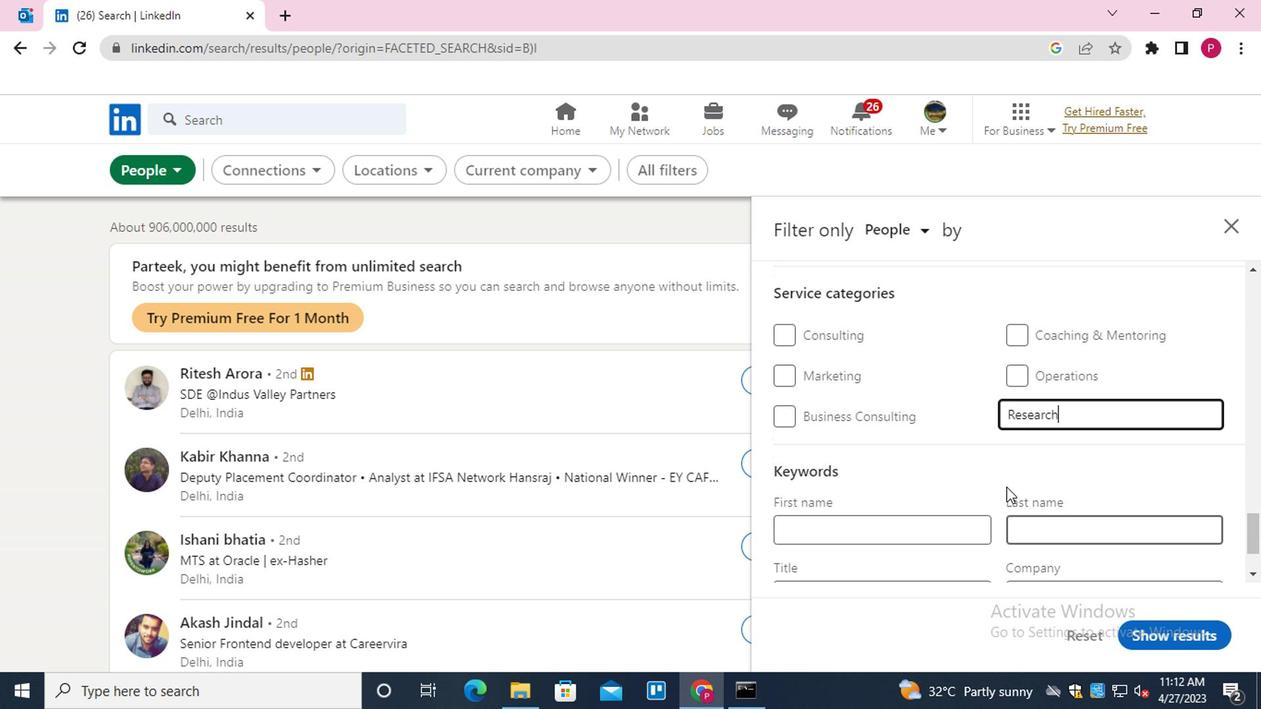 
Action: Mouse moved to (892, 510)
Screenshot: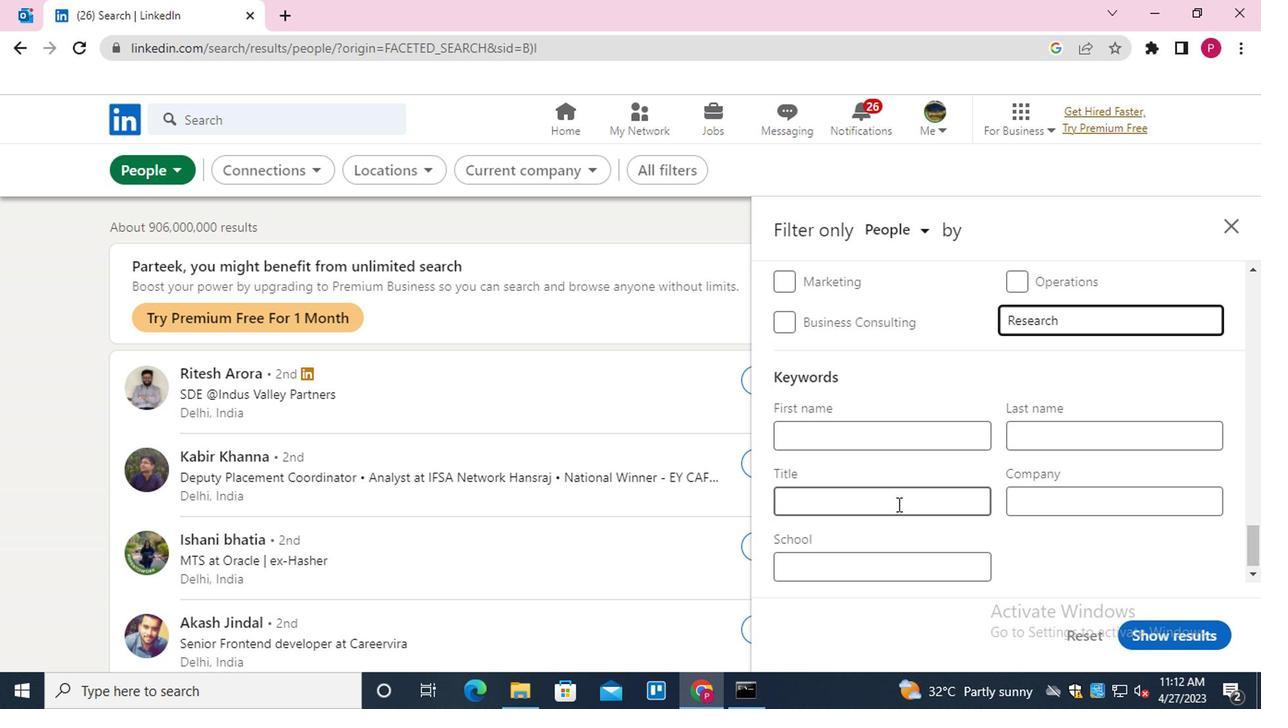
Action: Mouse pressed left at (892, 510)
Screenshot: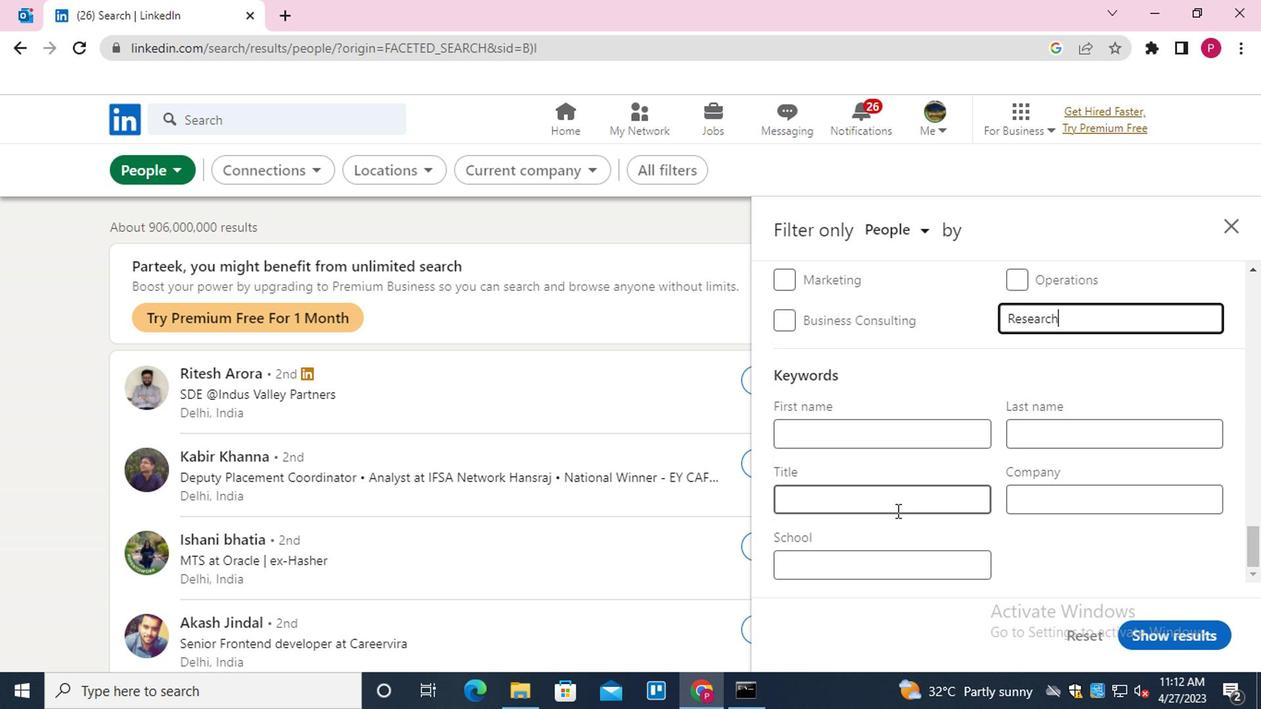 
Action: Mouse moved to (893, 511)
Screenshot: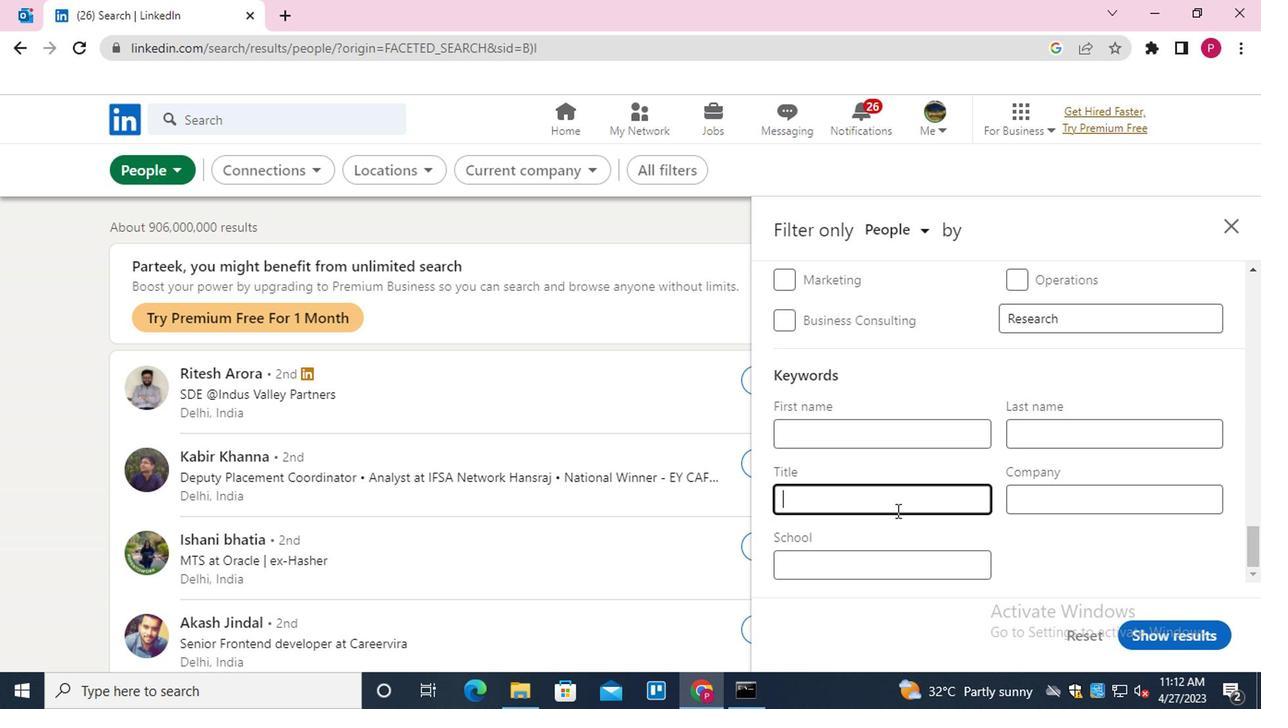 
Action: Key pressed <Key.shift>ANIMAL<Key.space><Key.shift>CONTROL<Key.space><Key.shift><Key.shift><Key.shift><Key.shift>P<Key.backspace><Key.shift>OFFICER
Screenshot: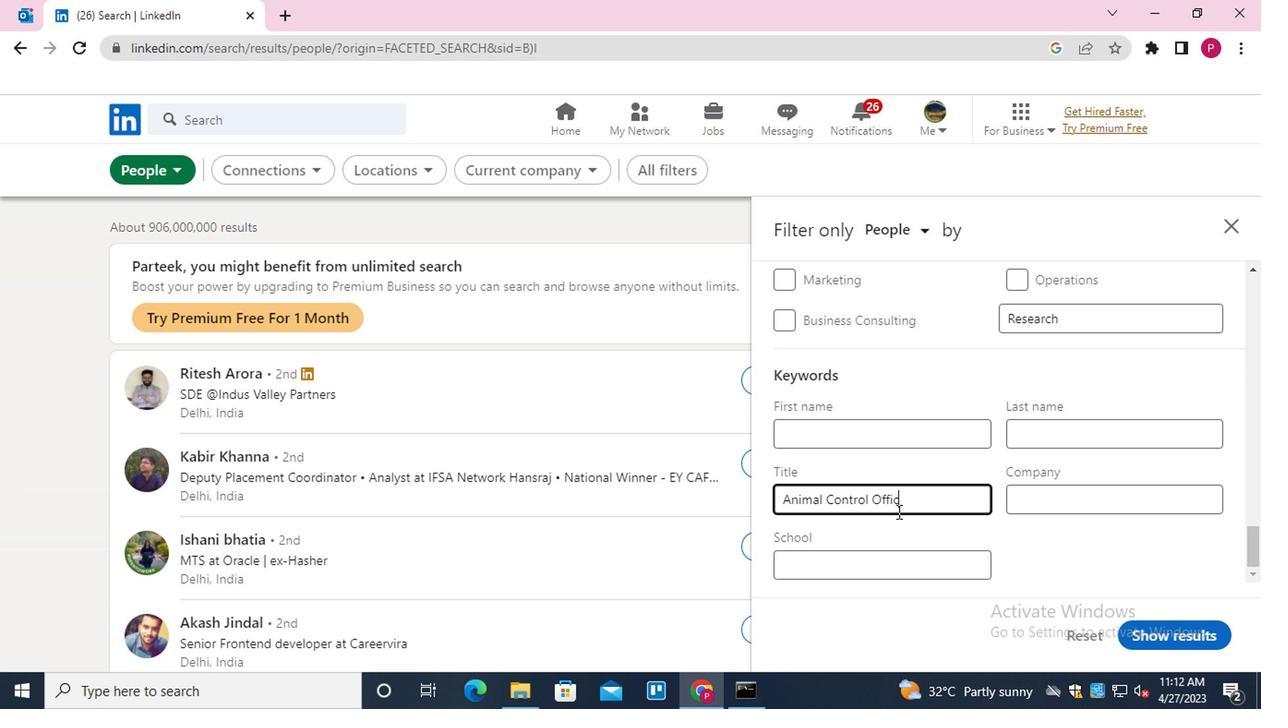 
Action: Mouse moved to (1176, 628)
Screenshot: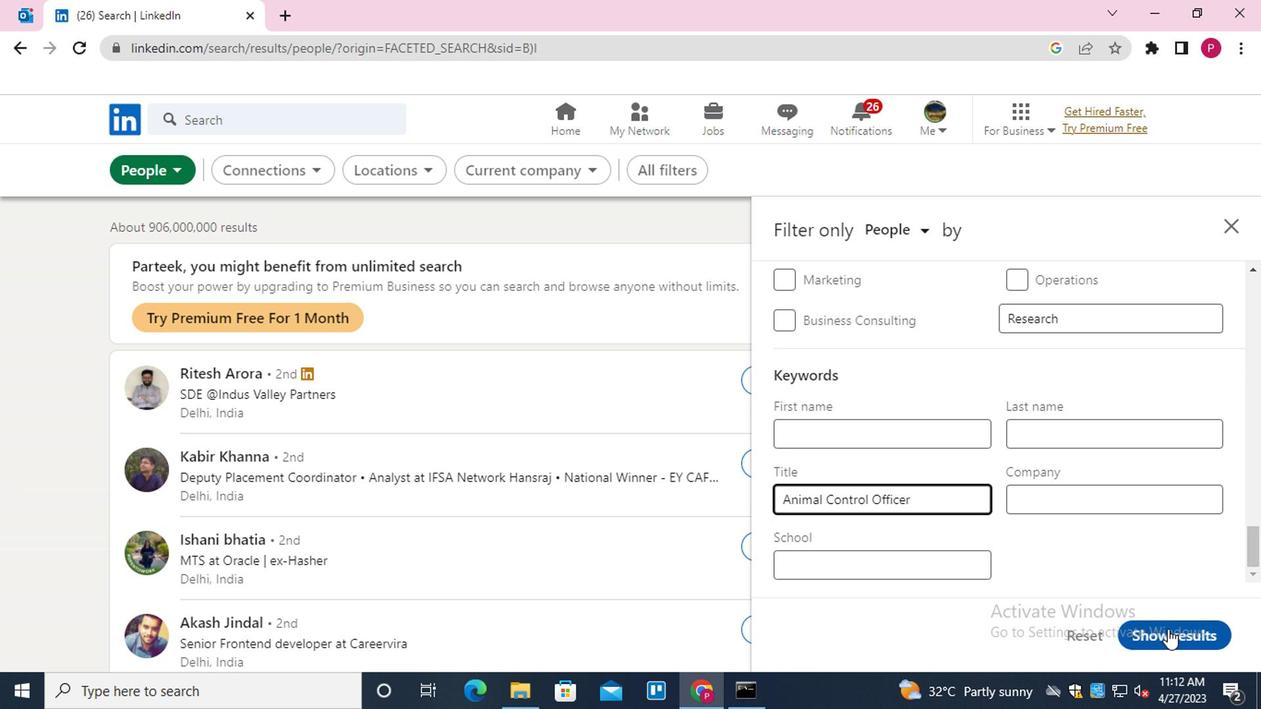 
Action: Mouse pressed left at (1176, 628)
Screenshot: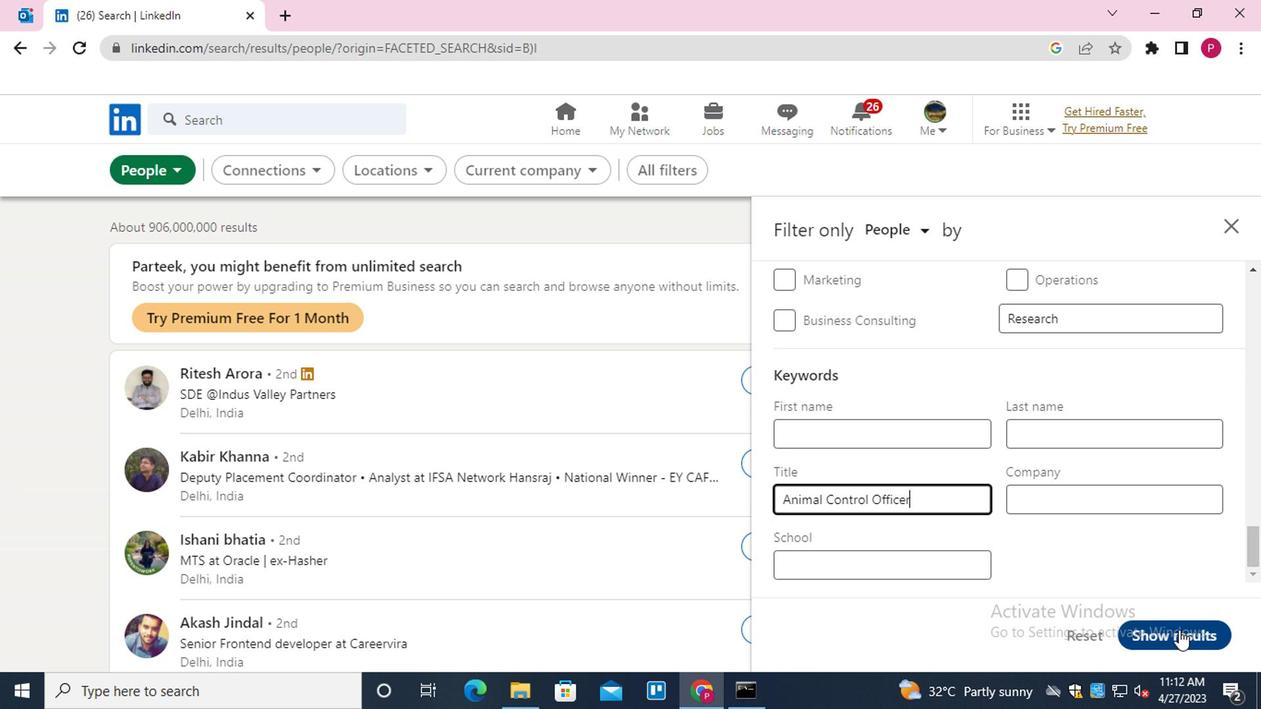 
Action: Mouse moved to (485, 313)
Screenshot: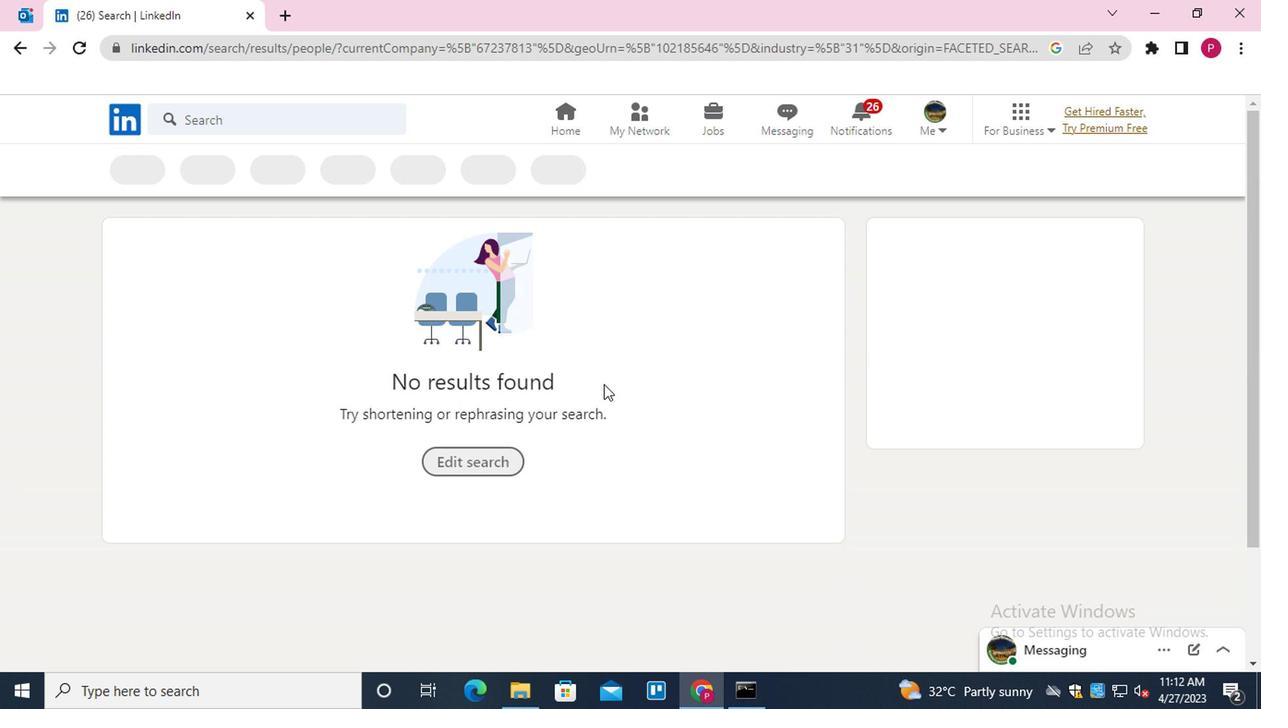 
